 Task: Look for space in Nāmakkal, India from 22nd June, 2023 to 30th June, 2023 for 2 adults in price range Rs.7000 to Rs.15000. Place can be entire place with 1  bedroom having 1 bed and 1 bathroom. Property type can be house, flat, guest house, hotel. Amenities needed are: washing machine. Booking option can be shelf check-in. Required host language is English.
Action: Mouse moved to (612, 95)
Screenshot: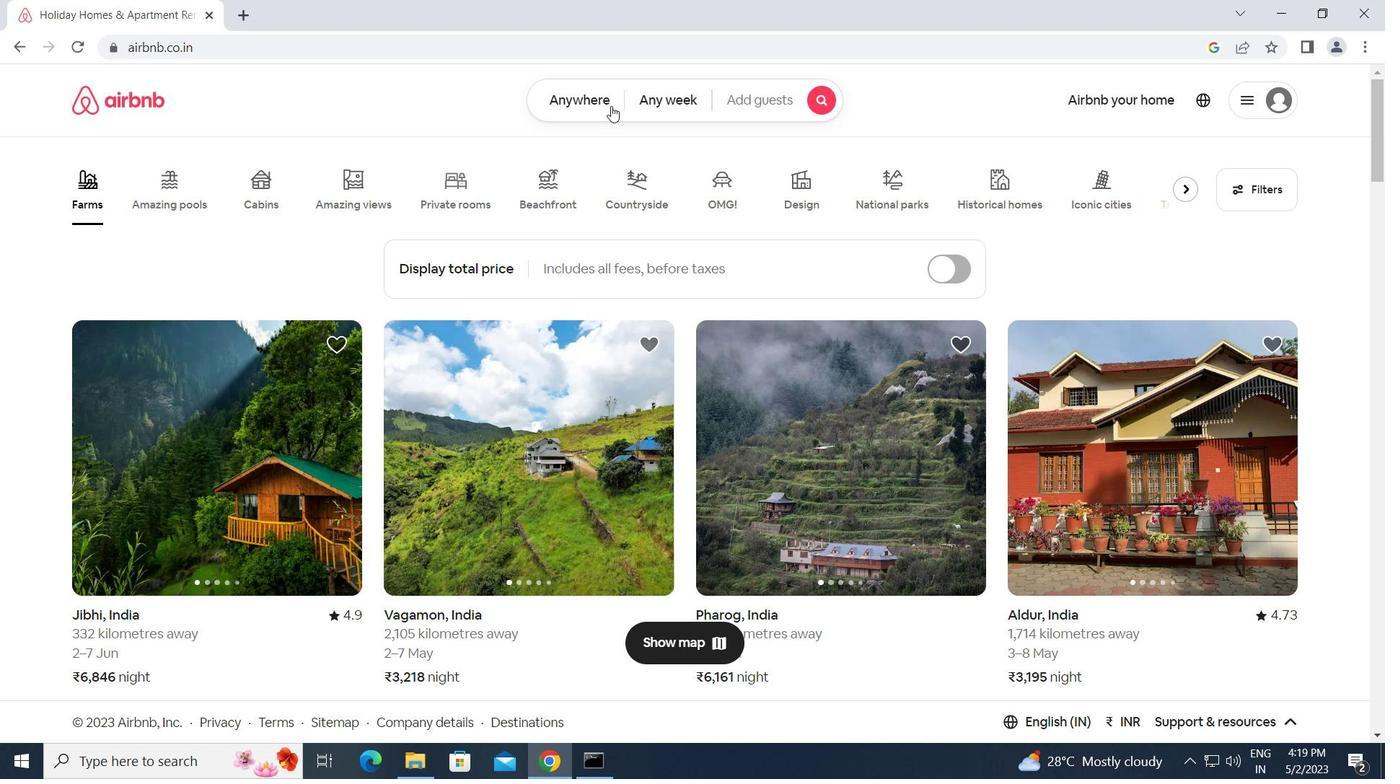 
Action: Mouse pressed left at (612, 95)
Screenshot: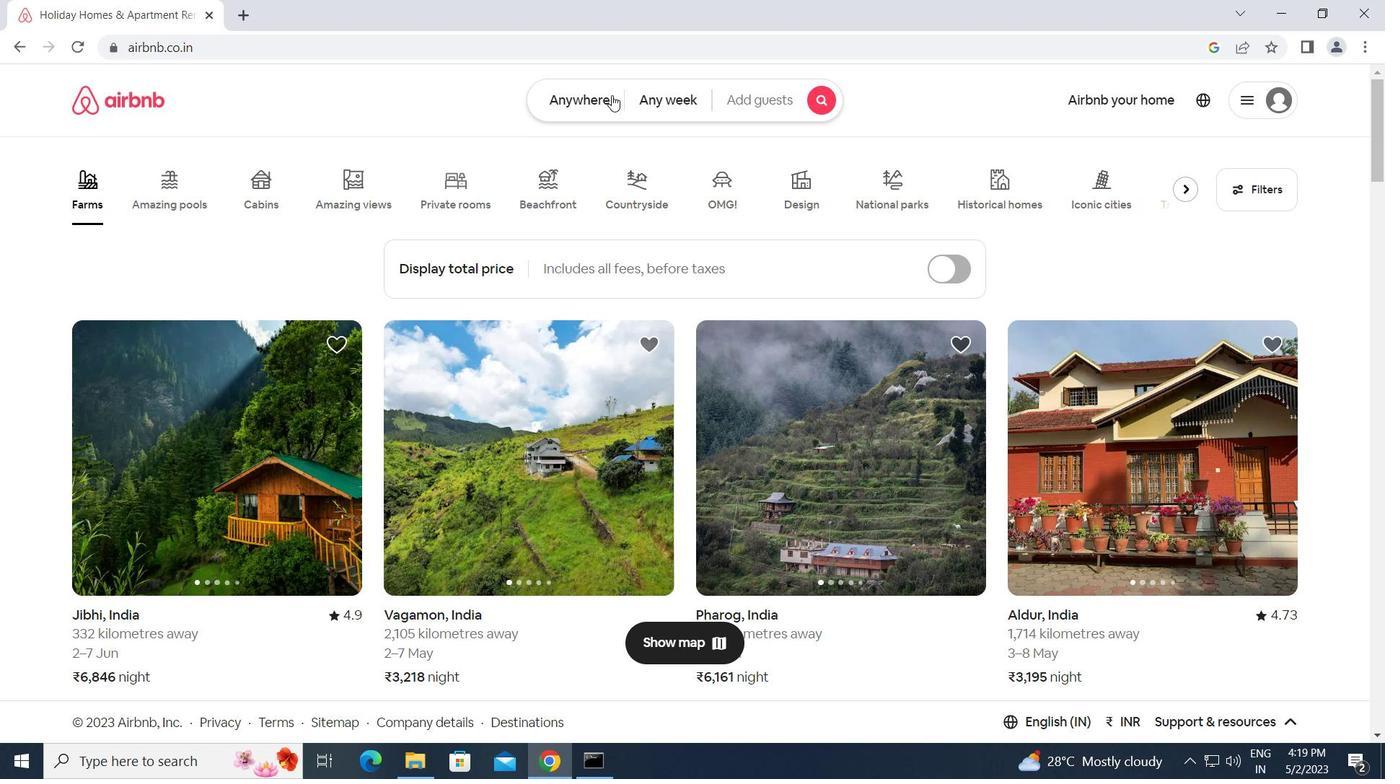 
Action: Mouse moved to (521, 161)
Screenshot: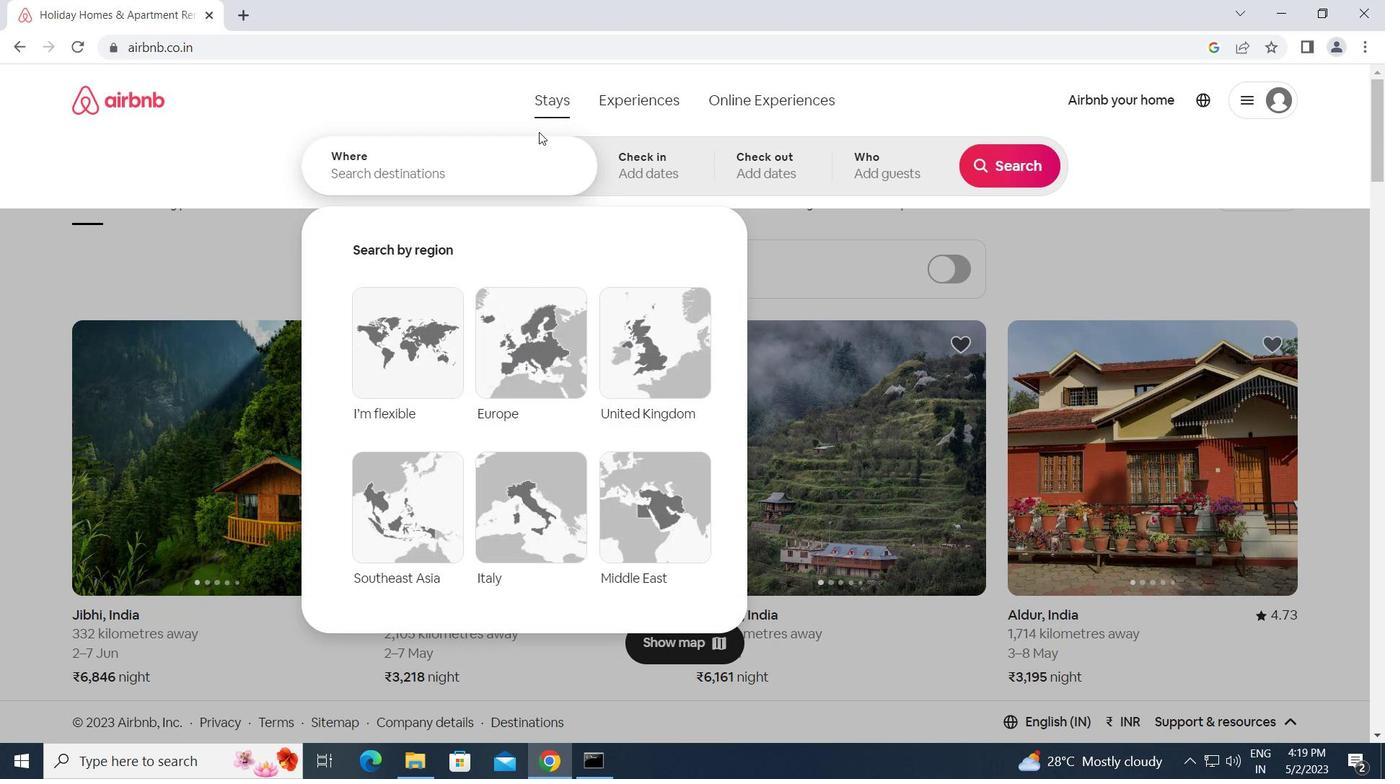 
Action: Mouse pressed left at (521, 161)
Screenshot: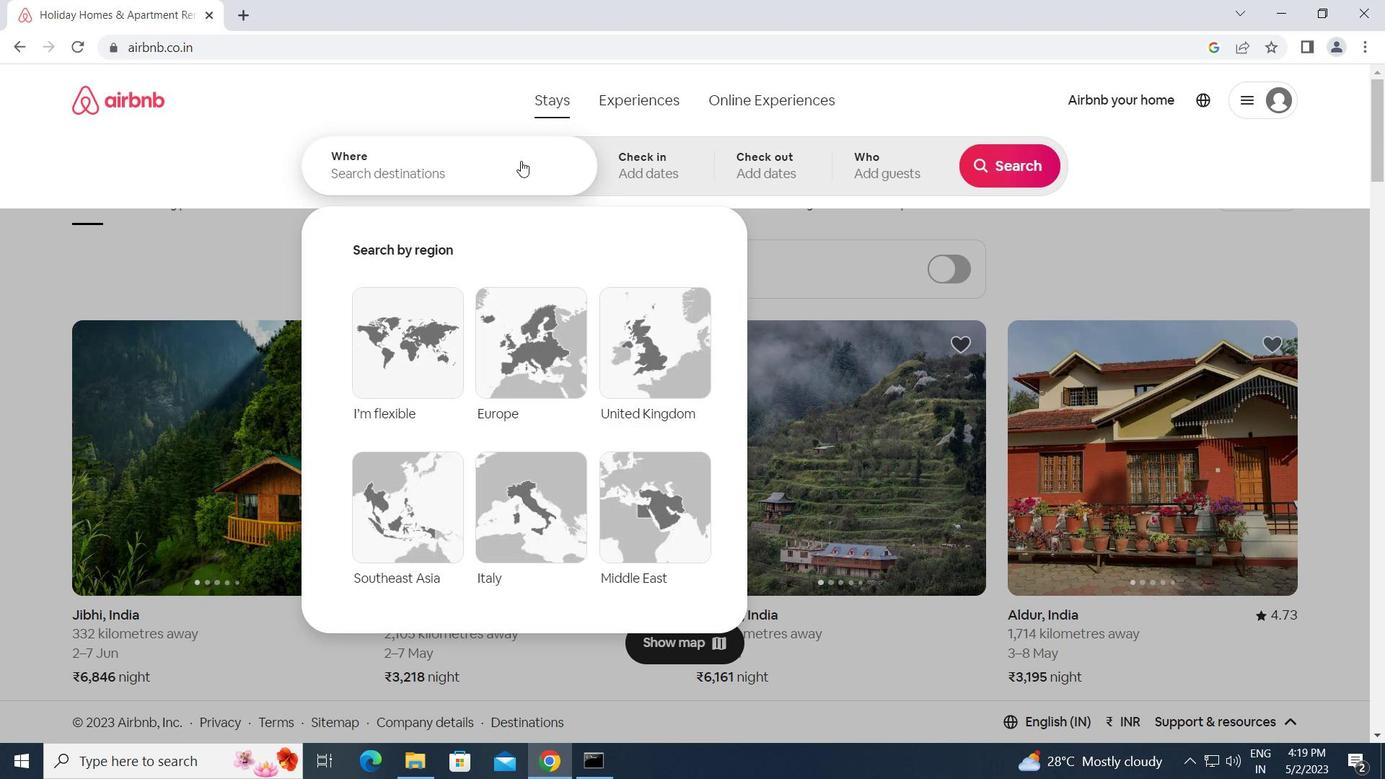 
Action: Key pressed n<Key.caps_lock>amakkal,<Key.space><Key.caps_lock>i<Key.caps_lock>ndia<Key.enter>
Screenshot: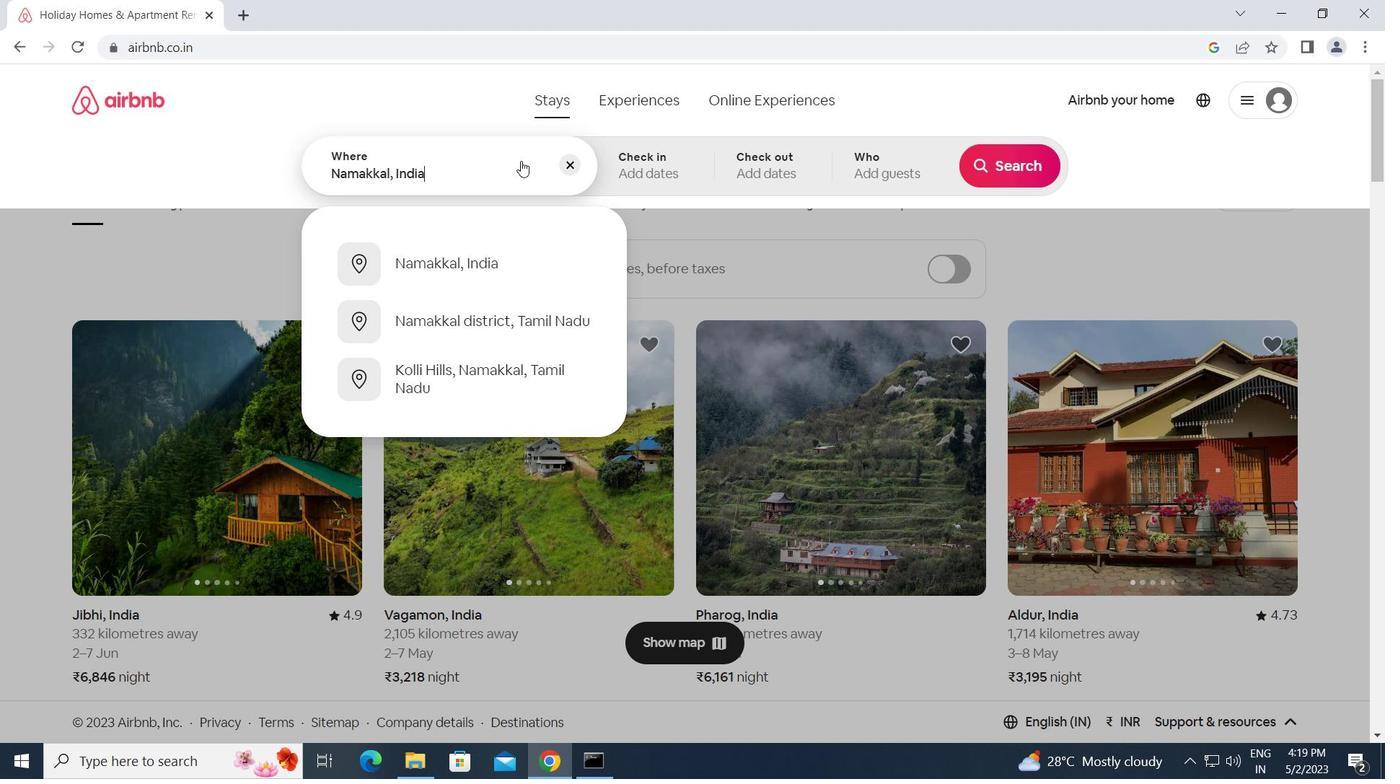 
Action: Mouse moved to (912, 516)
Screenshot: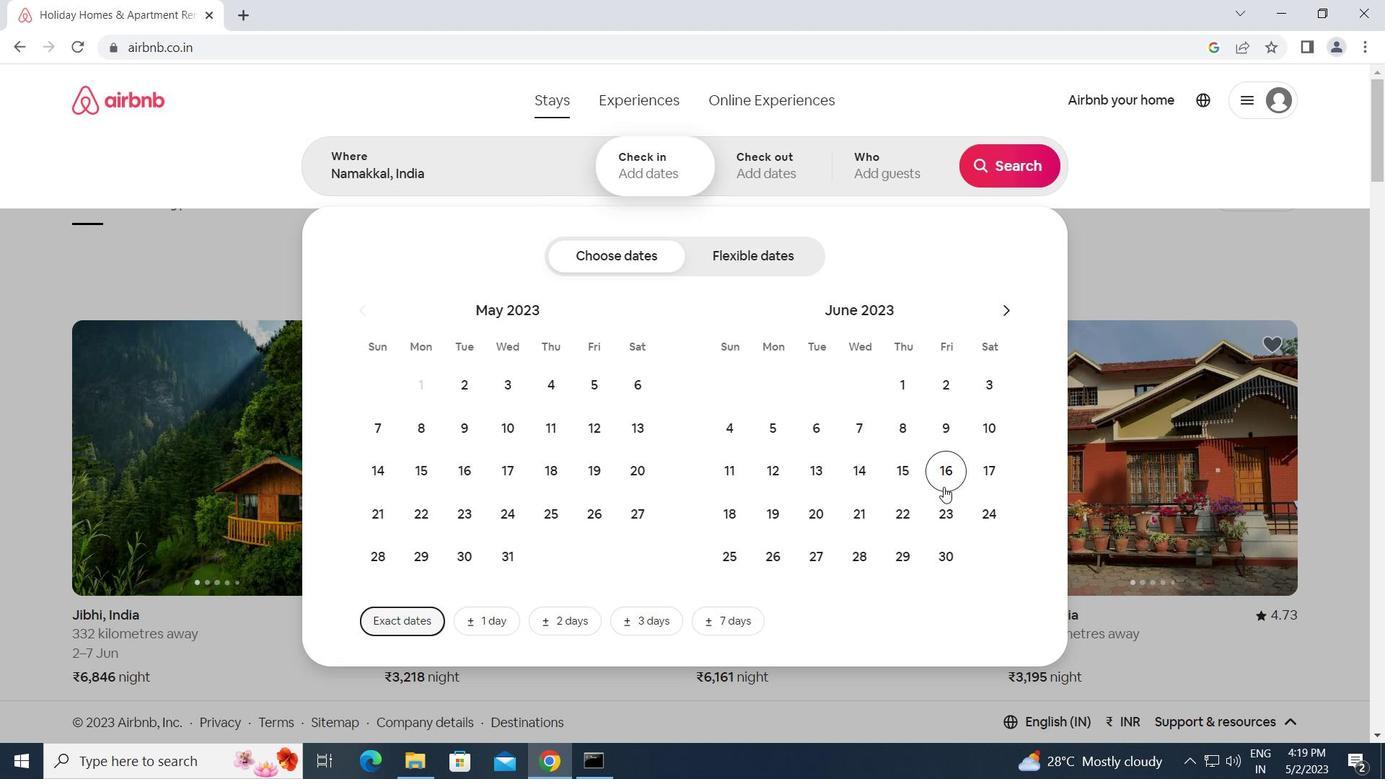 
Action: Mouse pressed left at (912, 516)
Screenshot: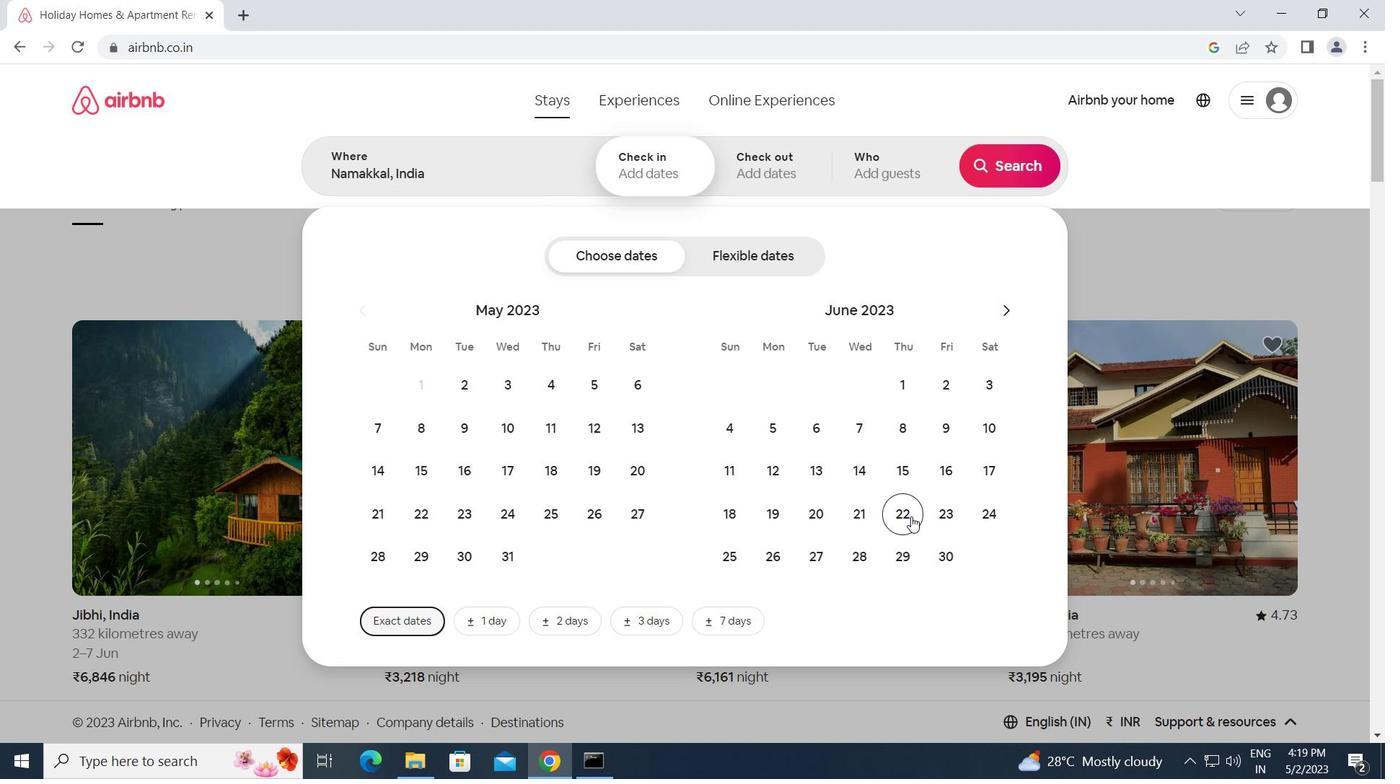 
Action: Mouse moved to (950, 563)
Screenshot: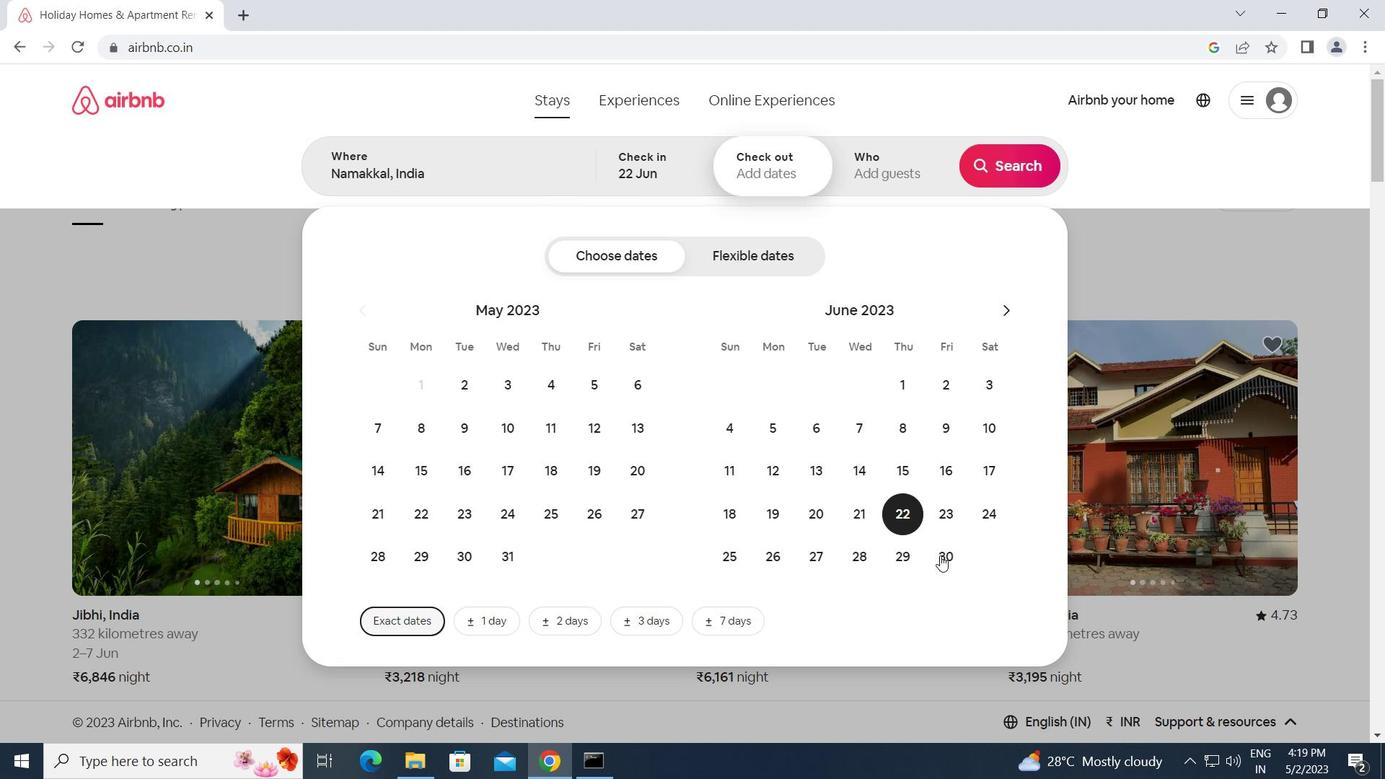 
Action: Mouse pressed left at (950, 563)
Screenshot: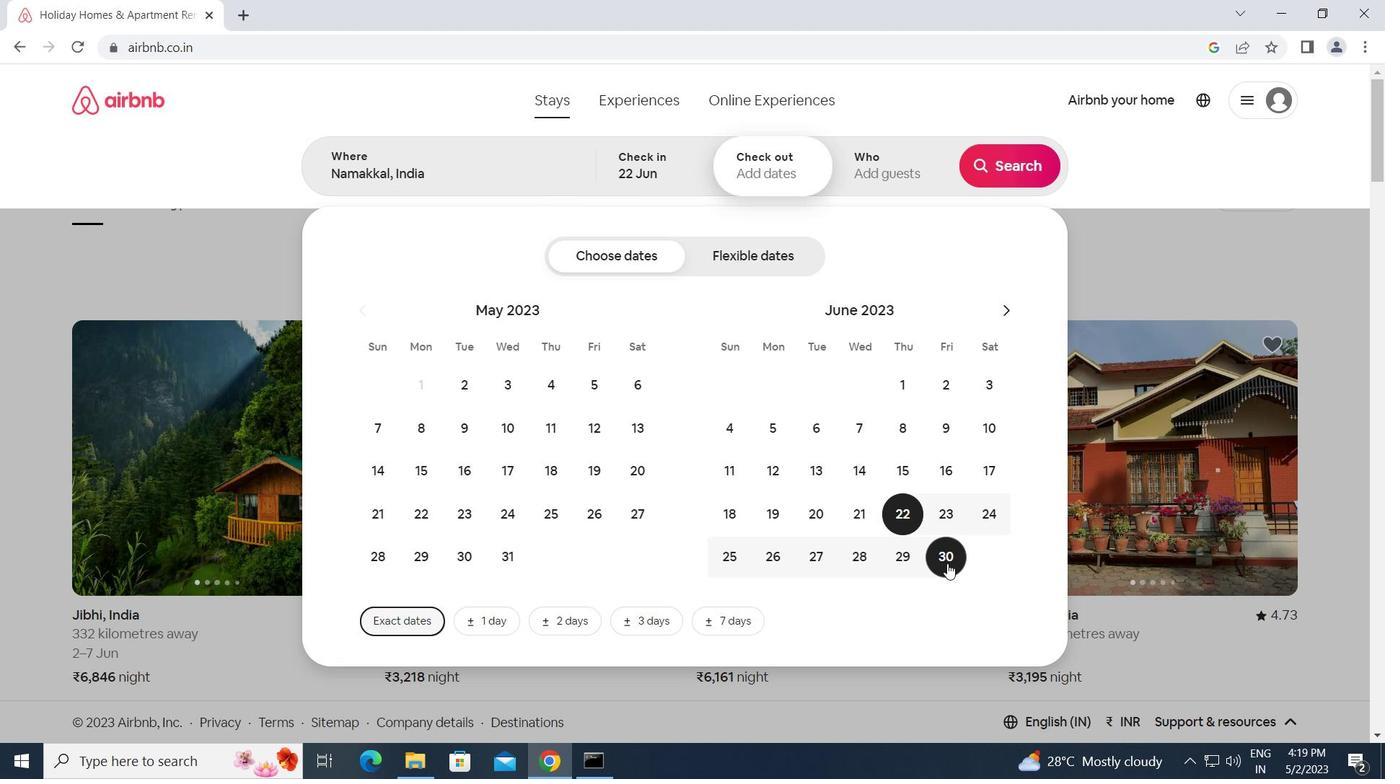 
Action: Mouse moved to (894, 163)
Screenshot: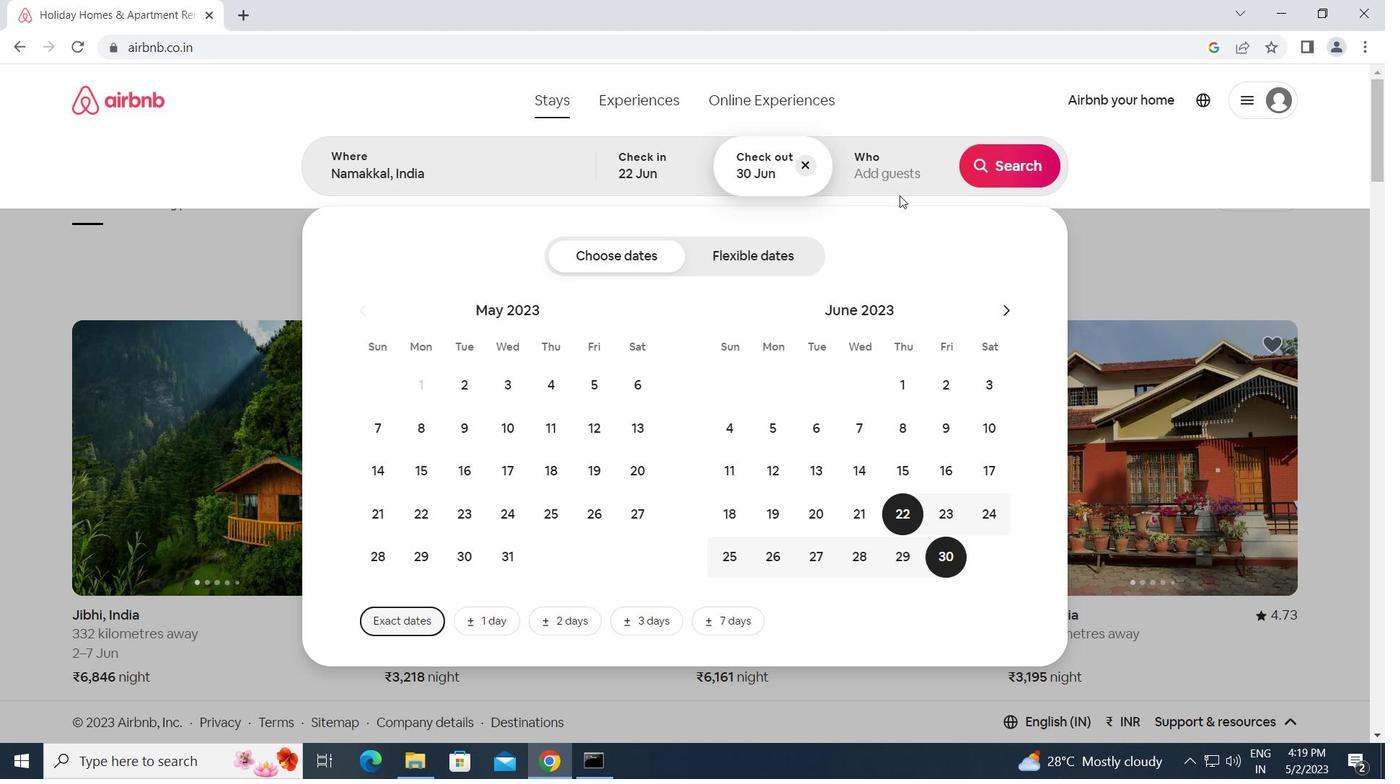 
Action: Mouse pressed left at (894, 163)
Screenshot: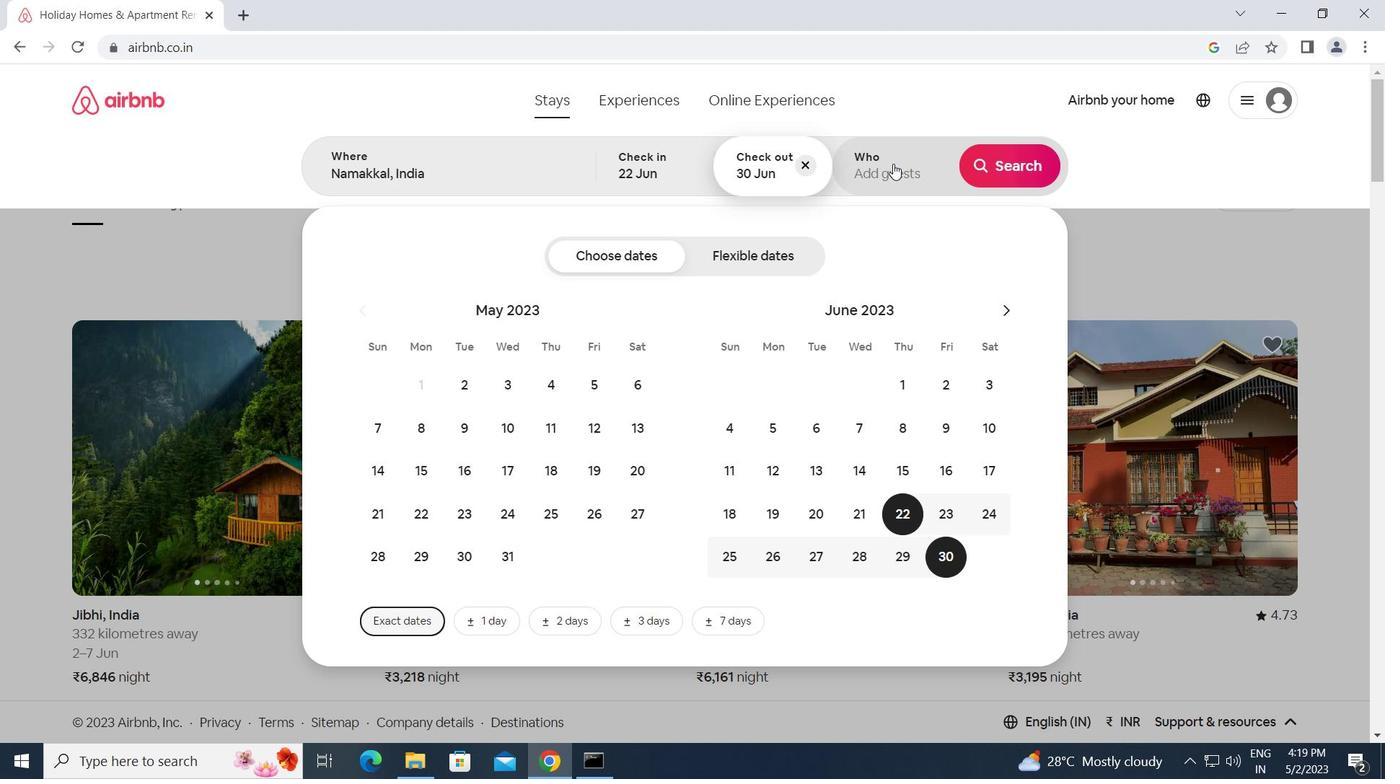 
Action: Mouse moved to (1009, 250)
Screenshot: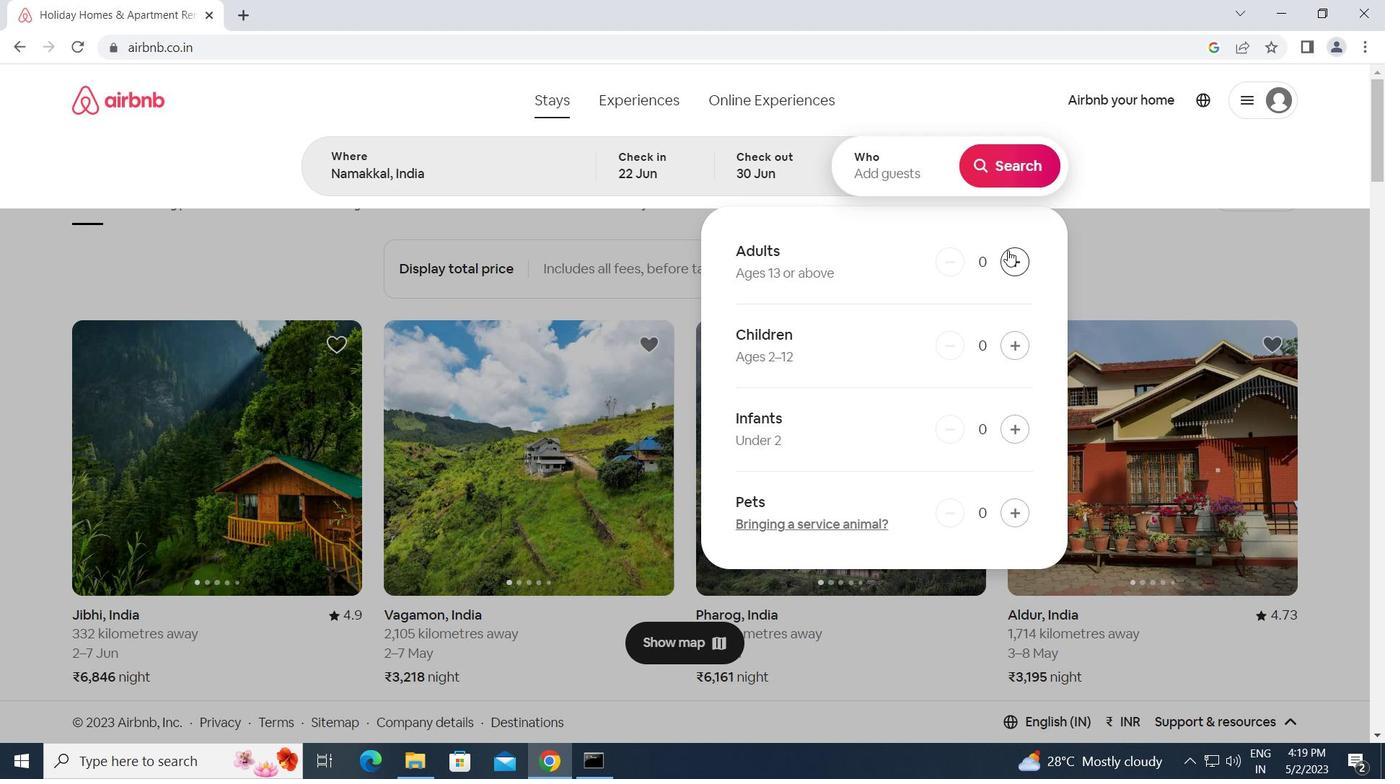 
Action: Mouse pressed left at (1009, 250)
Screenshot: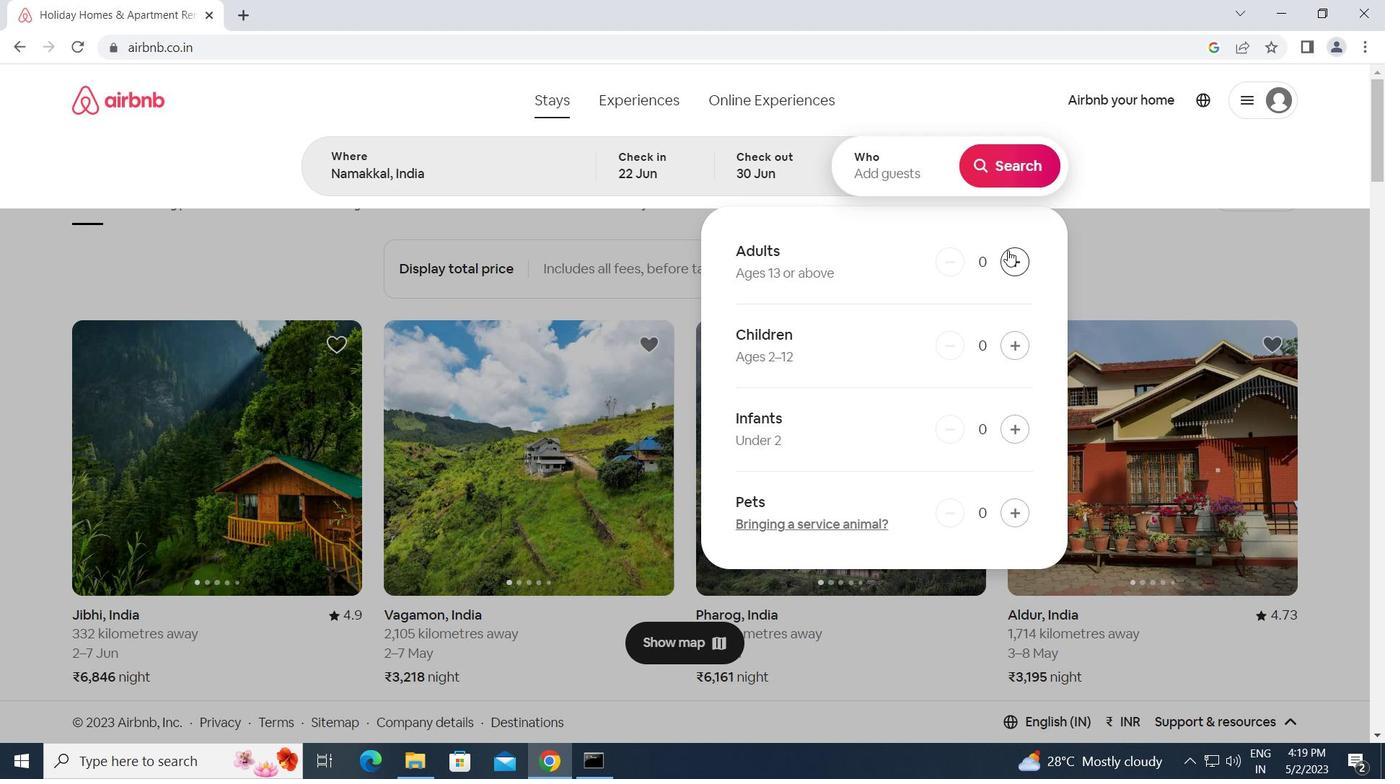 
Action: Mouse pressed left at (1009, 250)
Screenshot: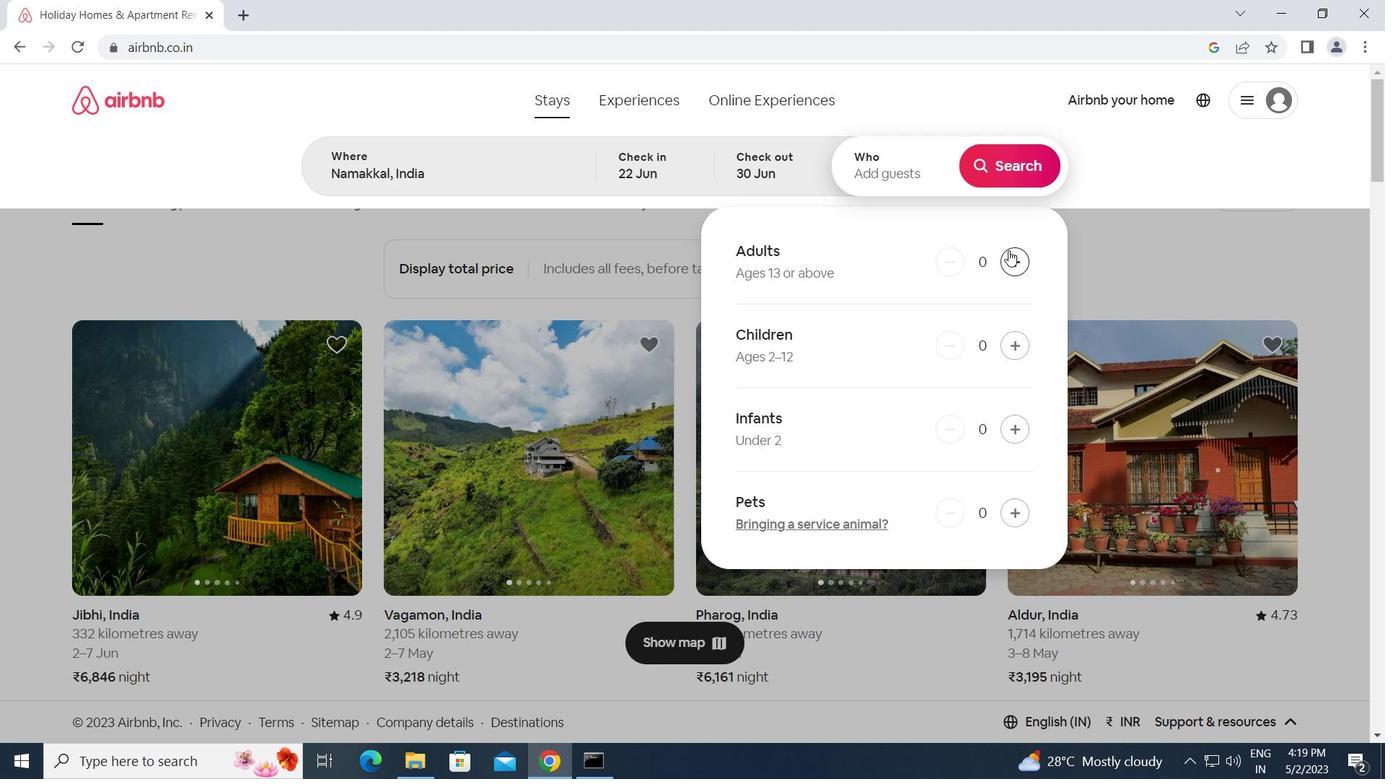 
Action: Mouse moved to (995, 176)
Screenshot: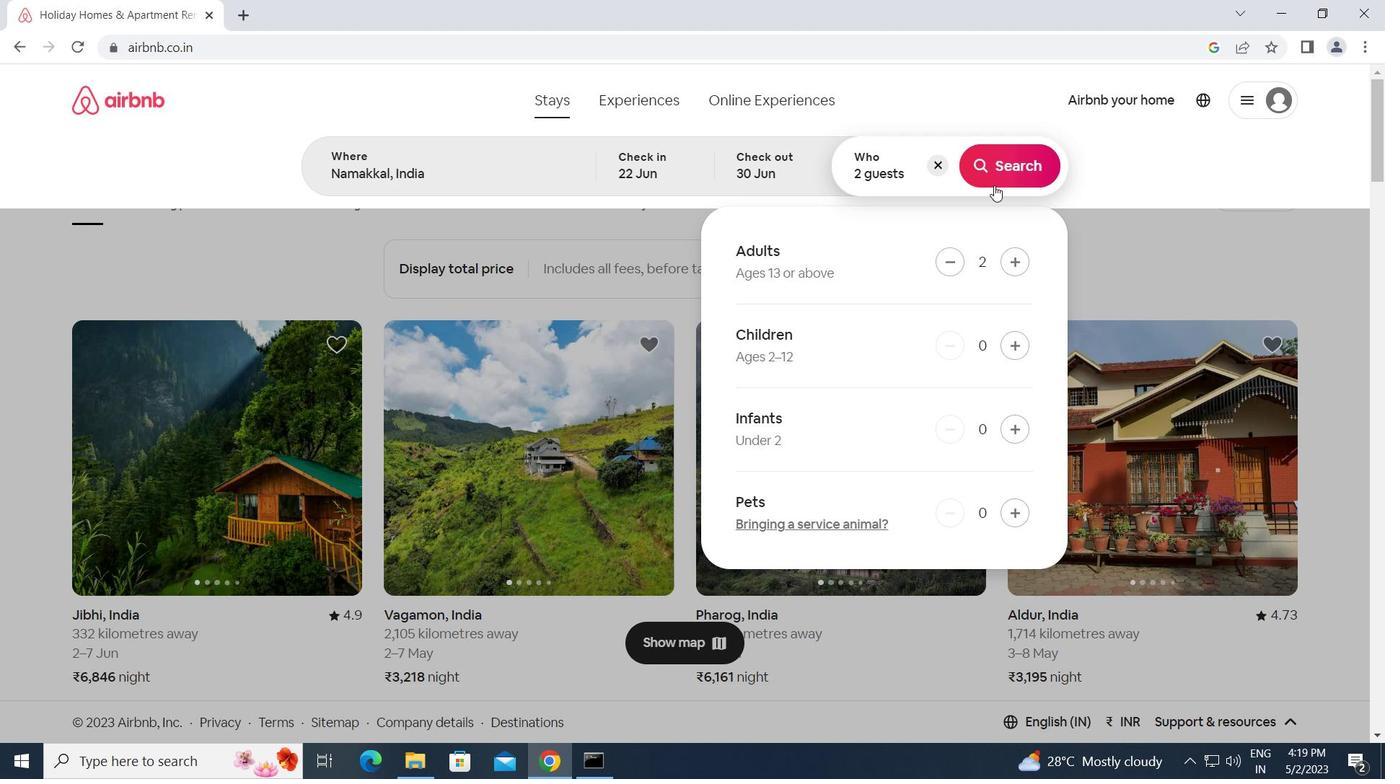 
Action: Mouse pressed left at (995, 176)
Screenshot: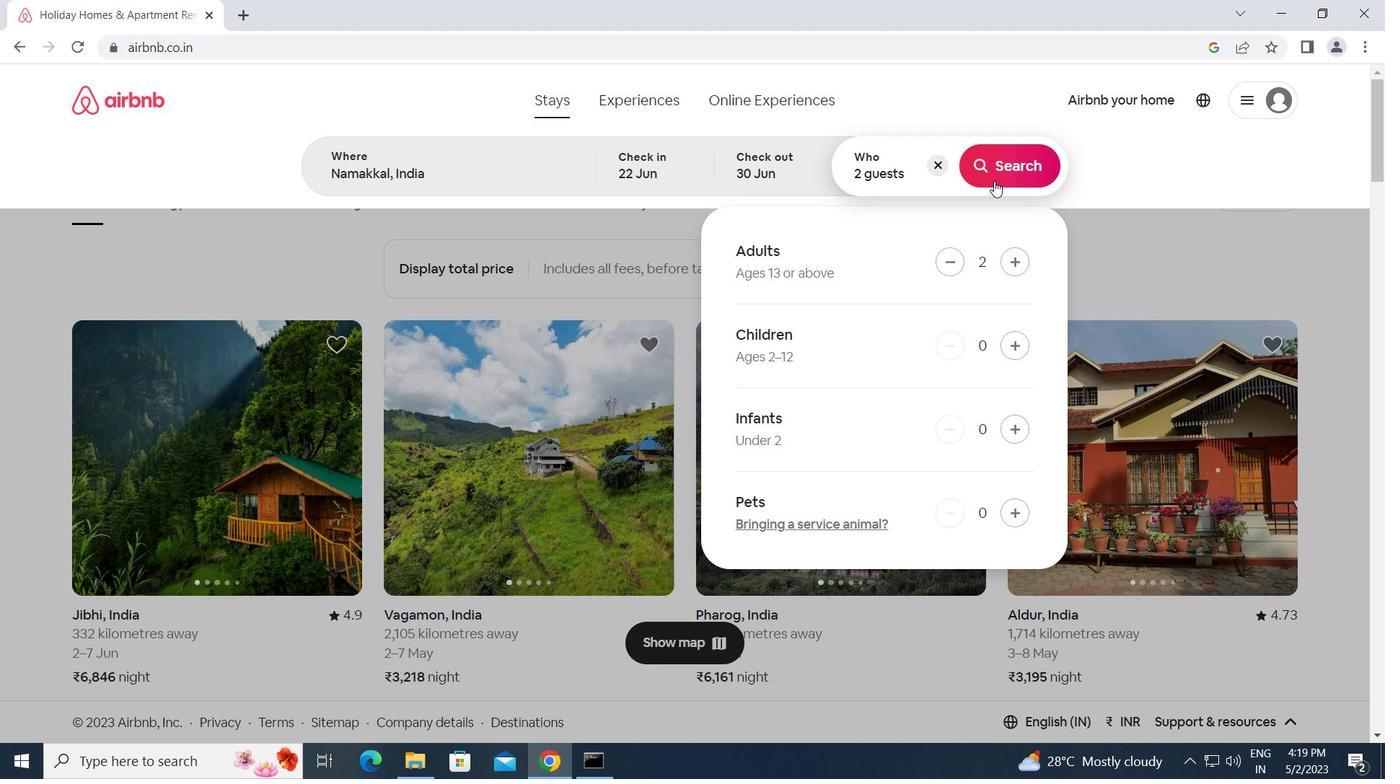 
Action: Mouse moved to (1314, 171)
Screenshot: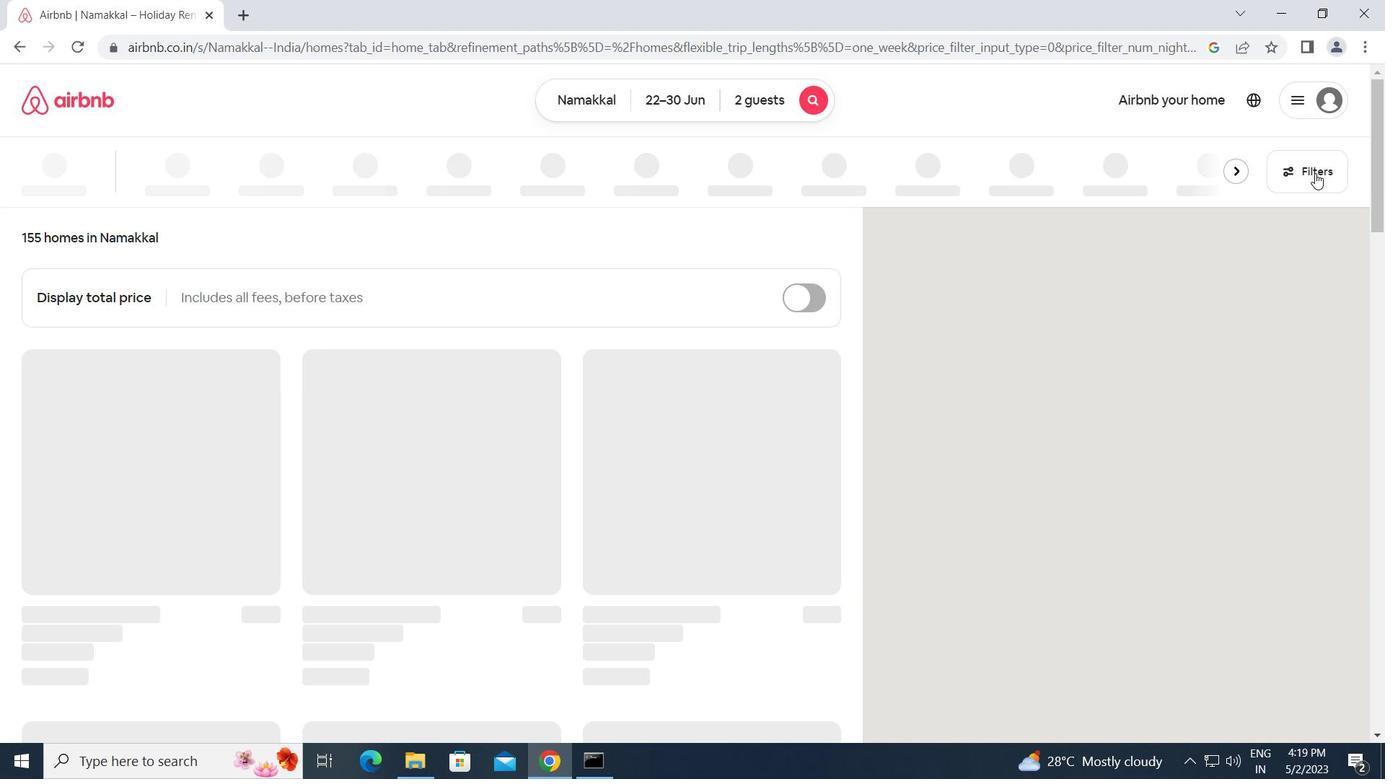 
Action: Mouse pressed left at (1314, 171)
Screenshot: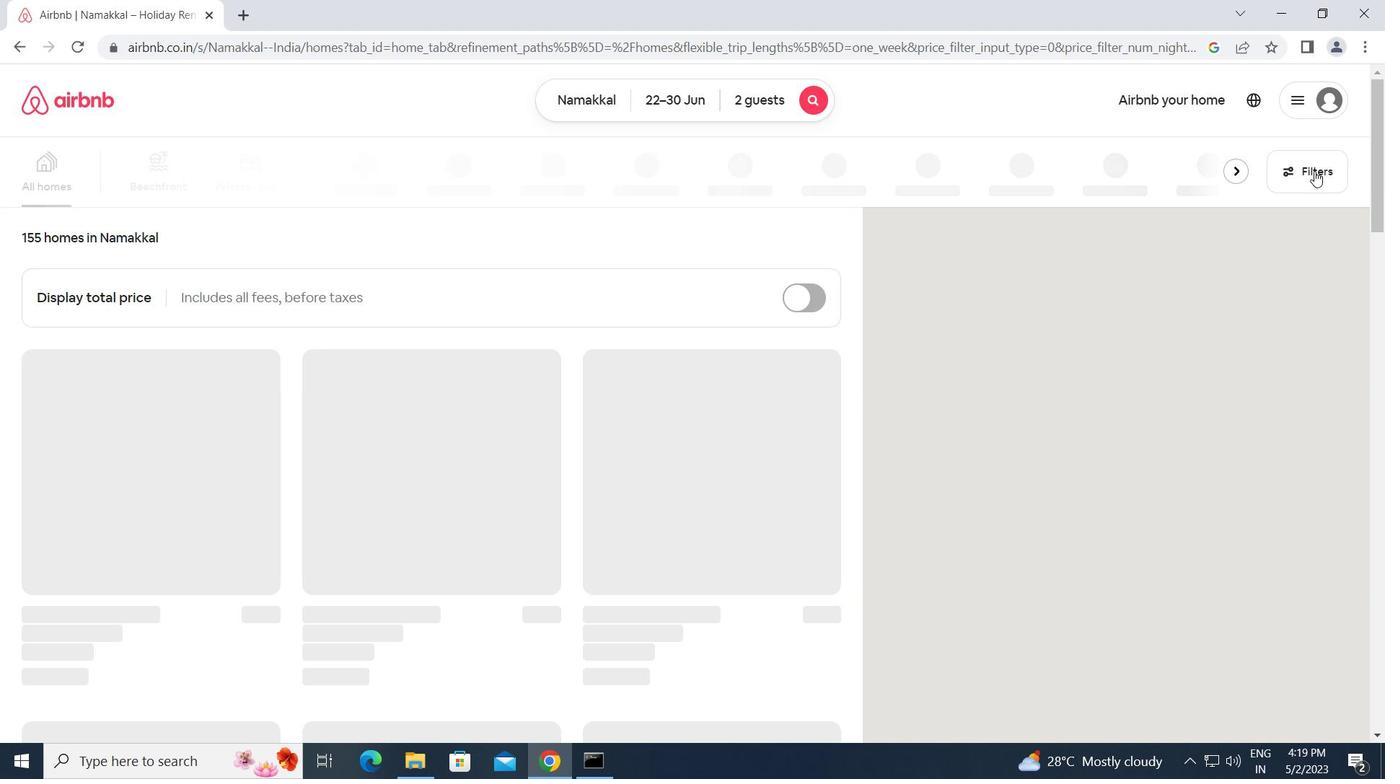 
Action: Mouse moved to (464, 399)
Screenshot: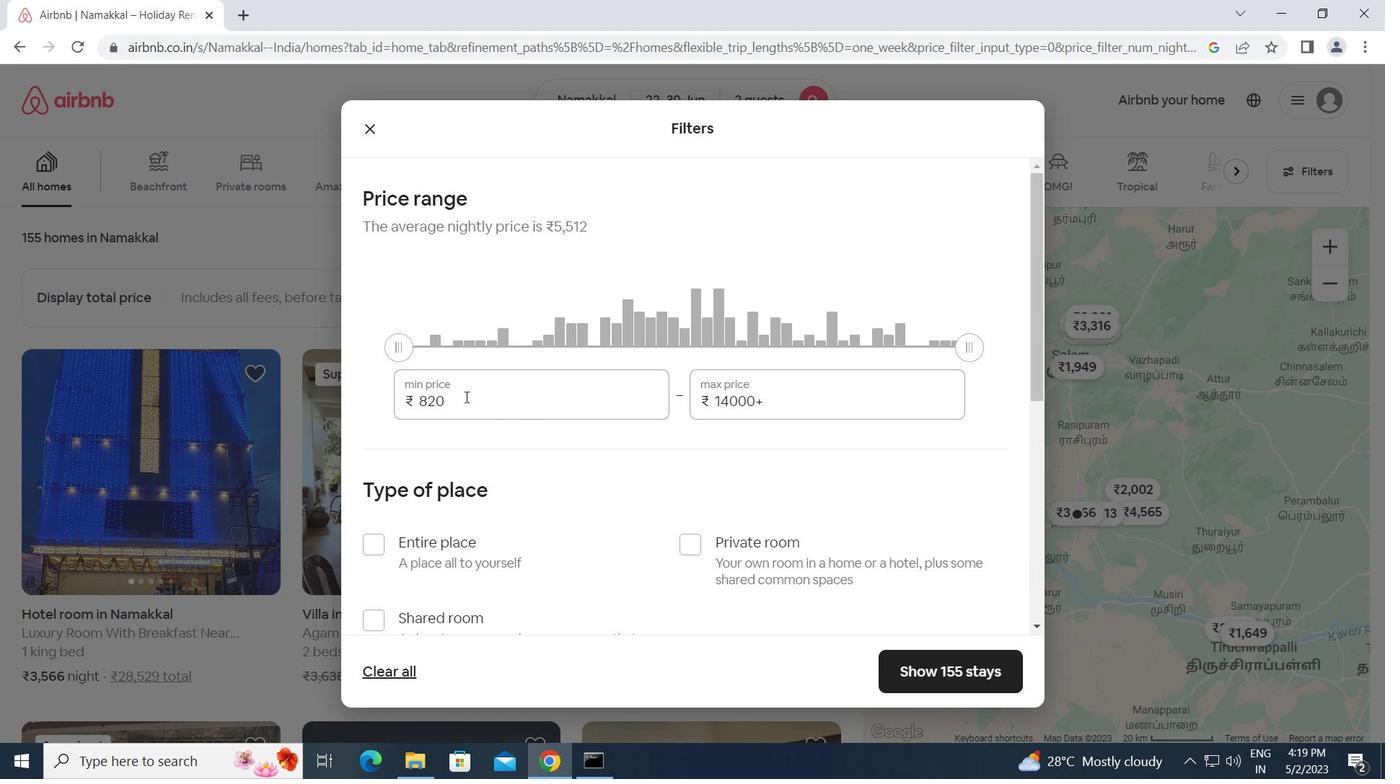 
Action: Mouse pressed left at (464, 399)
Screenshot: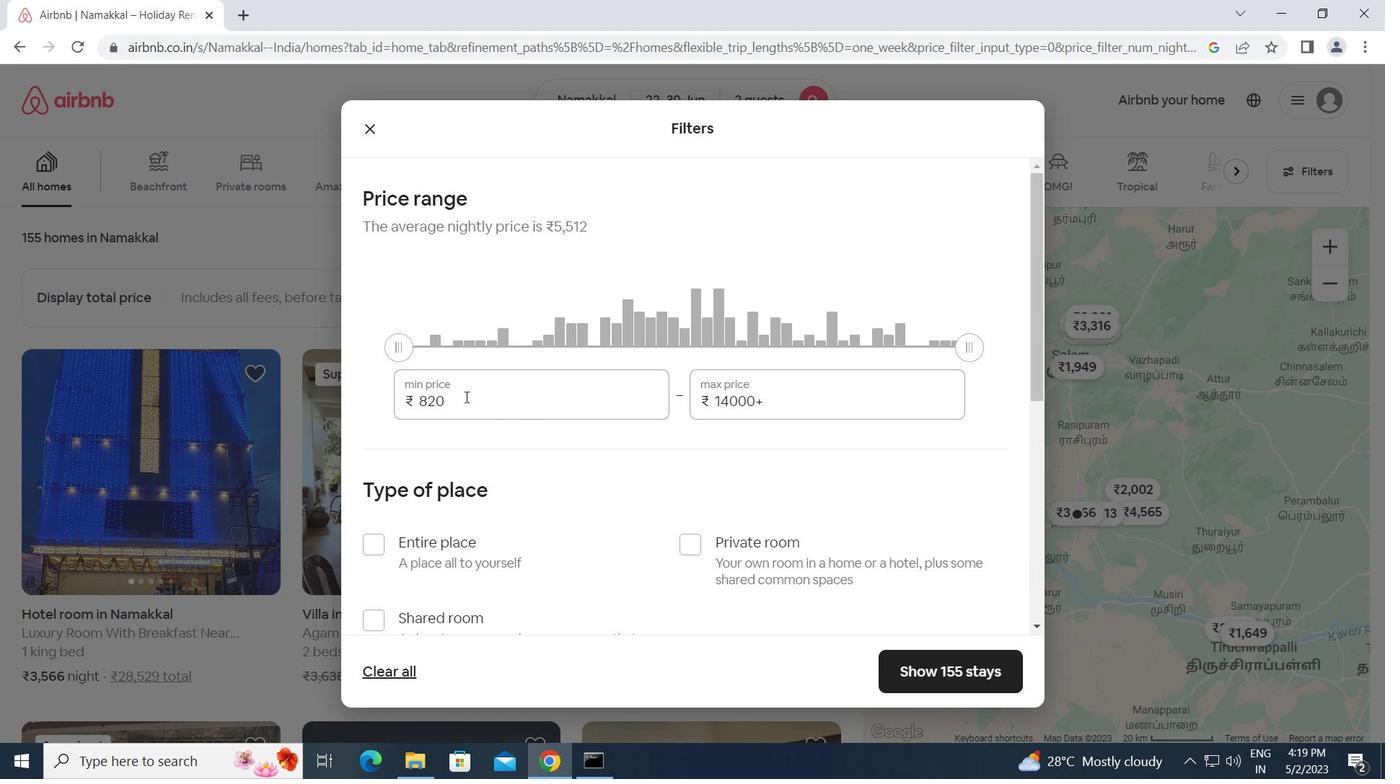 
Action: Mouse moved to (406, 407)
Screenshot: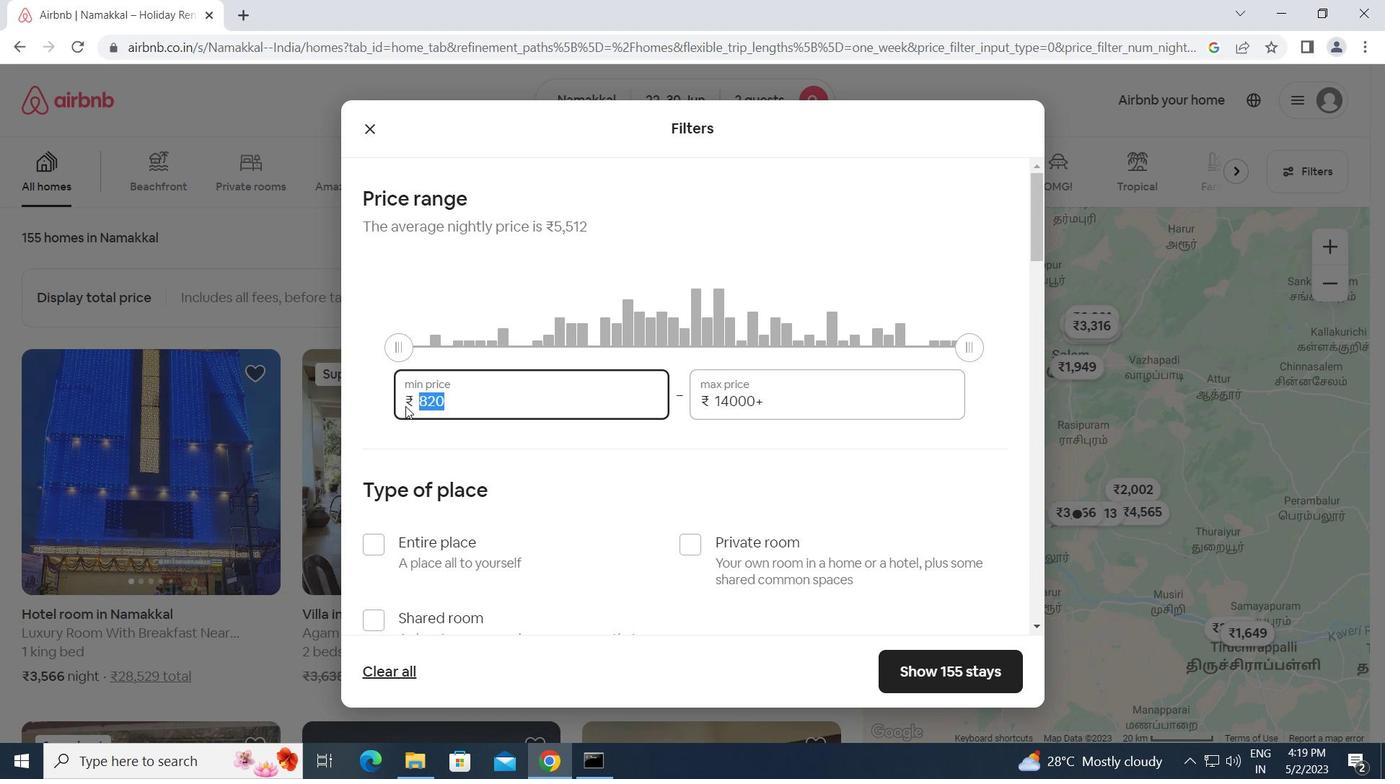 
Action: Key pressed 7000<Key.tab>15000
Screenshot: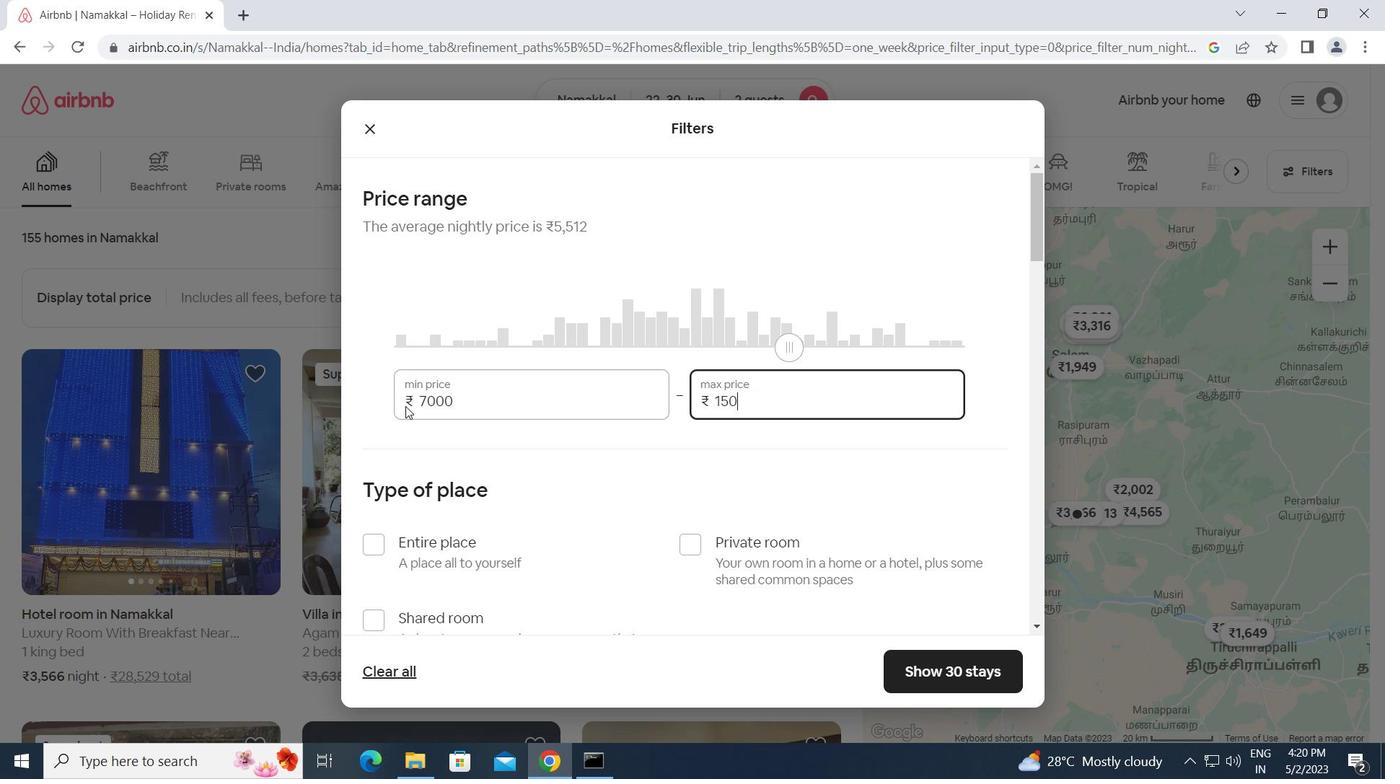 
Action: Mouse moved to (378, 539)
Screenshot: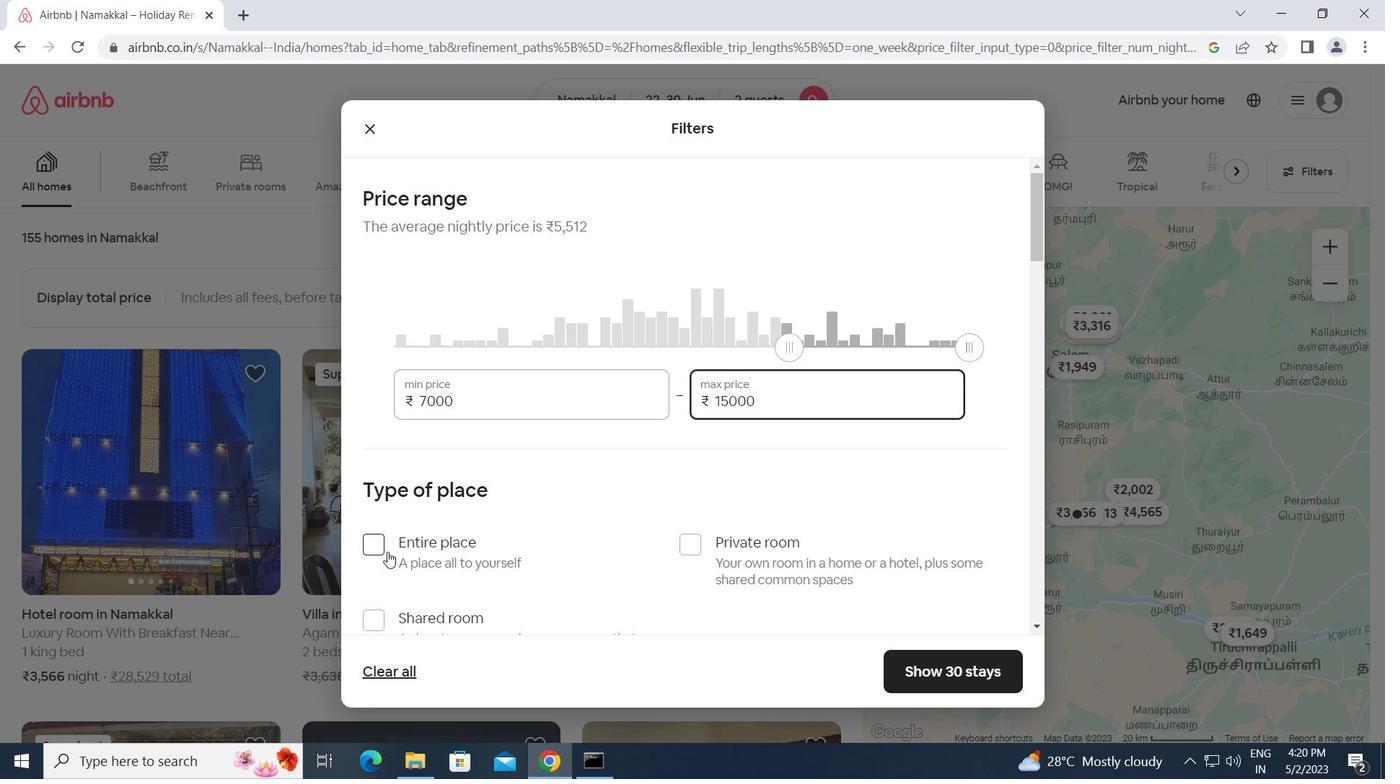 
Action: Mouse pressed left at (378, 539)
Screenshot: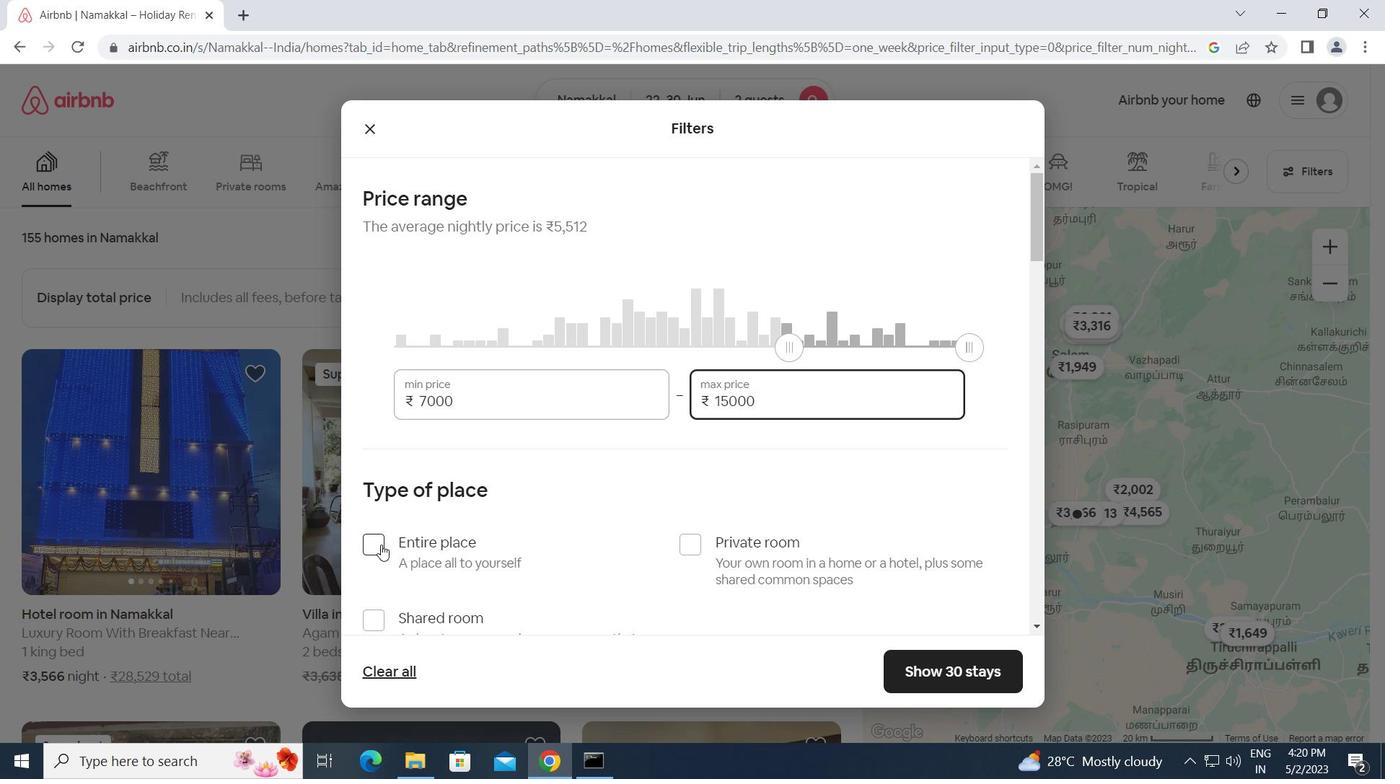 
Action: Mouse moved to (511, 544)
Screenshot: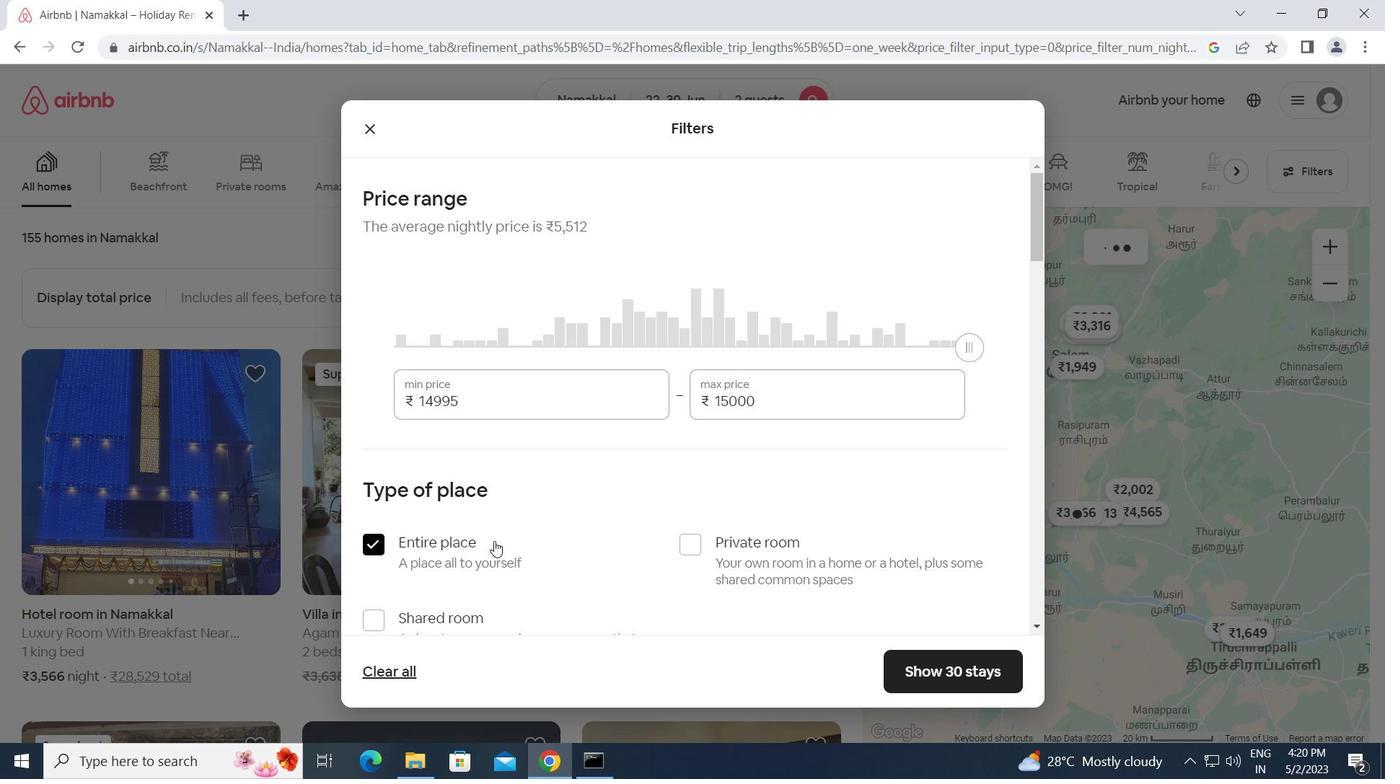 
Action: Mouse scrolled (511, 544) with delta (0, 0)
Screenshot: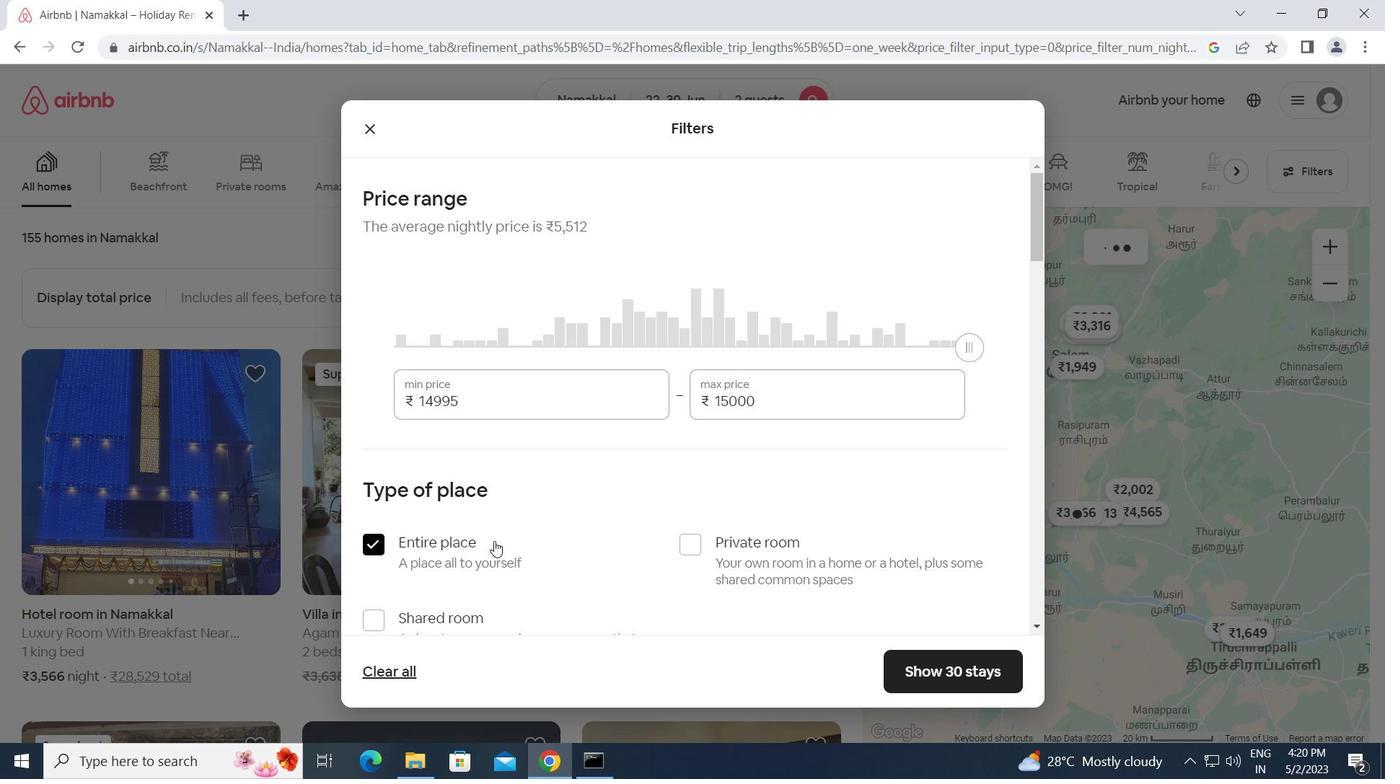 
Action: Mouse moved to (512, 545)
Screenshot: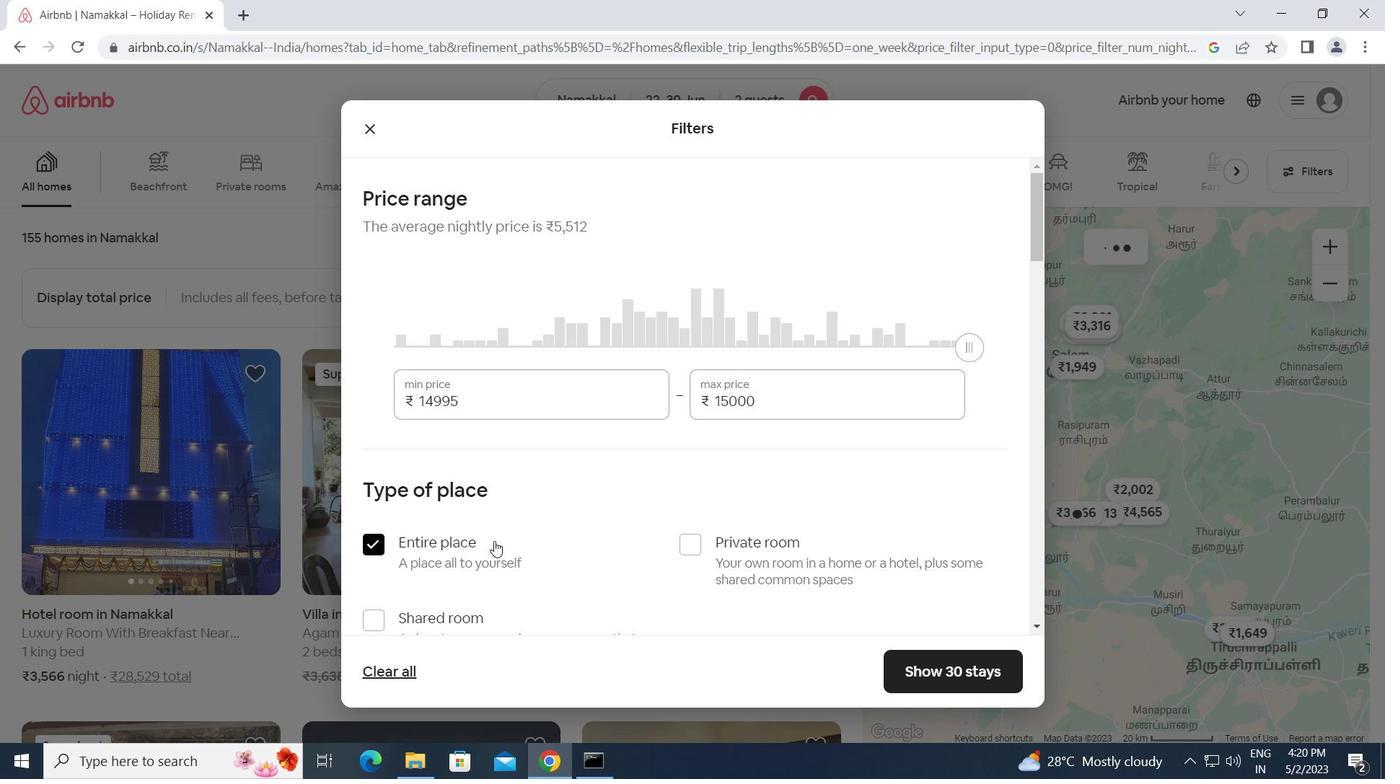 
Action: Mouse scrolled (512, 544) with delta (0, 0)
Screenshot: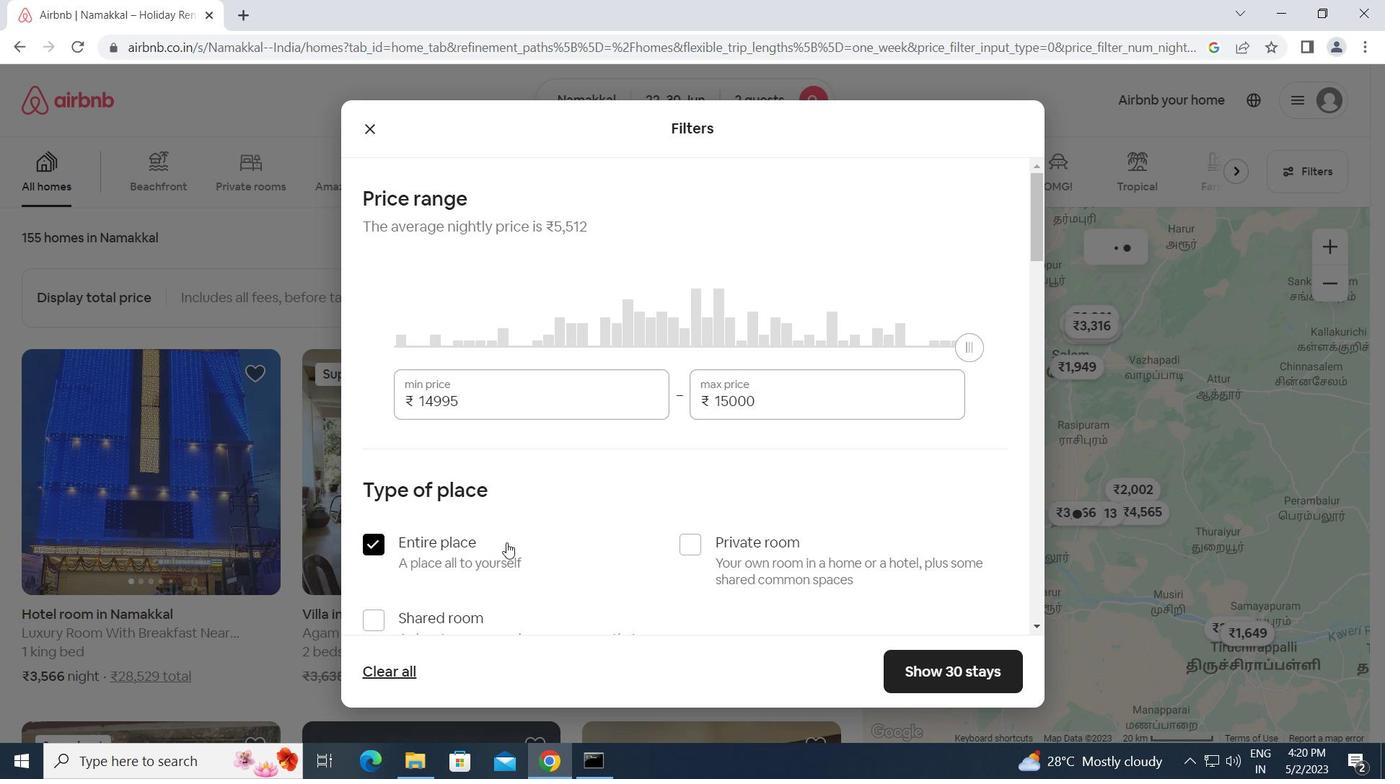 
Action: Mouse scrolled (512, 544) with delta (0, 0)
Screenshot: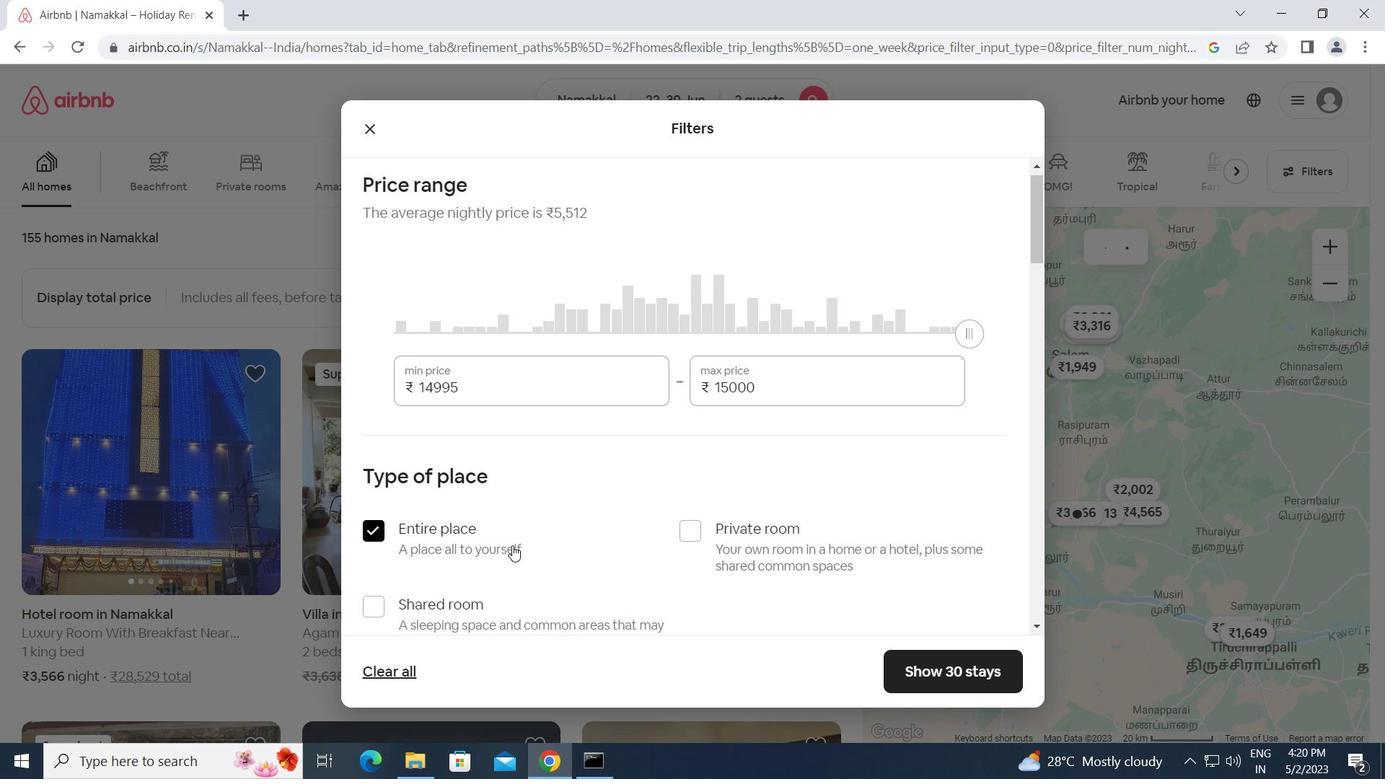 
Action: Mouse scrolled (512, 544) with delta (0, 0)
Screenshot: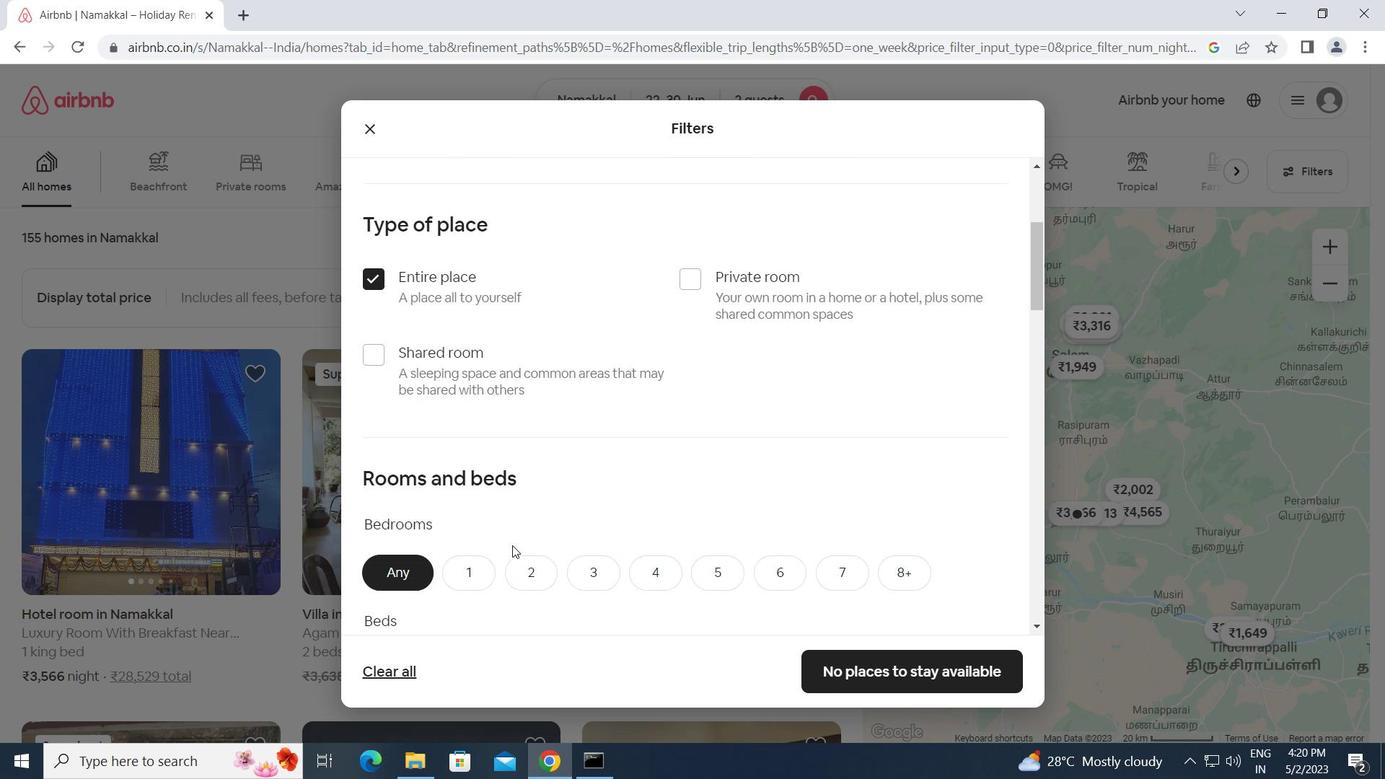 
Action: Mouse scrolled (512, 544) with delta (0, 0)
Screenshot: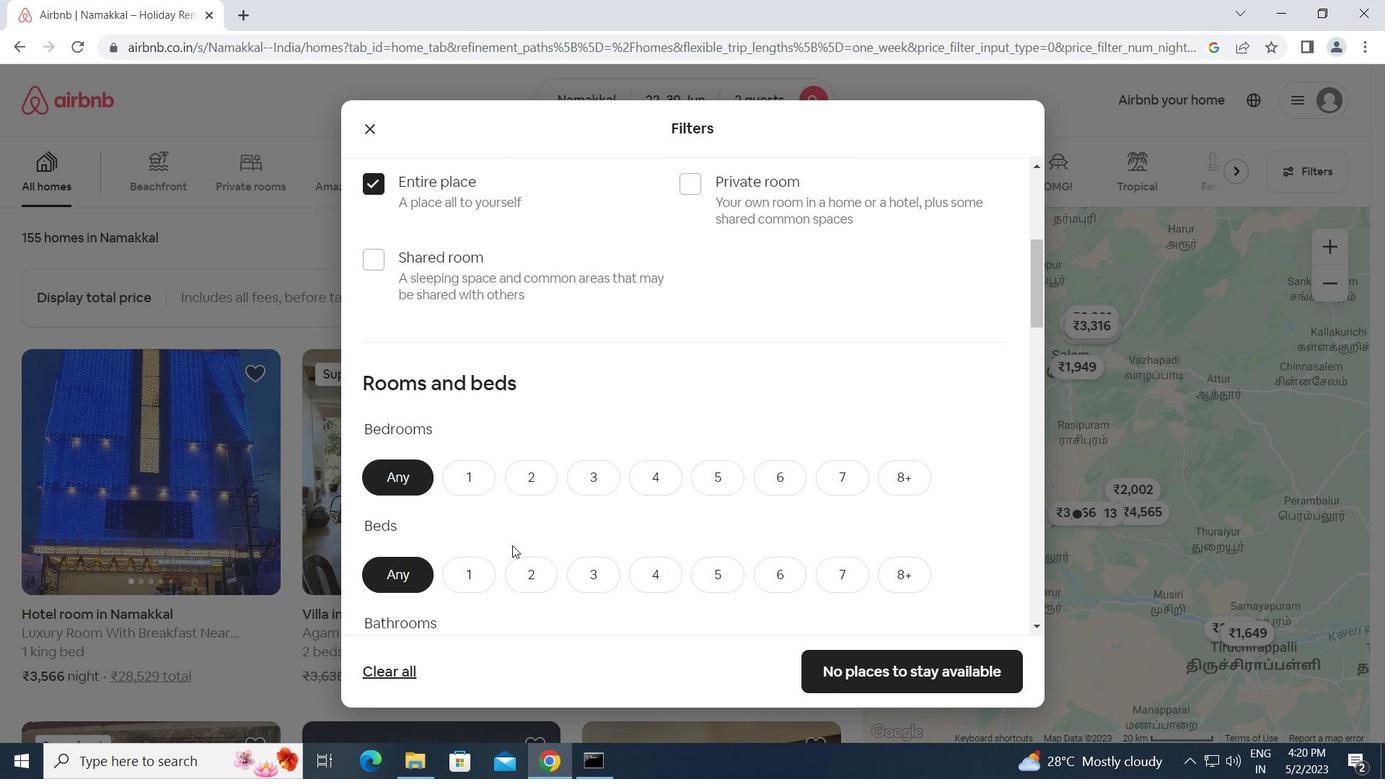
Action: Mouse moved to (471, 387)
Screenshot: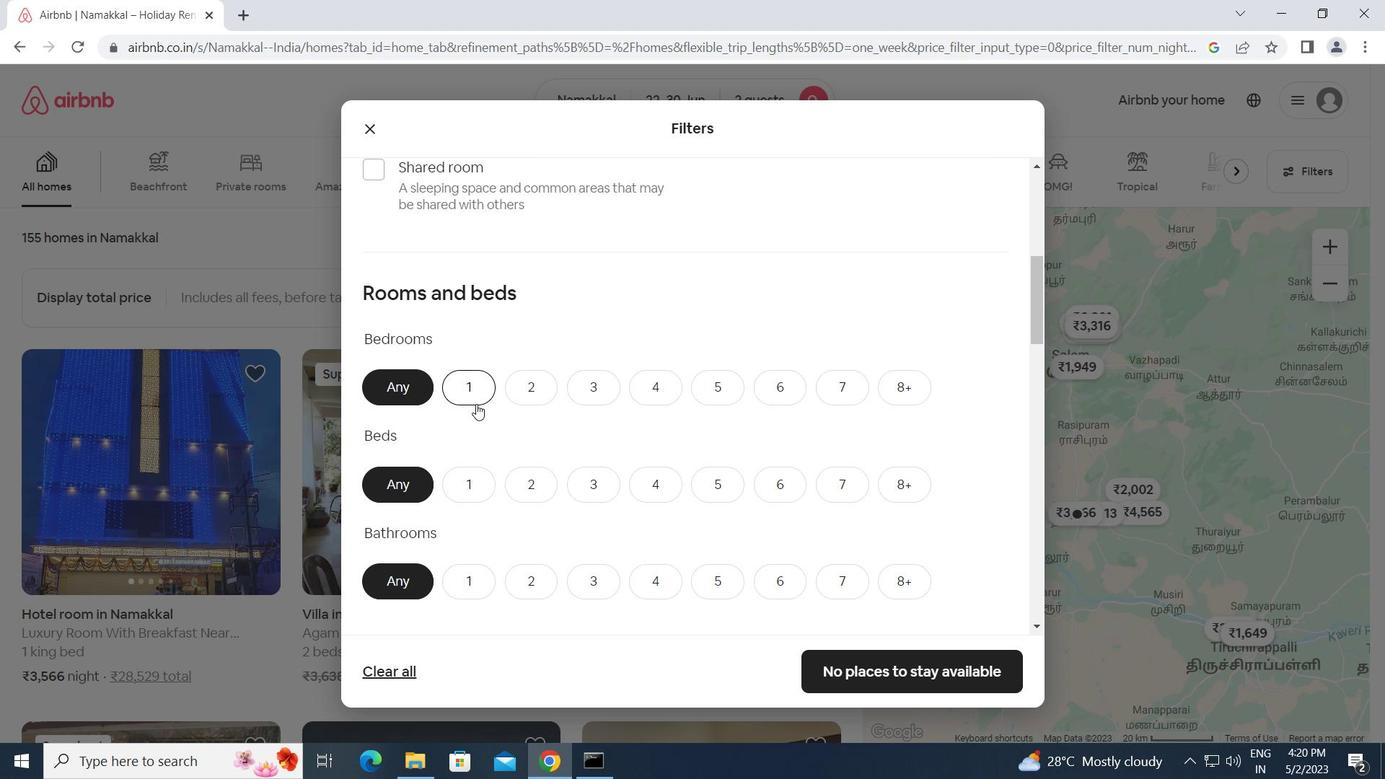 
Action: Mouse pressed left at (471, 387)
Screenshot: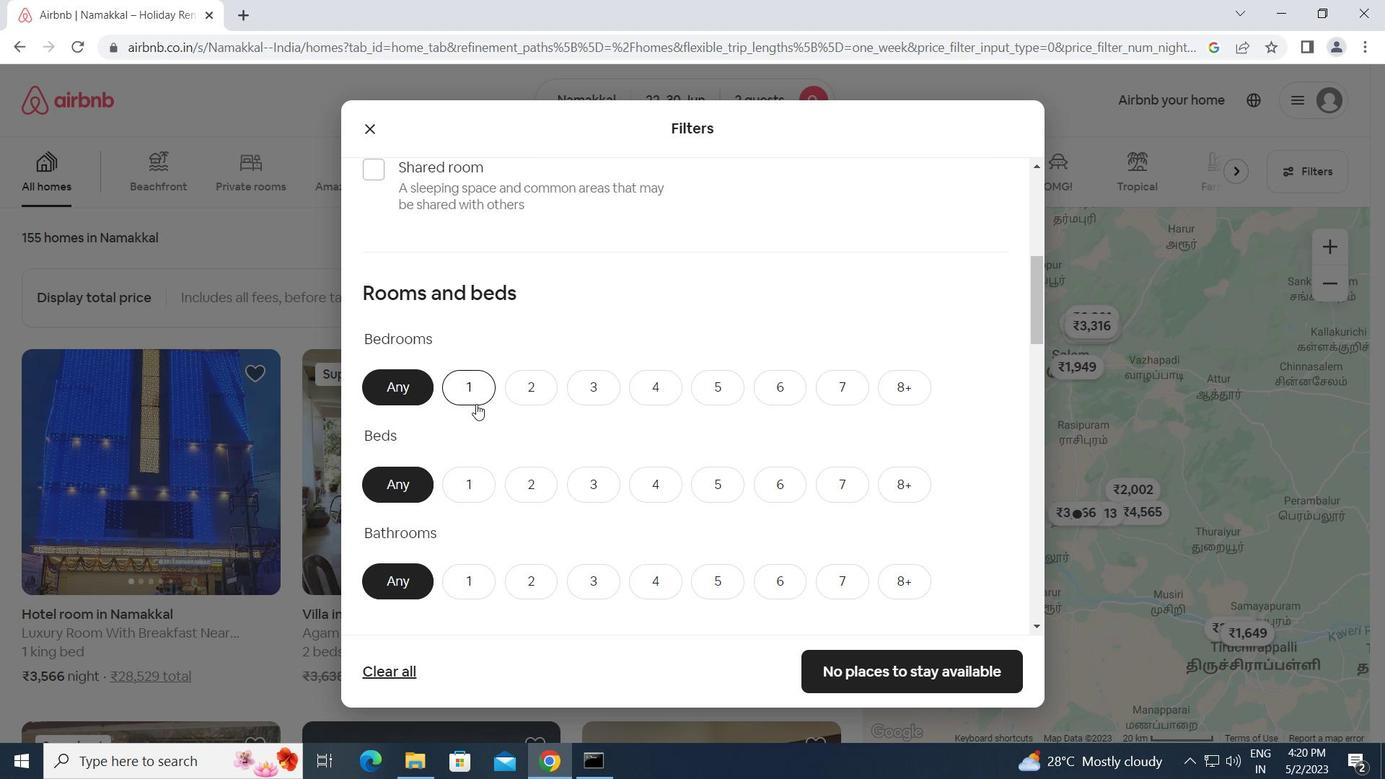 
Action: Mouse moved to (469, 482)
Screenshot: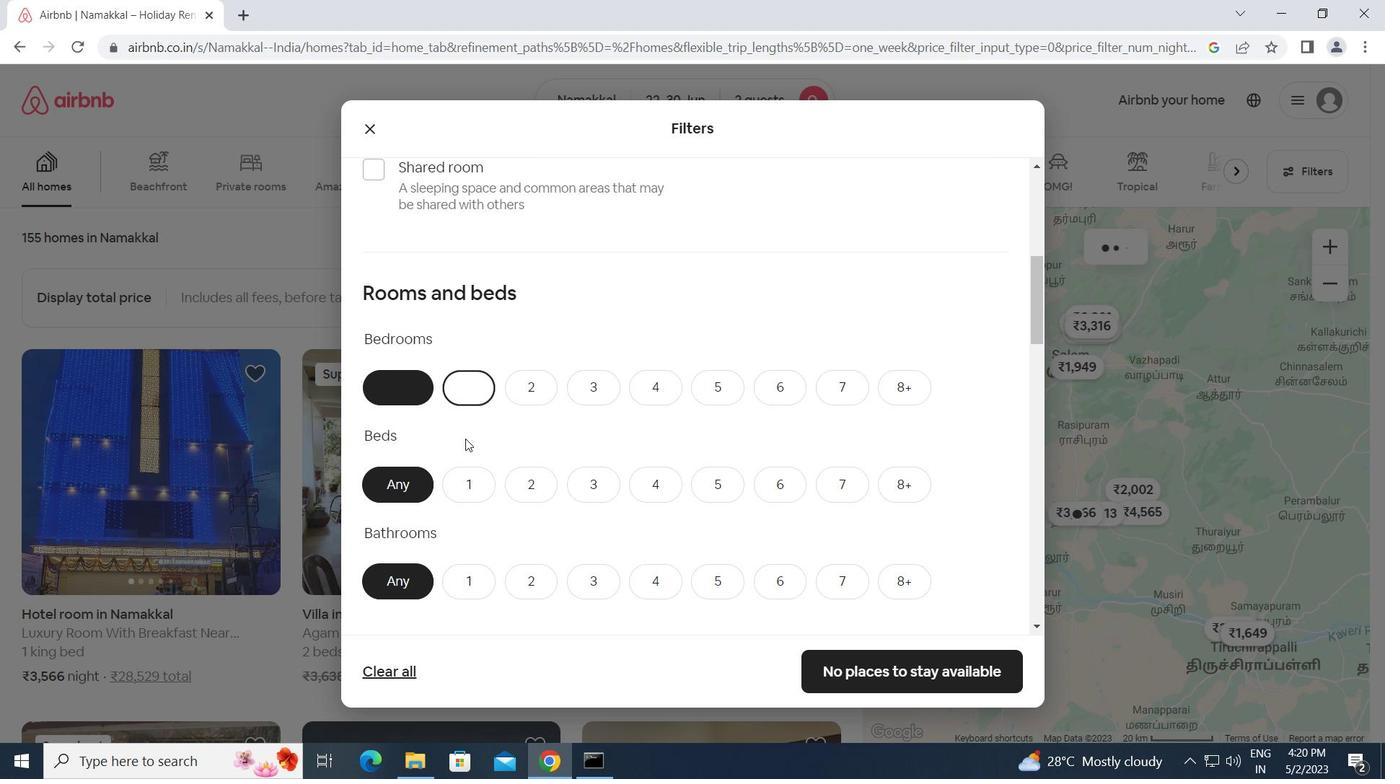 
Action: Mouse pressed left at (469, 482)
Screenshot: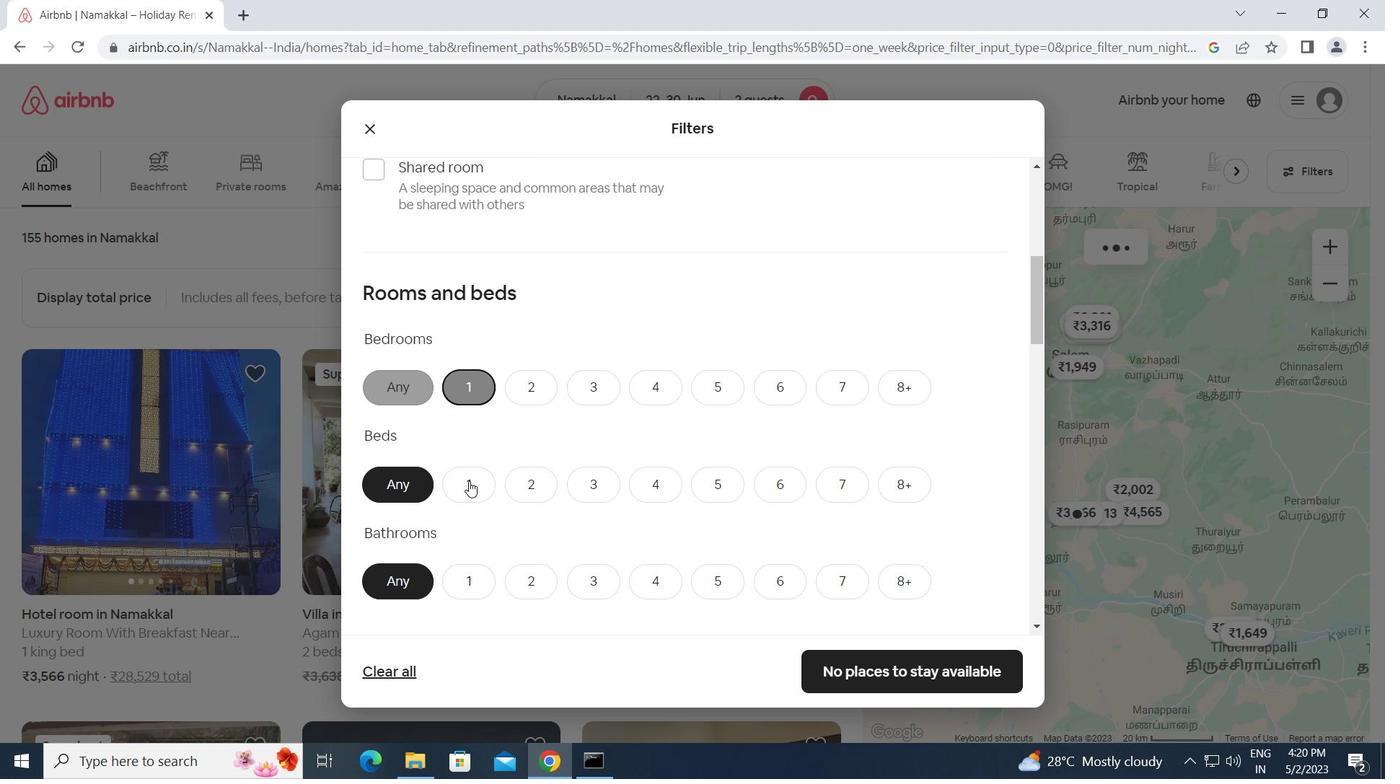 
Action: Mouse moved to (469, 569)
Screenshot: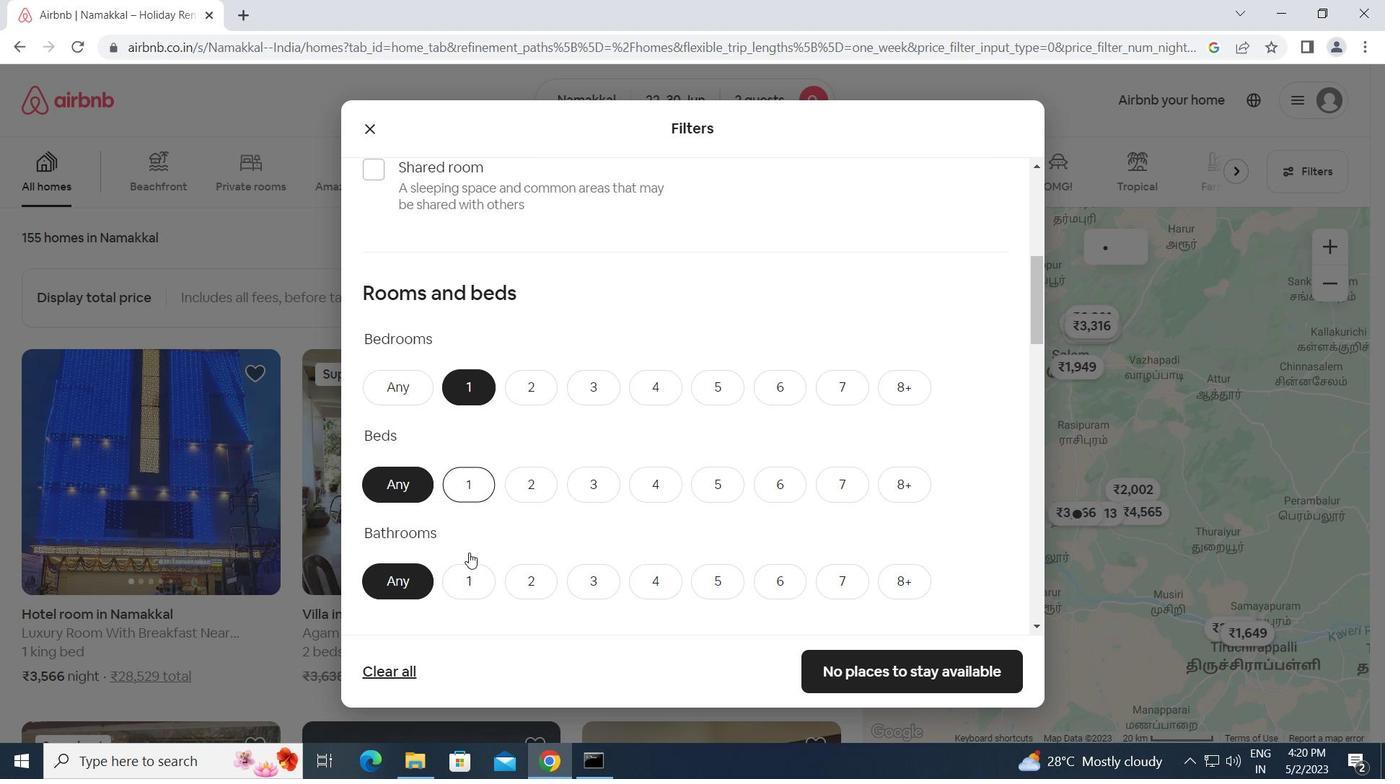 
Action: Mouse pressed left at (469, 569)
Screenshot: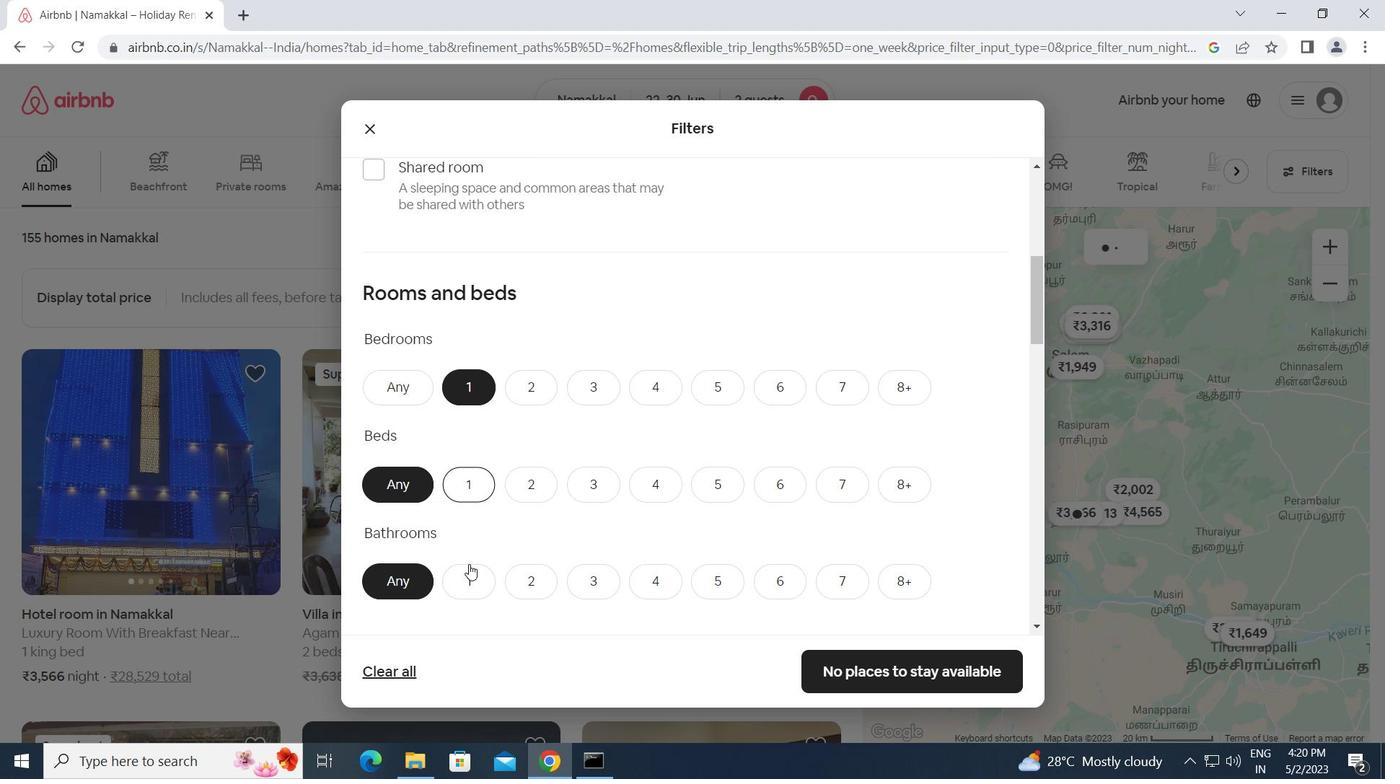 
Action: Mouse moved to (502, 583)
Screenshot: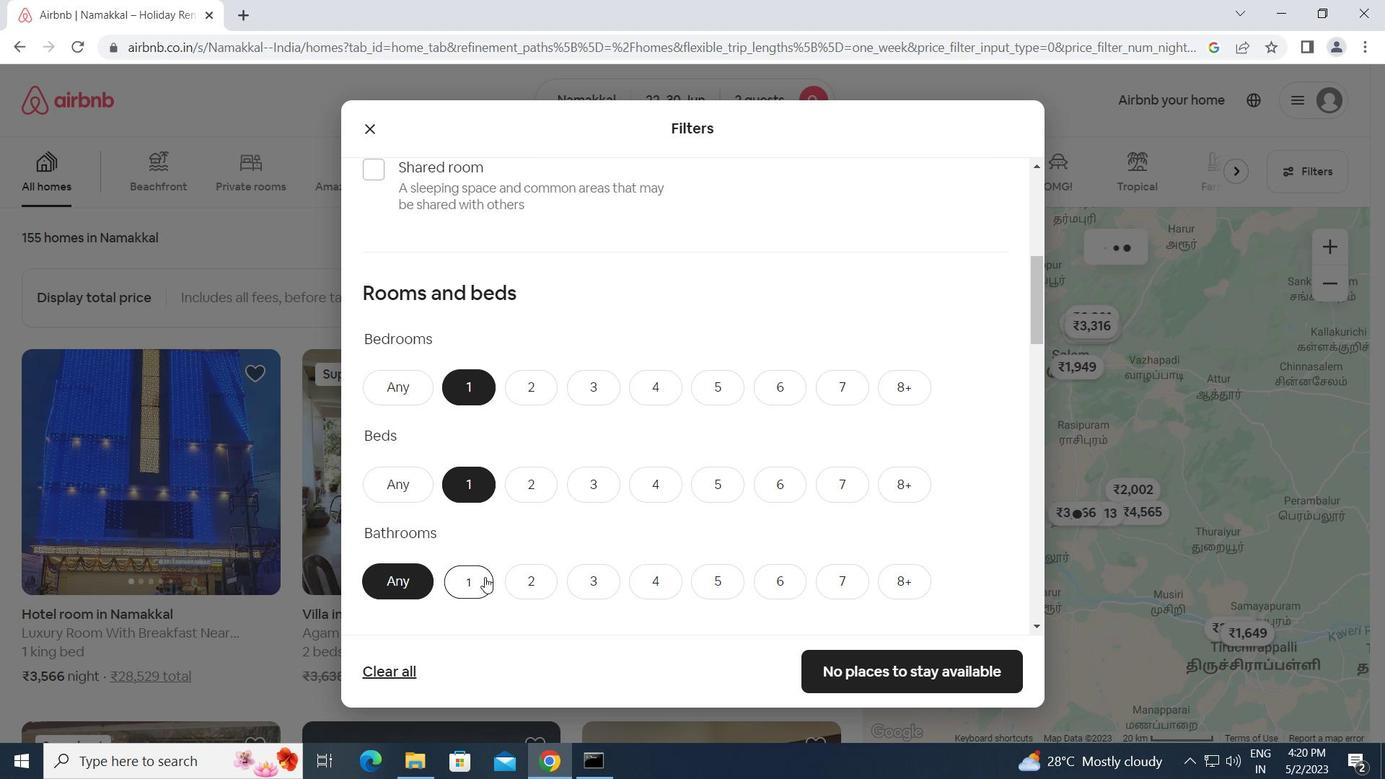 
Action: Mouse scrolled (502, 582) with delta (0, 0)
Screenshot: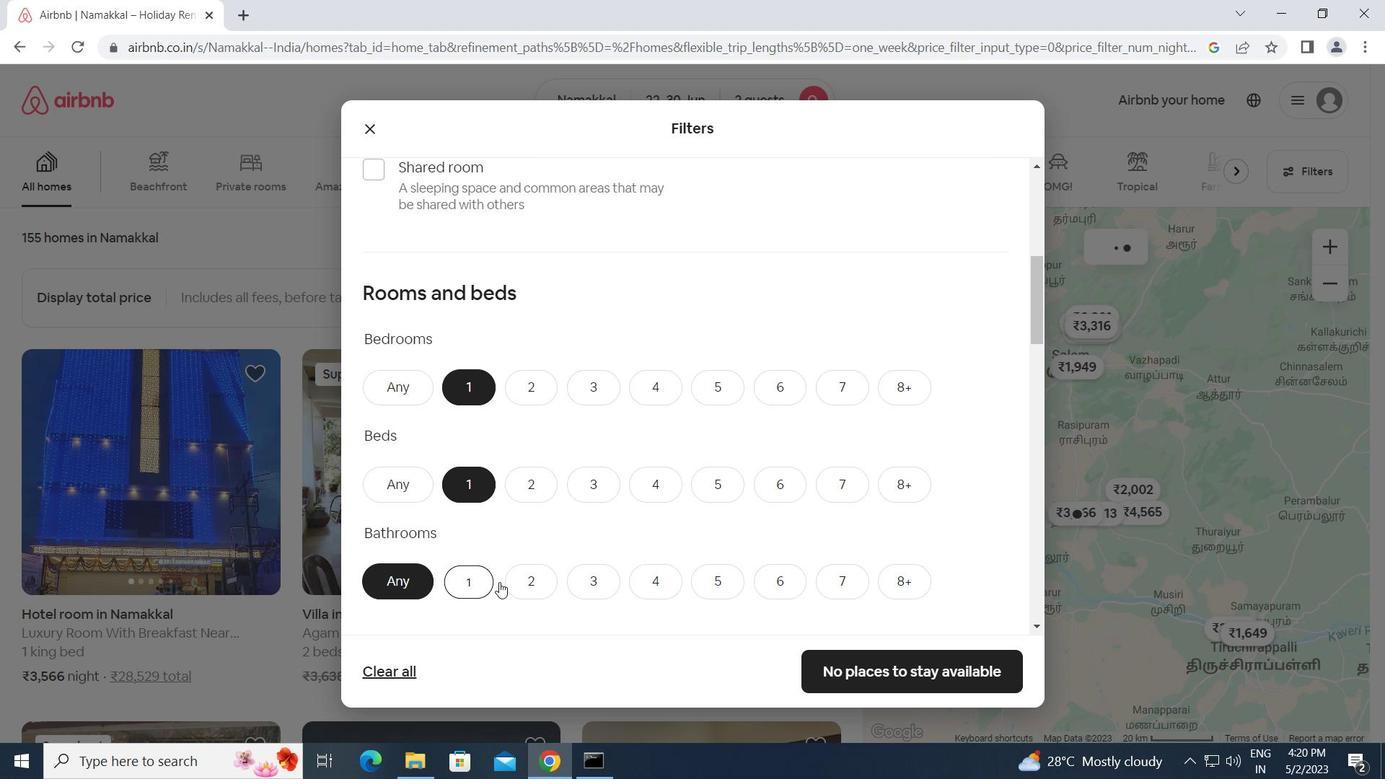 
Action: Mouse scrolled (502, 582) with delta (0, 0)
Screenshot: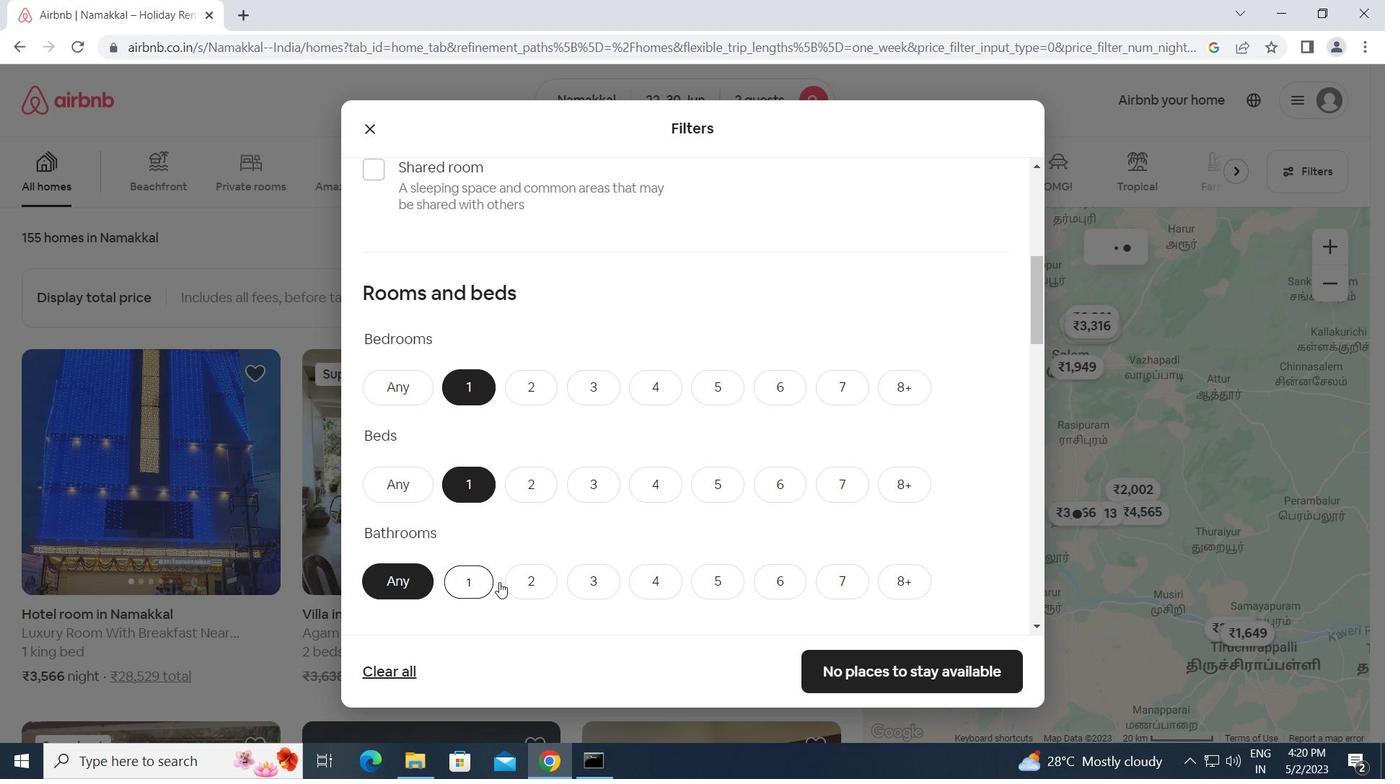 
Action: Mouse moved to (551, 501)
Screenshot: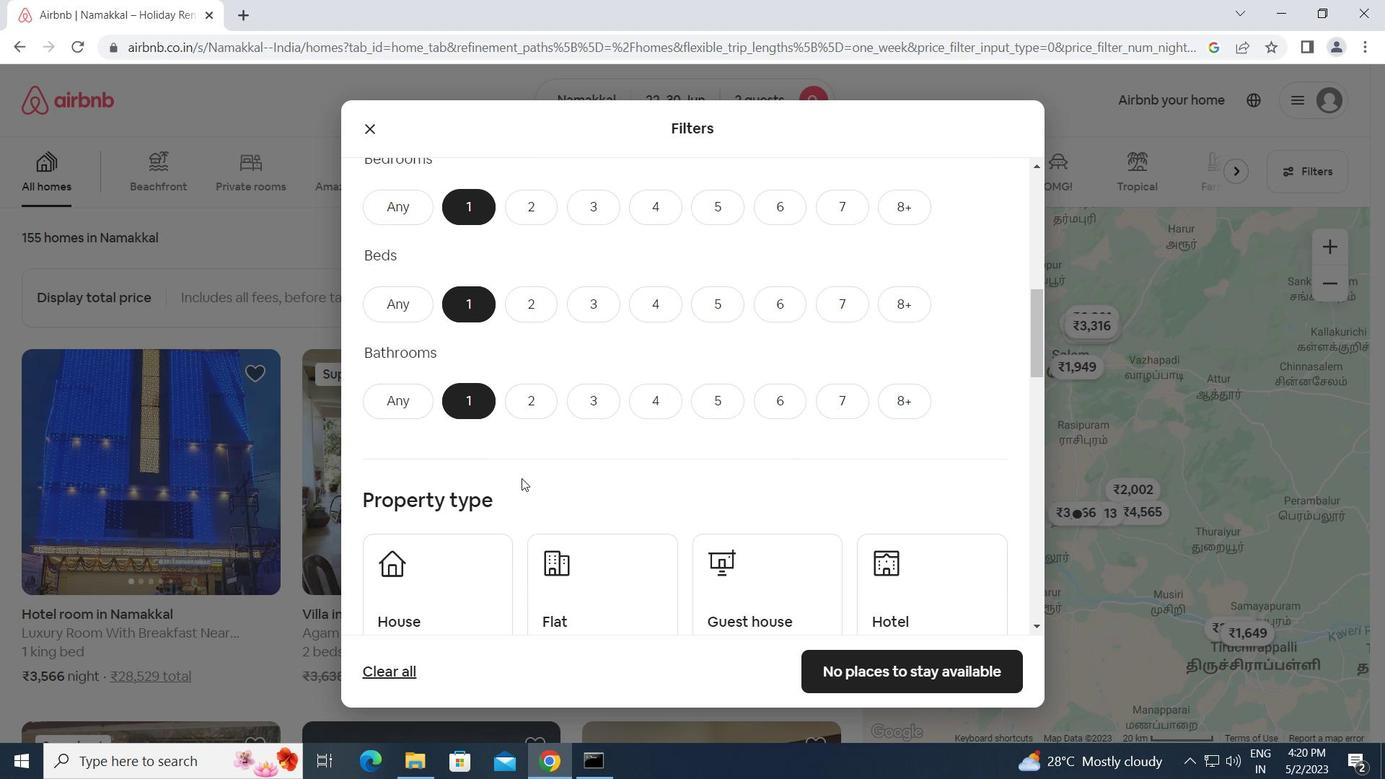 
Action: Mouse scrolled (551, 500) with delta (0, 0)
Screenshot: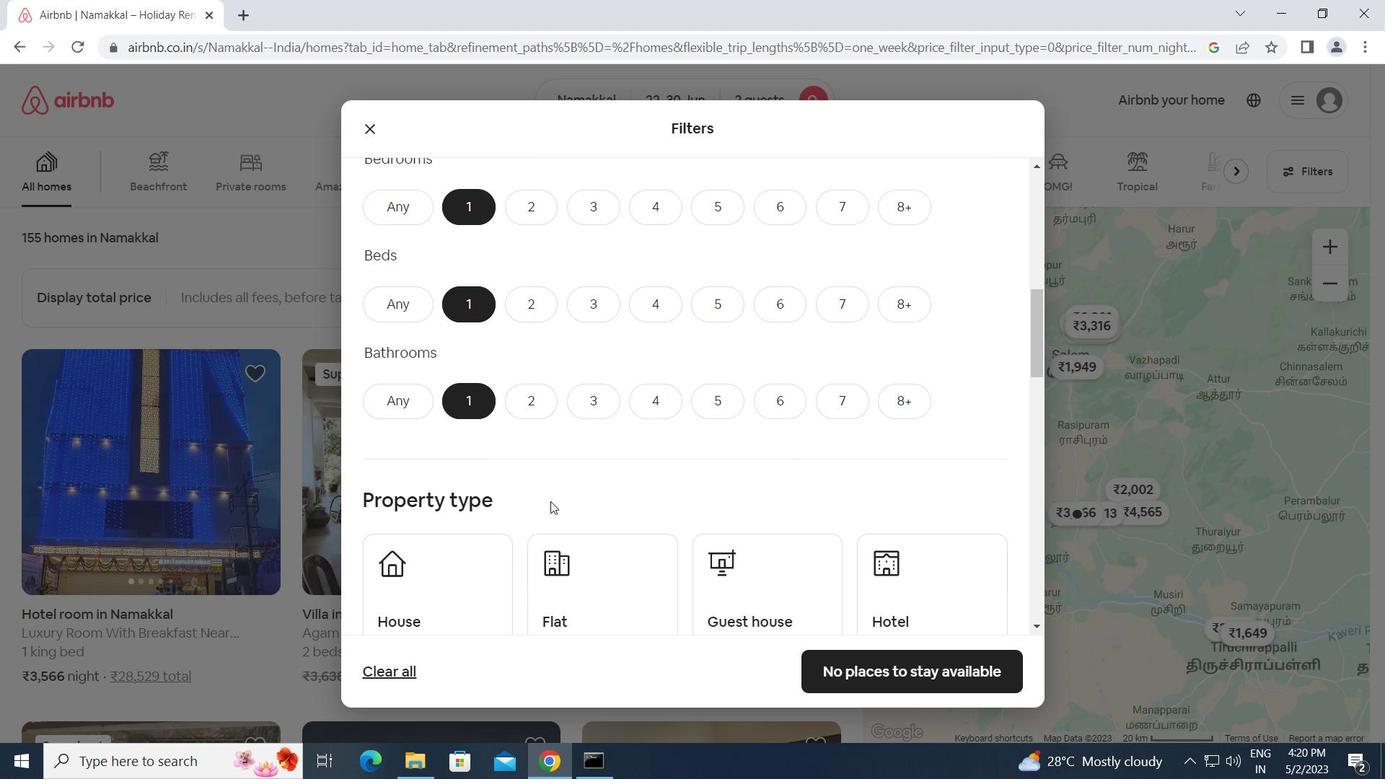 
Action: Mouse moved to (412, 484)
Screenshot: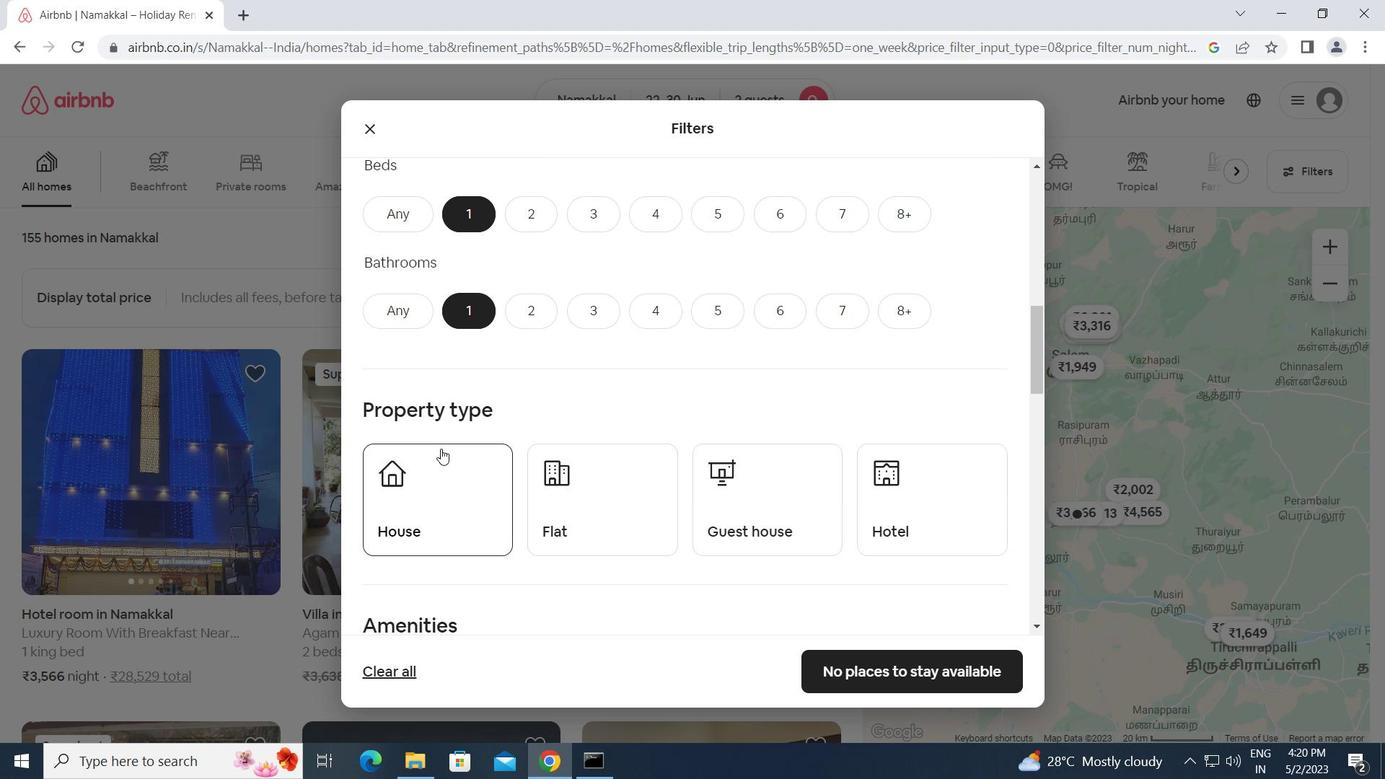 
Action: Mouse pressed left at (412, 484)
Screenshot: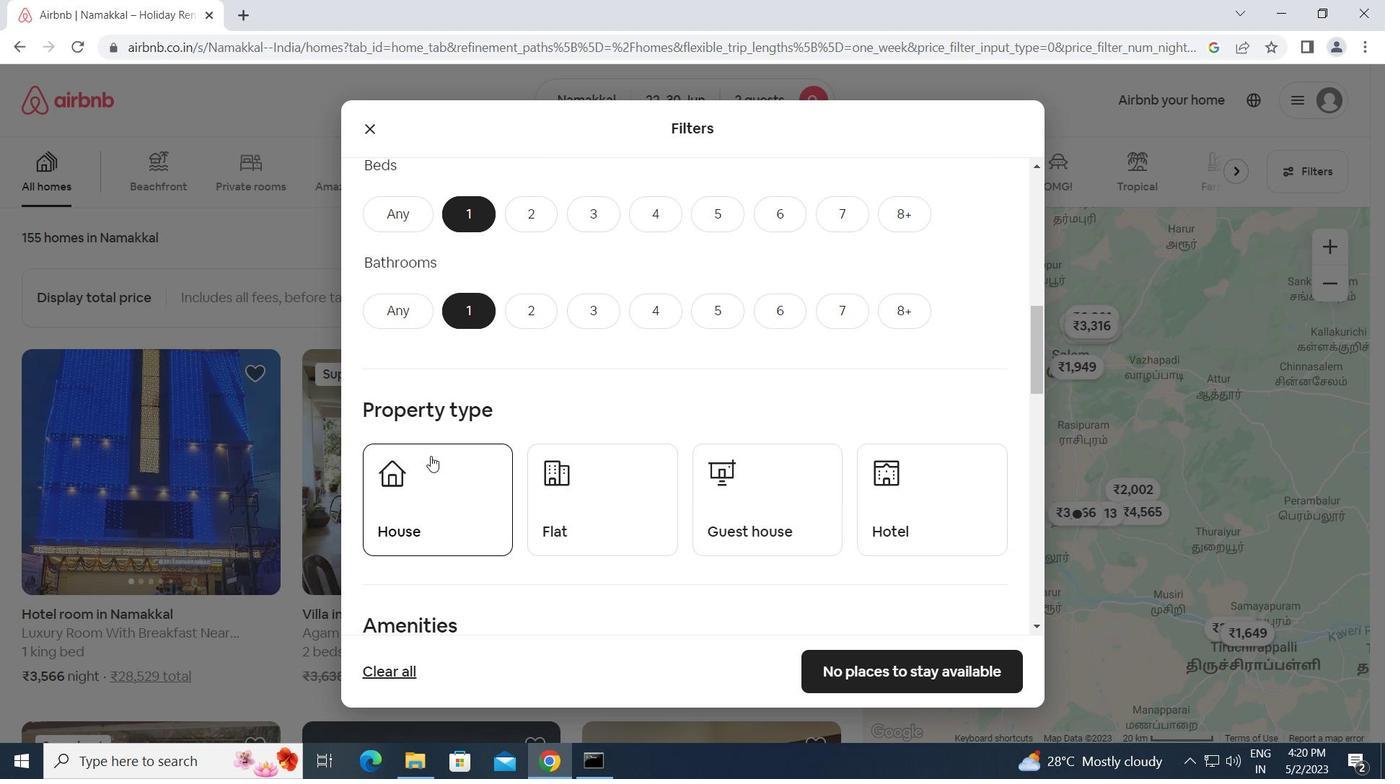 
Action: Mouse moved to (570, 498)
Screenshot: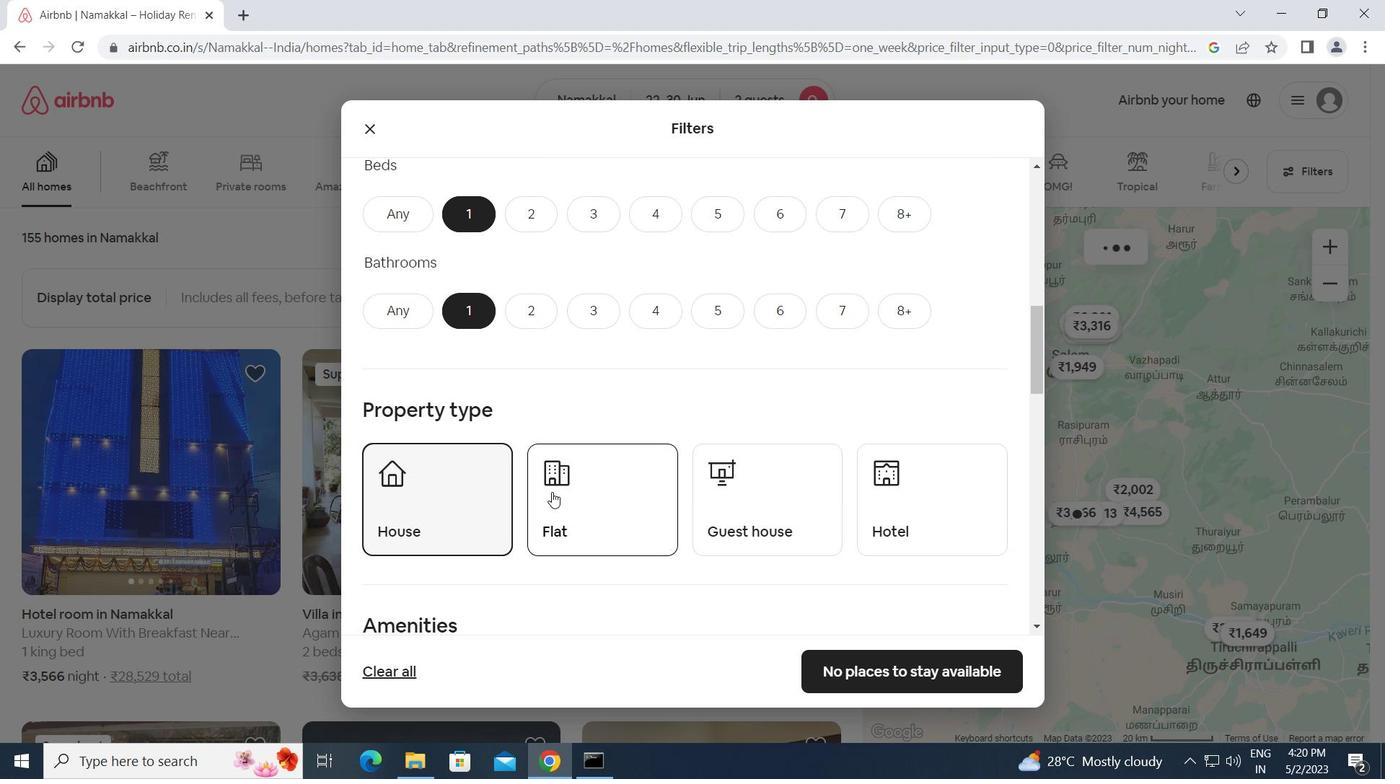 
Action: Mouse pressed left at (570, 498)
Screenshot: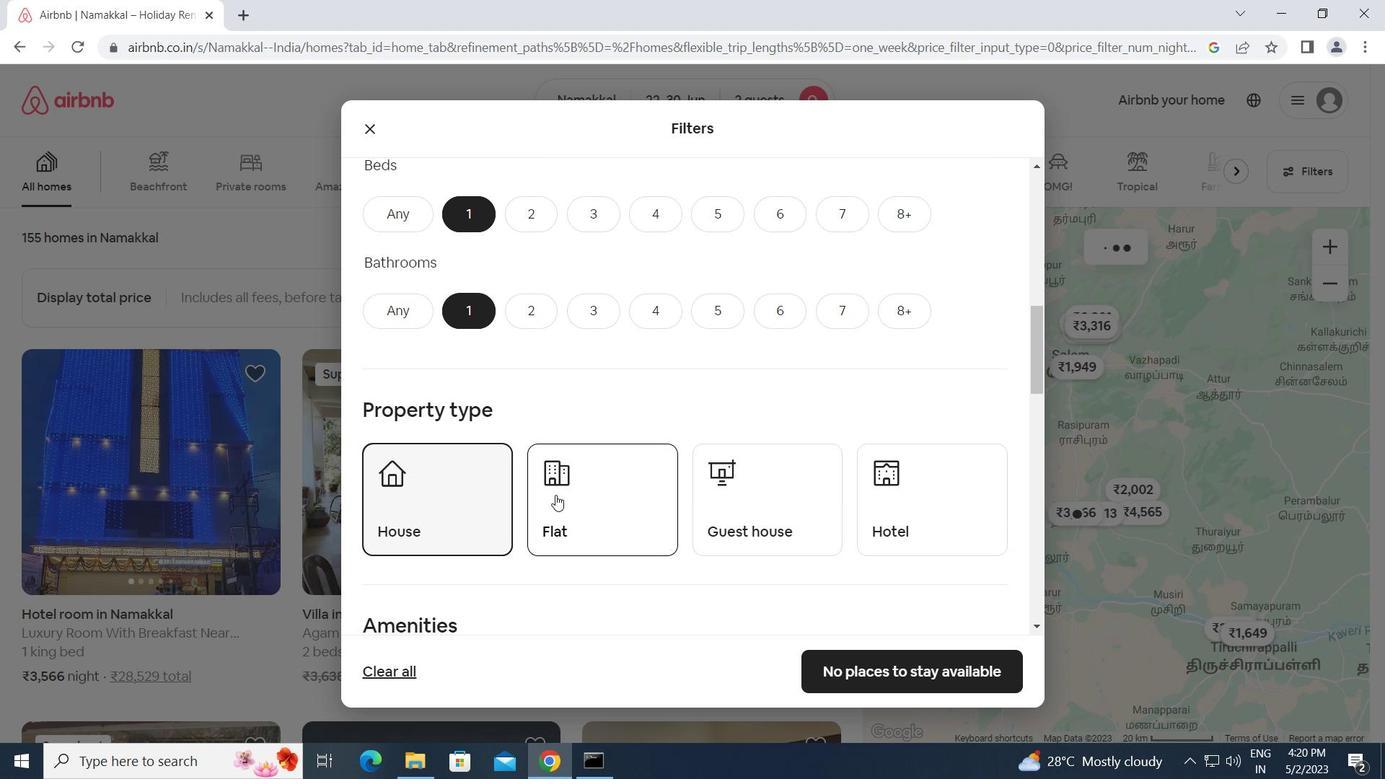 
Action: Mouse moved to (726, 506)
Screenshot: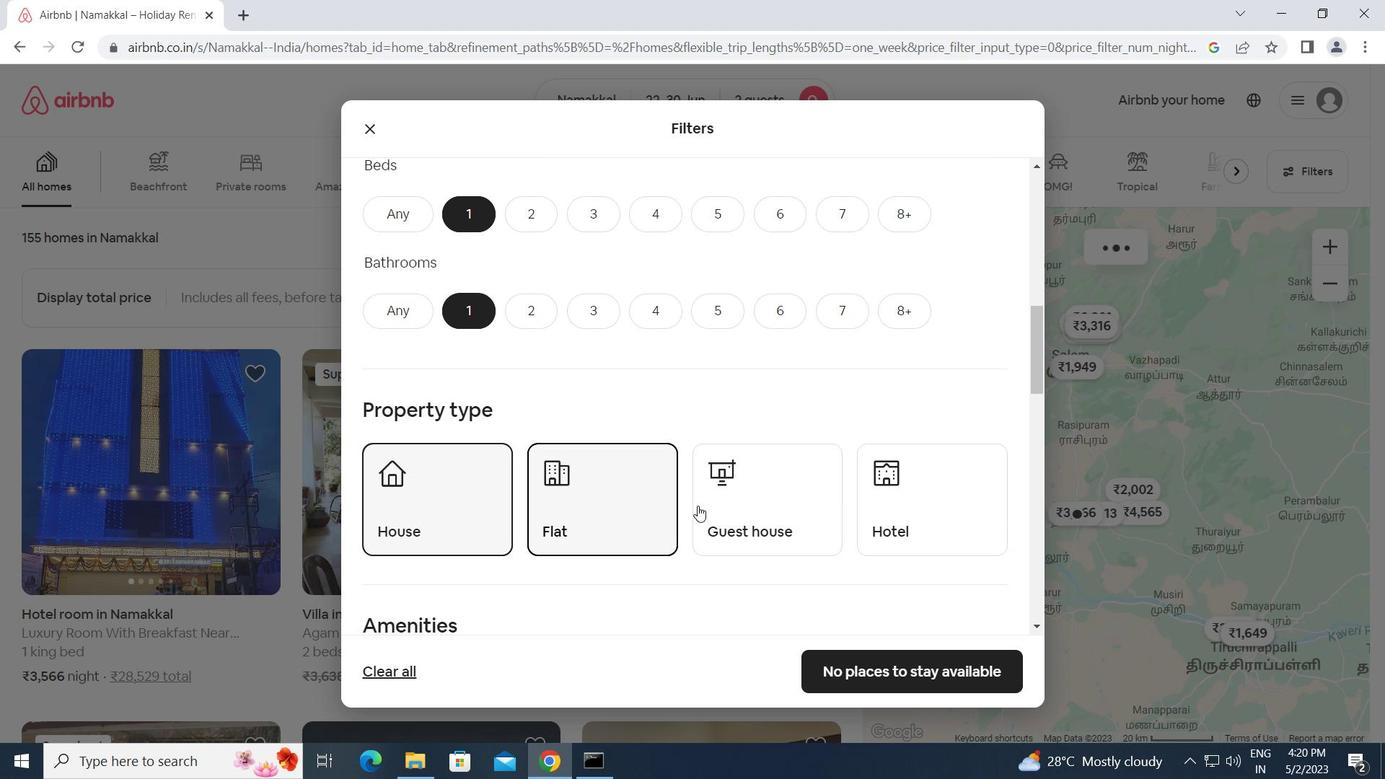
Action: Mouse pressed left at (726, 506)
Screenshot: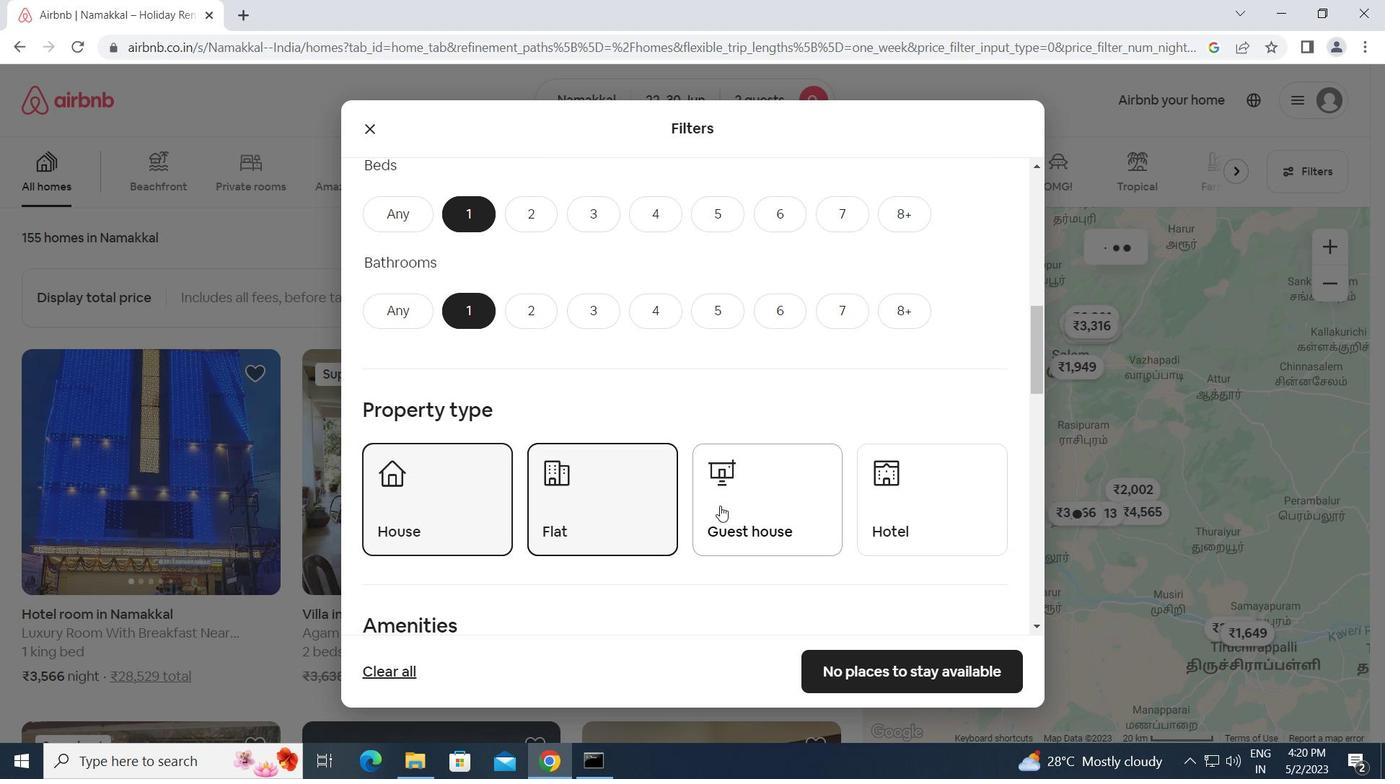 
Action: Mouse moved to (944, 512)
Screenshot: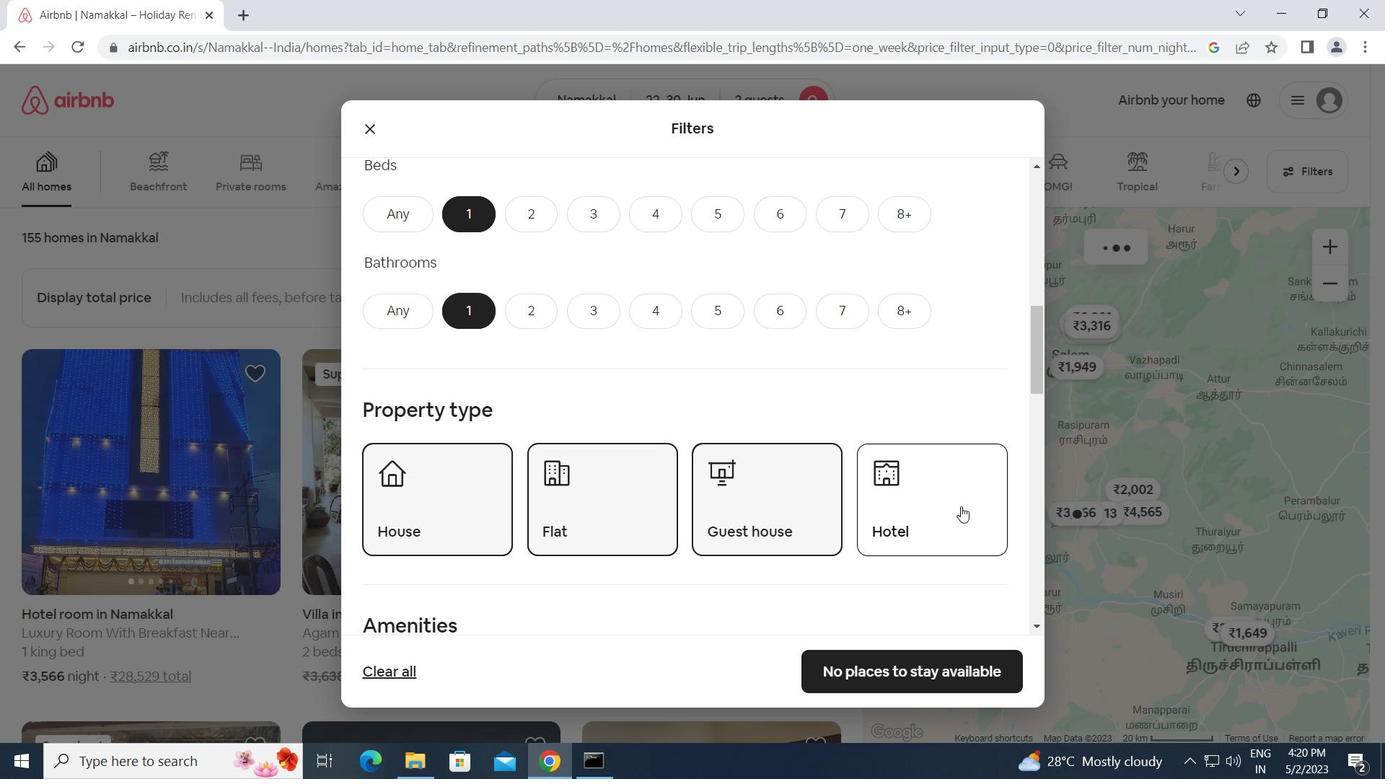
Action: Mouse pressed left at (944, 512)
Screenshot: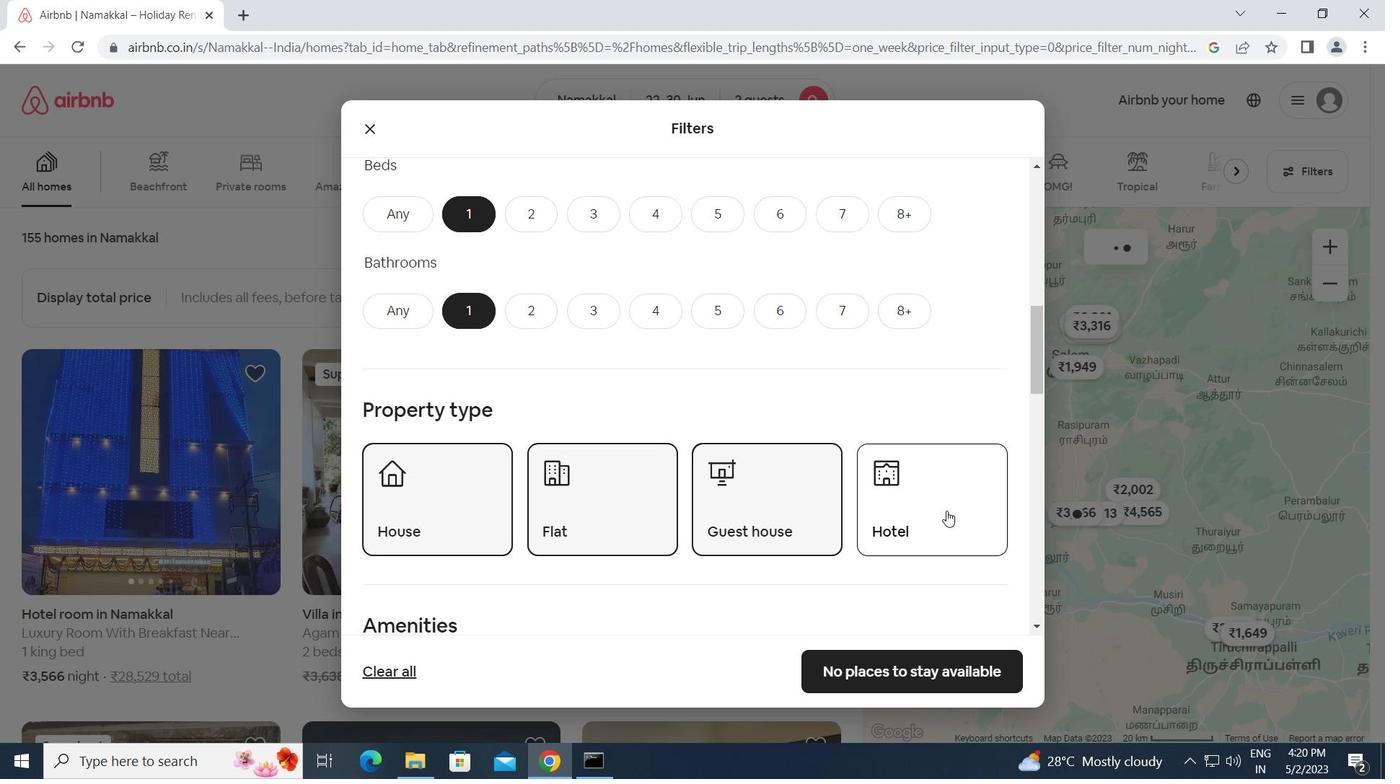 
Action: Mouse moved to (490, 578)
Screenshot: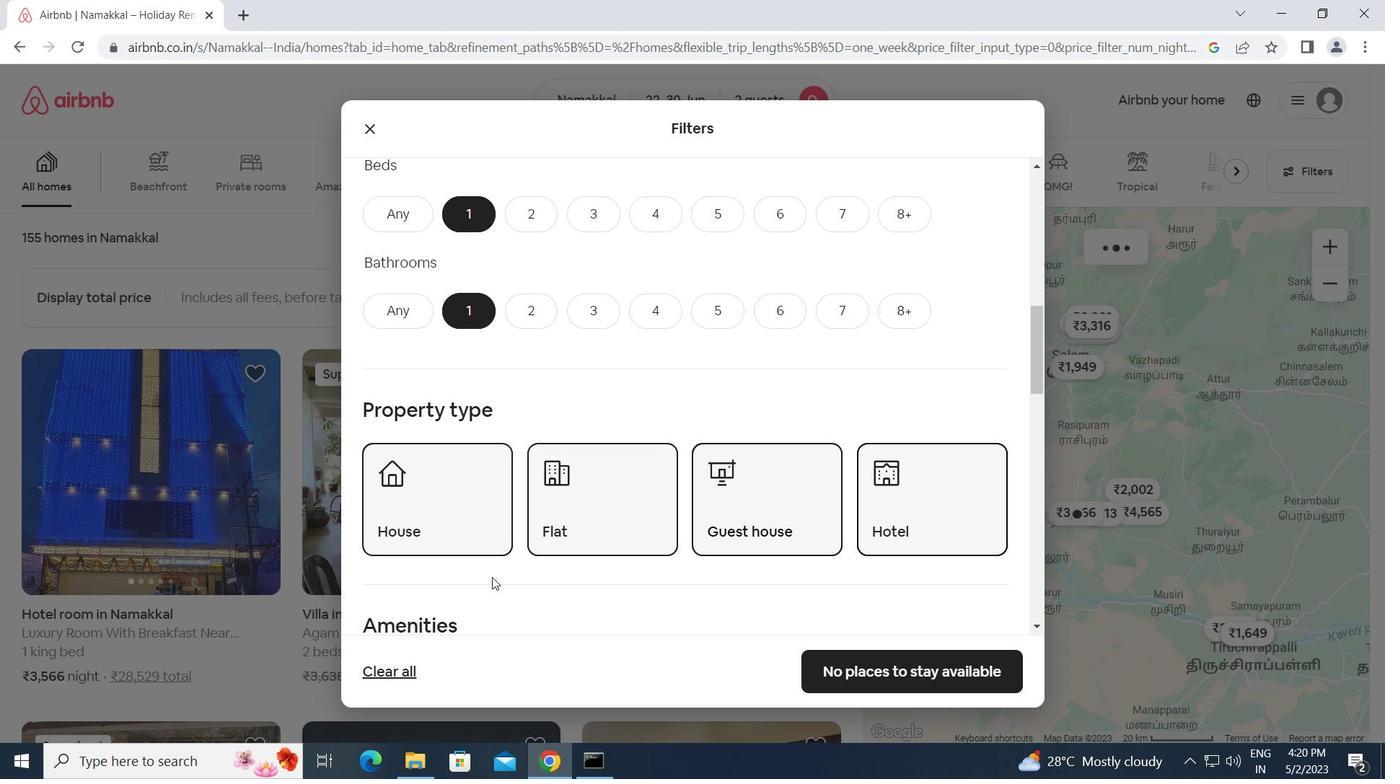 
Action: Mouse scrolled (490, 577) with delta (0, 0)
Screenshot: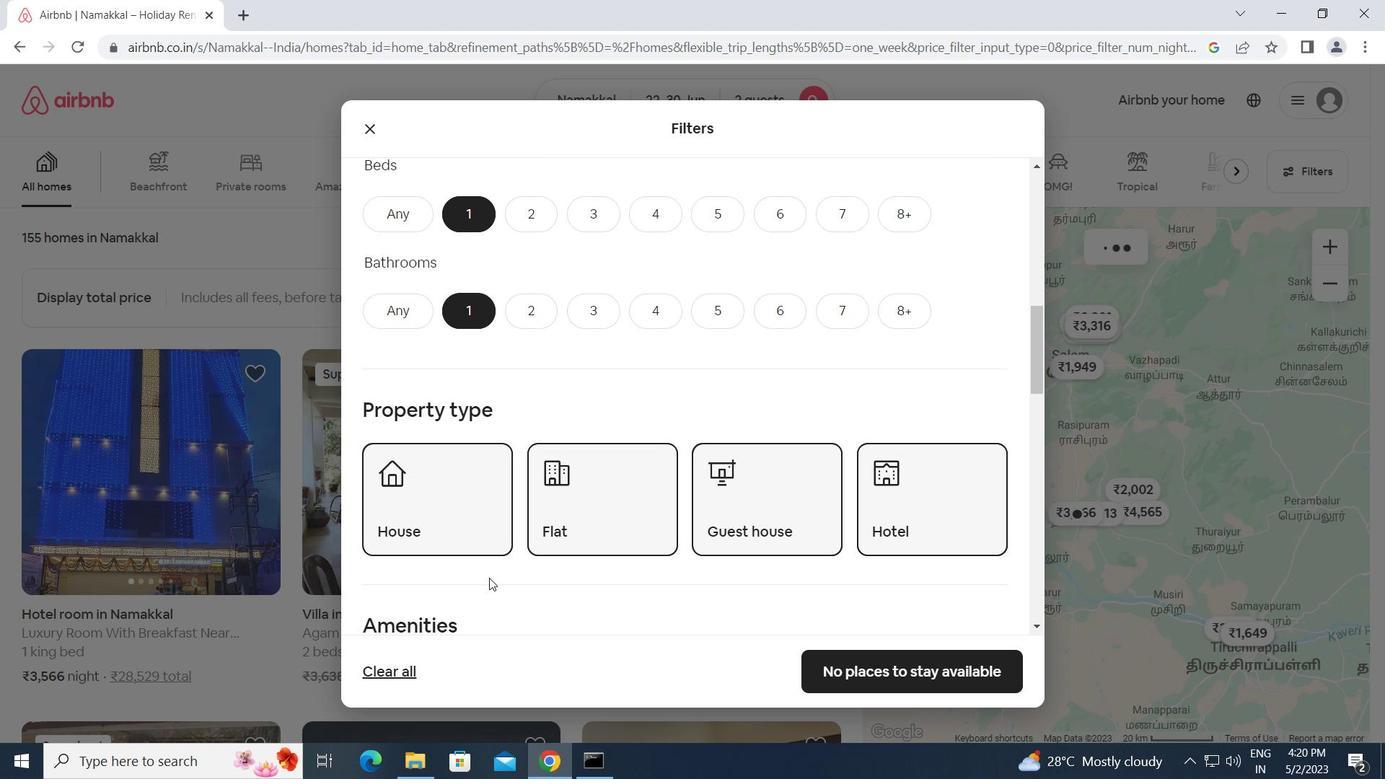 
Action: Mouse scrolled (490, 577) with delta (0, 0)
Screenshot: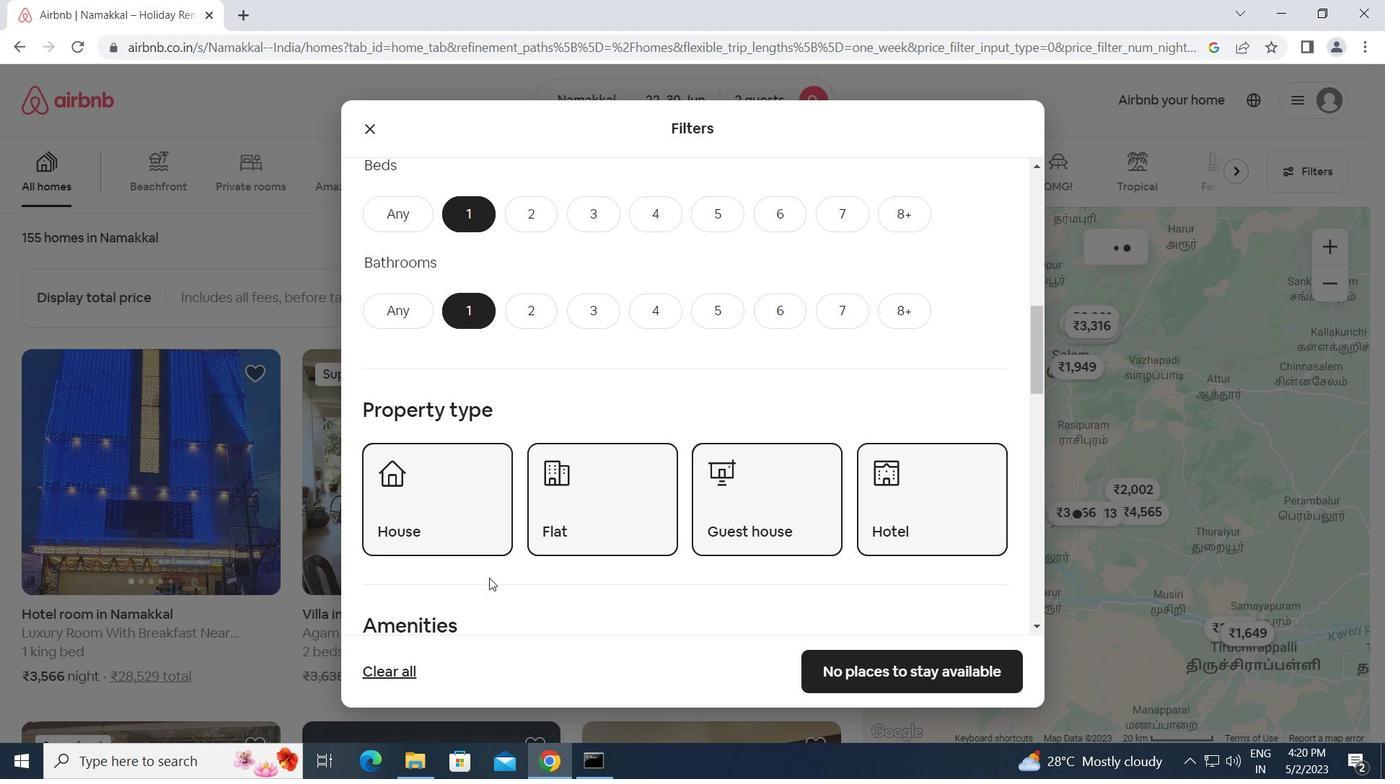 
Action: Mouse scrolled (490, 577) with delta (0, 0)
Screenshot: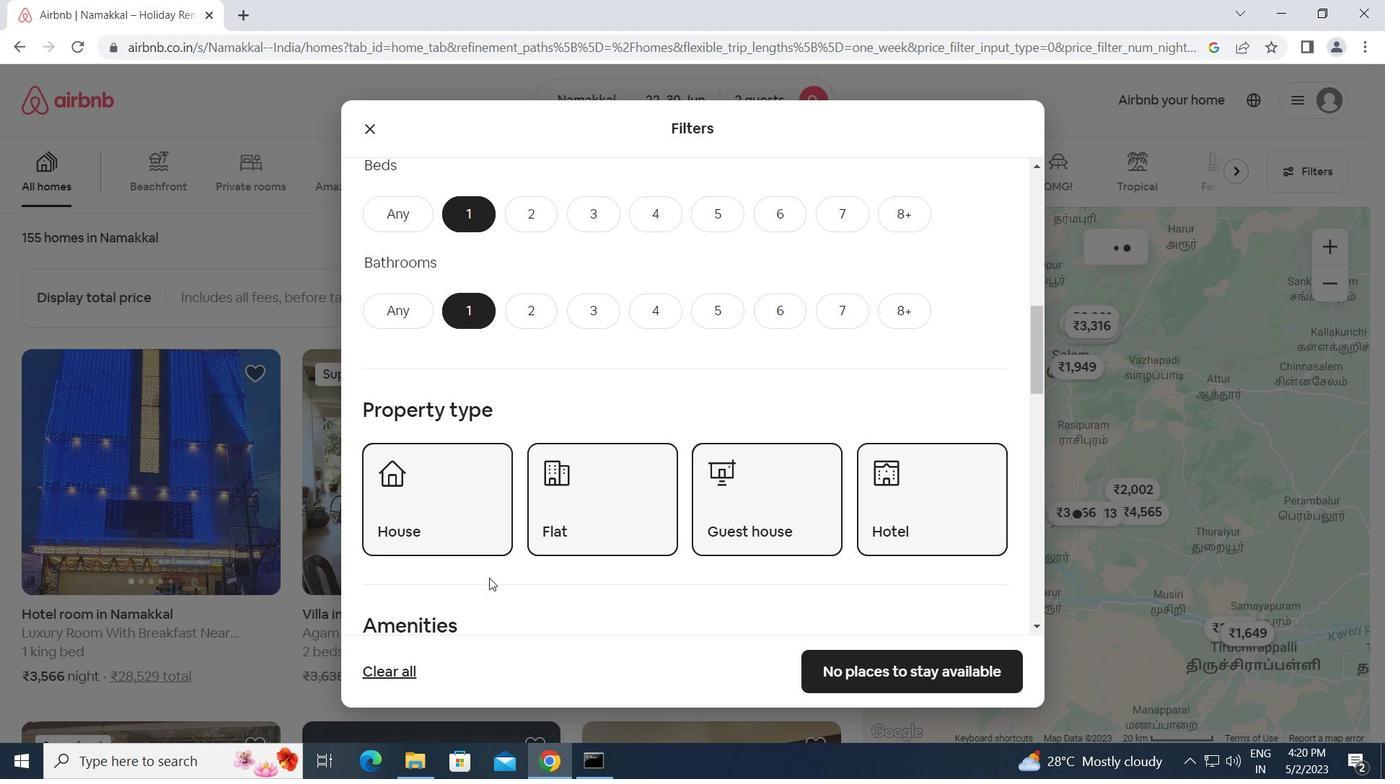 
Action: Mouse moved to (505, 561)
Screenshot: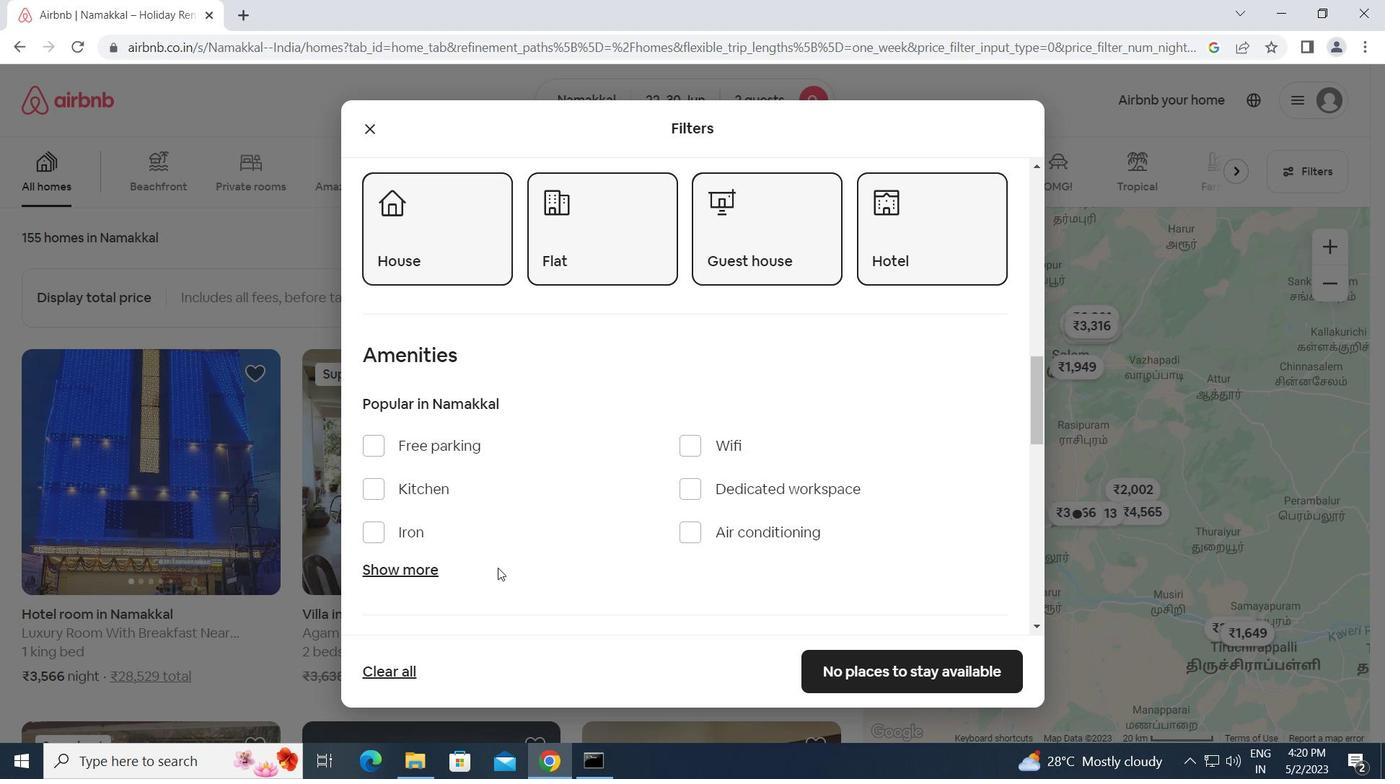 
Action: Mouse scrolled (505, 560) with delta (0, 0)
Screenshot: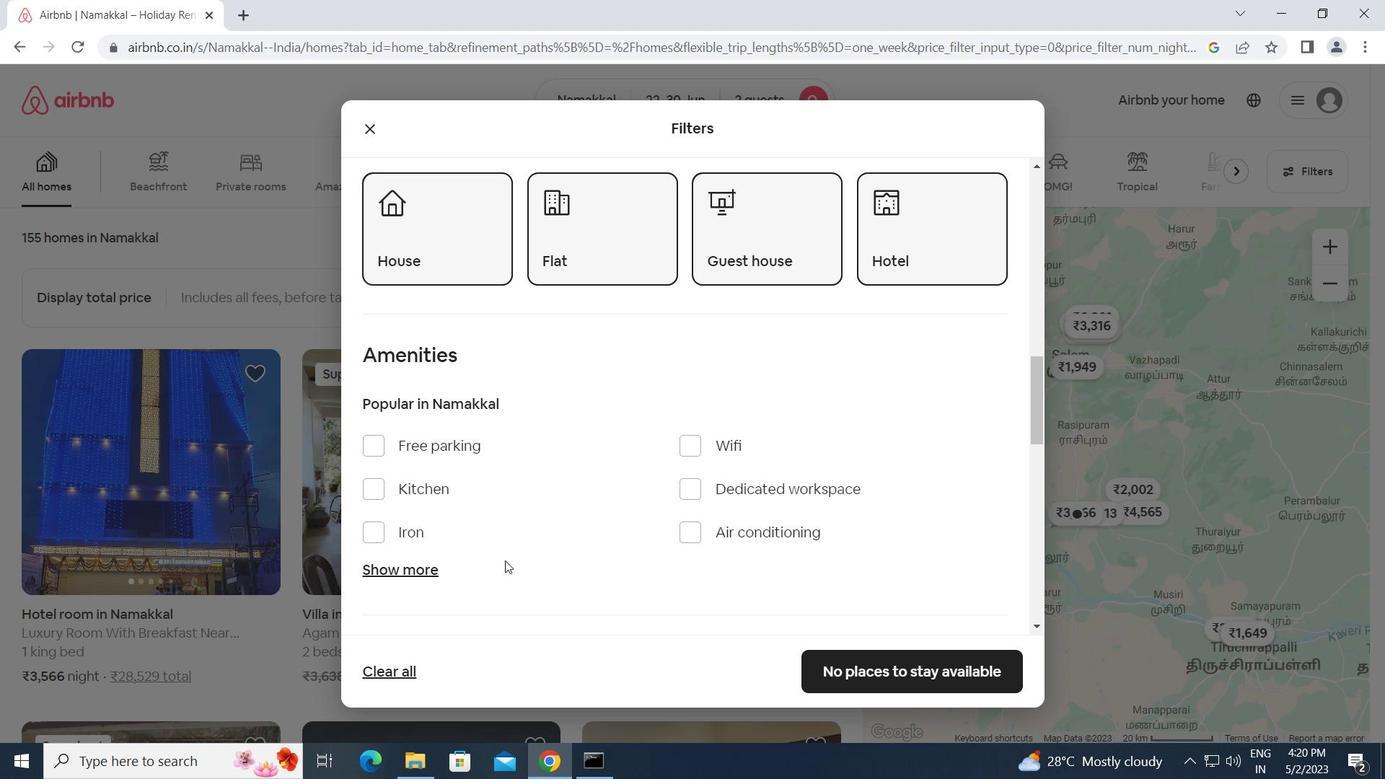 
Action: Mouse moved to (372, 480)
Screenshot: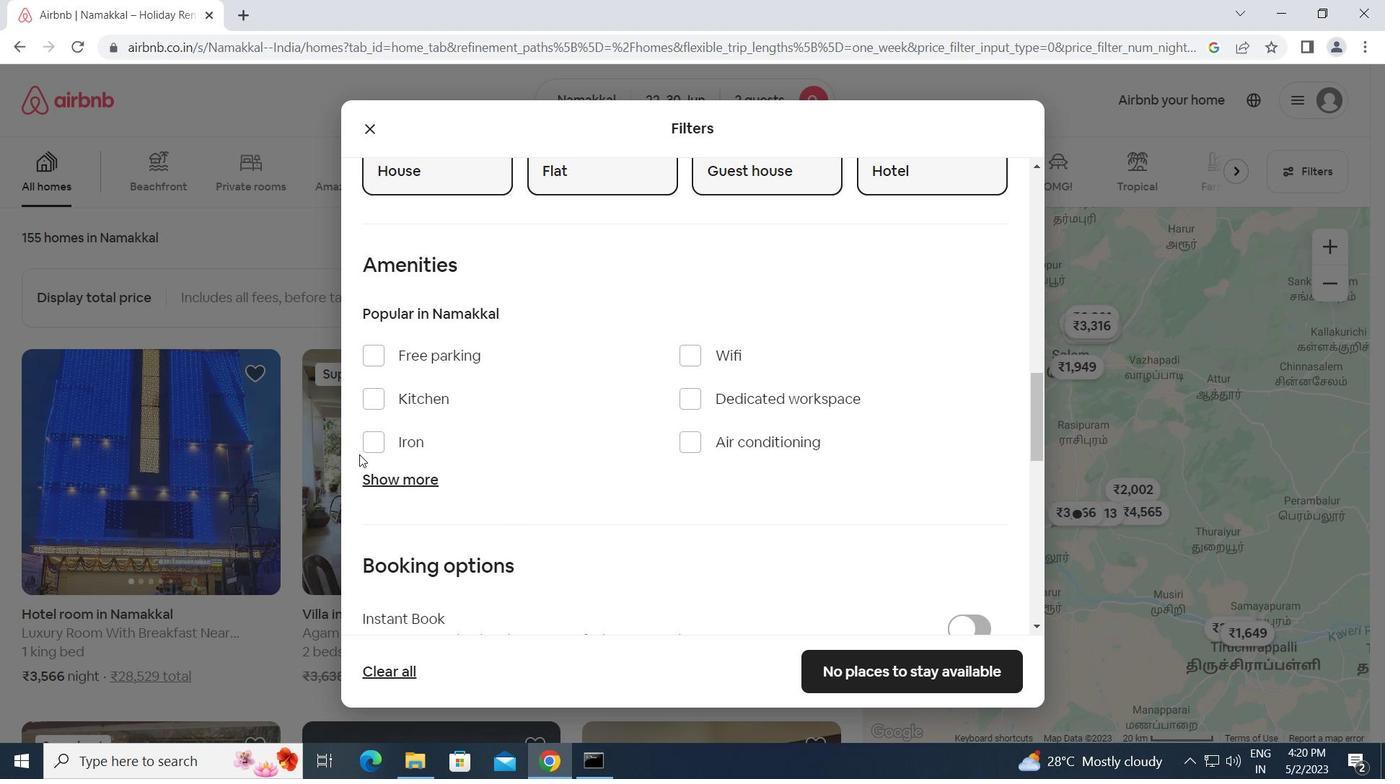 
Action: Mouse pressed left at (372, 480)
Screenshot: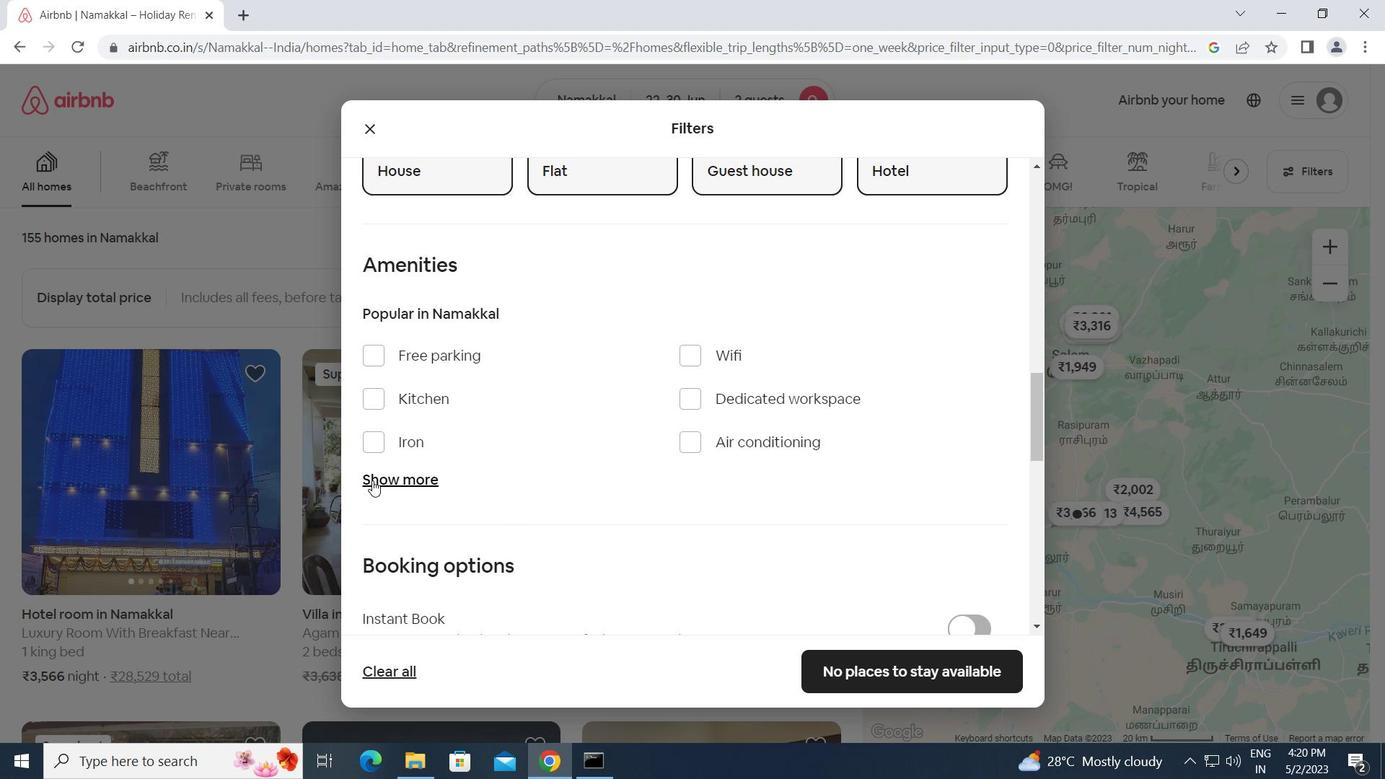 
Action: Mouse moved to (375, 541)
Screenshot: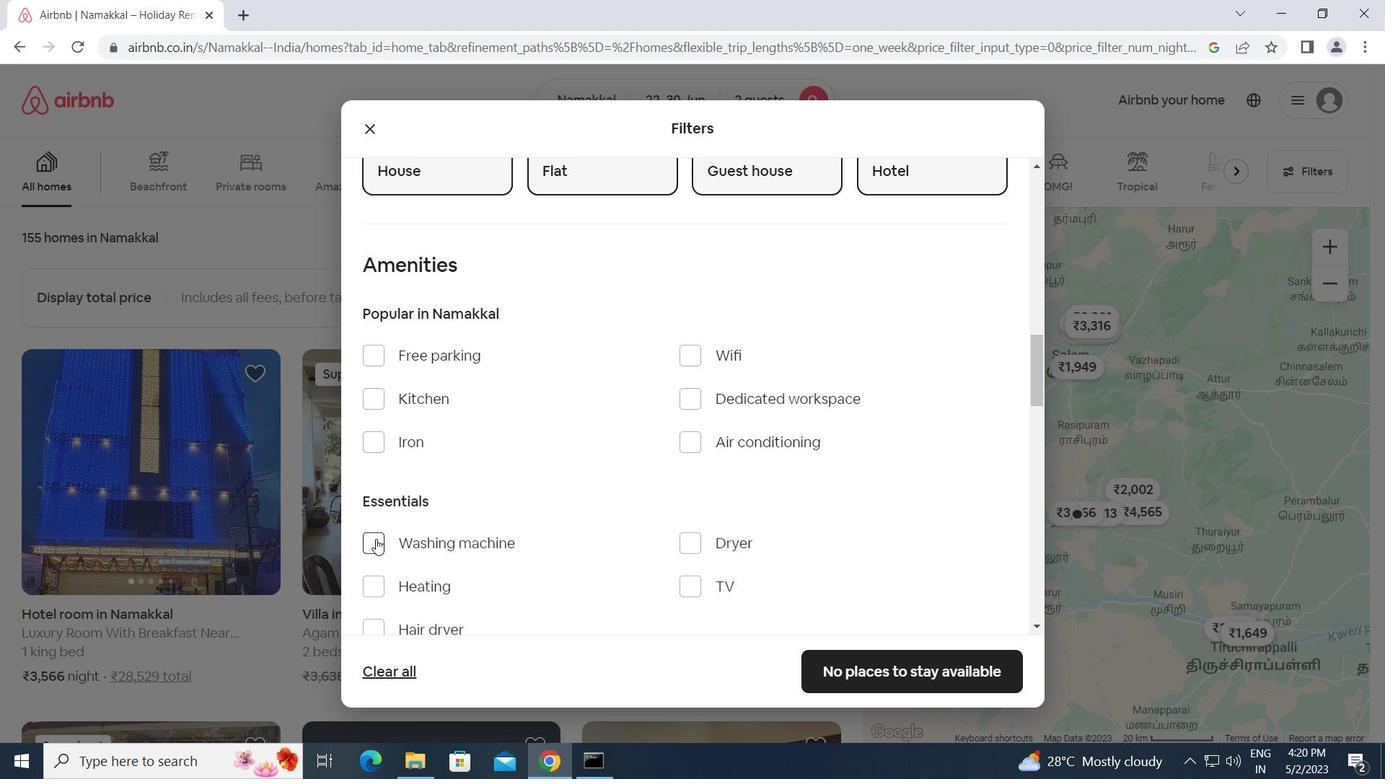 
Action: Mouse pressed left at (375, 541)
Screenshot: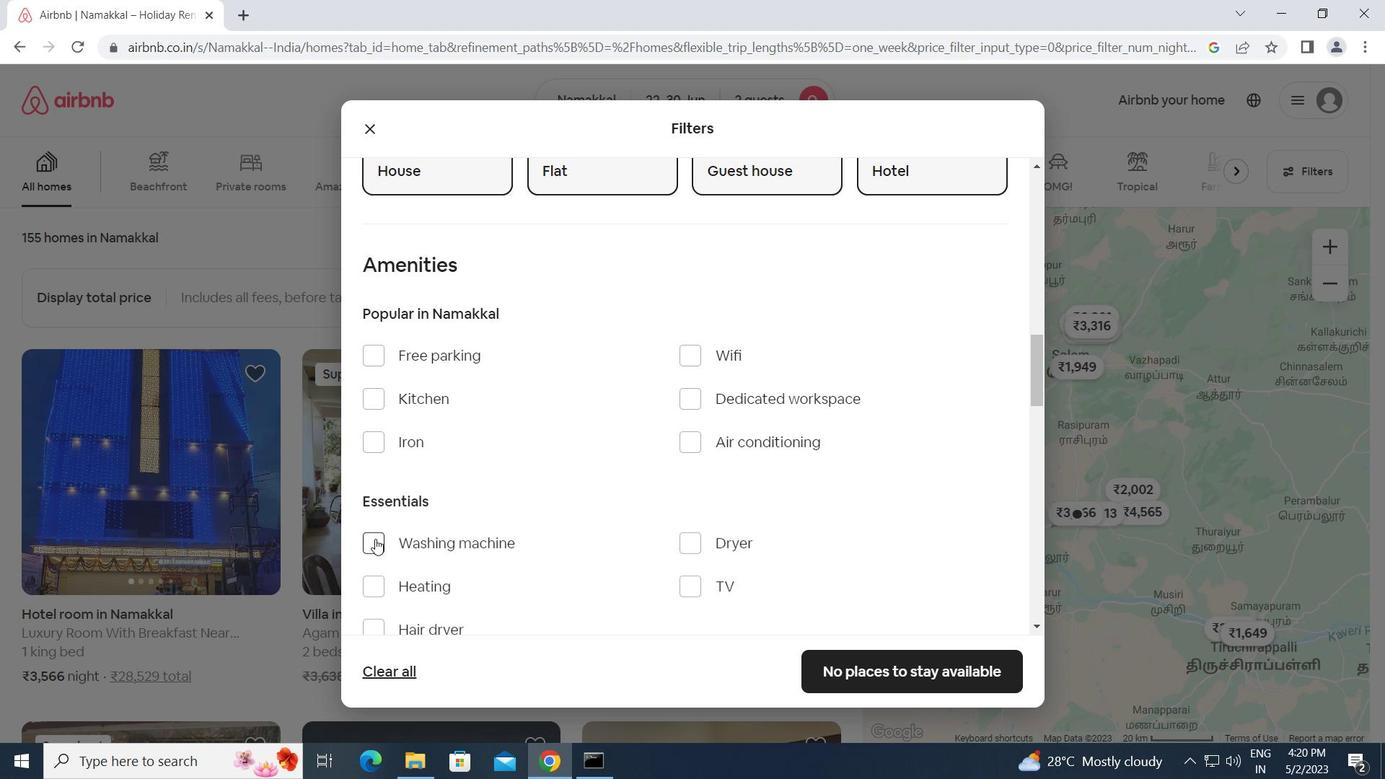 
Action: Mouse moved to (518, 557)
Screenshot: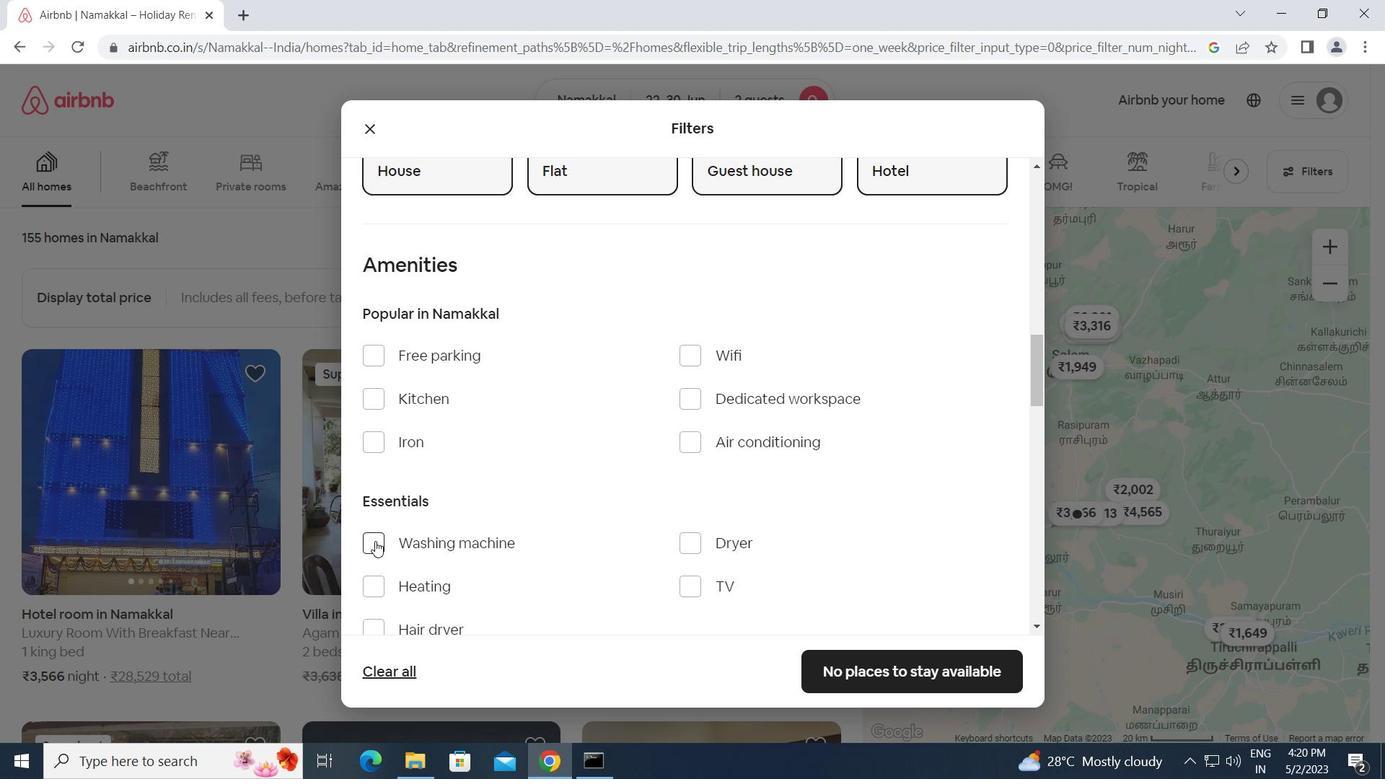 
Action: Mouse scrolled (518, 557) with delta (0, 0)
Screenshot: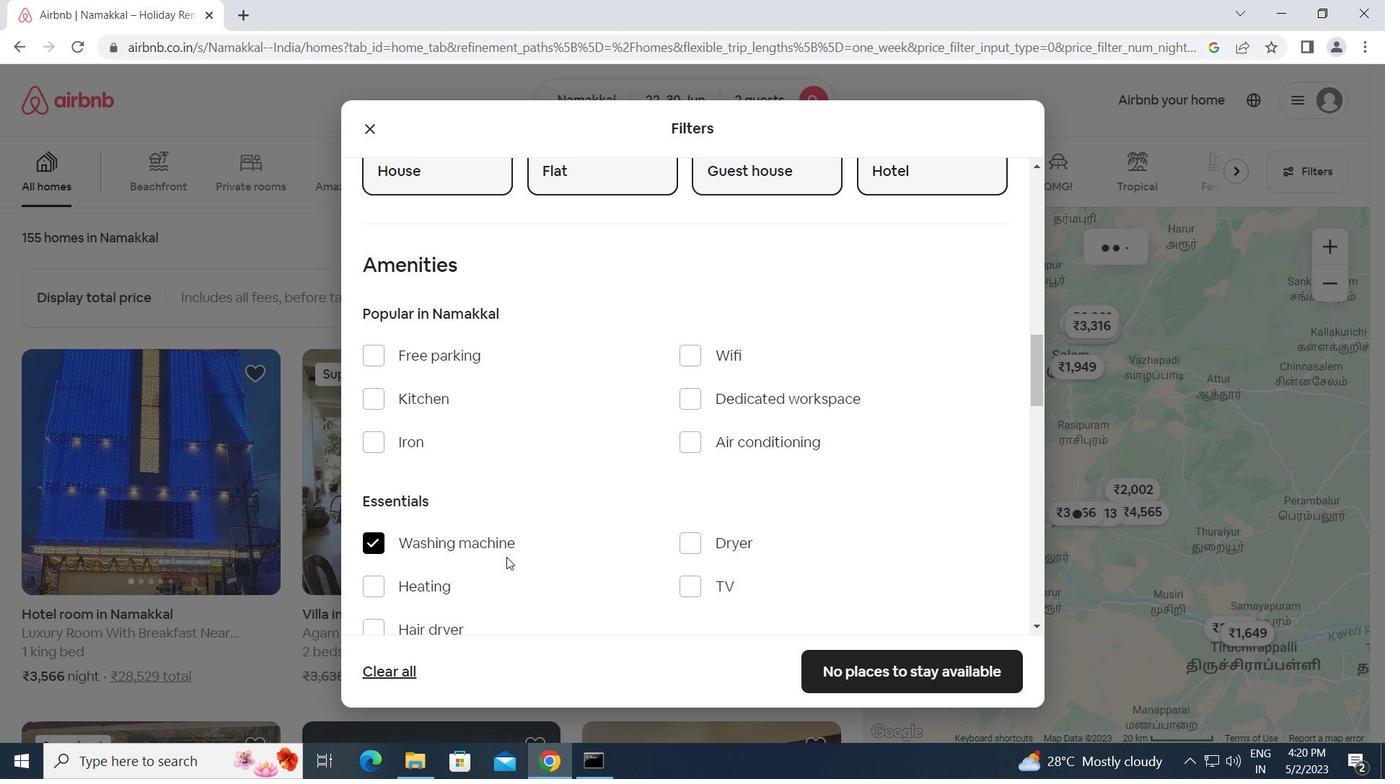 
Action: Mouse scrolled (518, 557) with delta (0, 0)
Screenshot: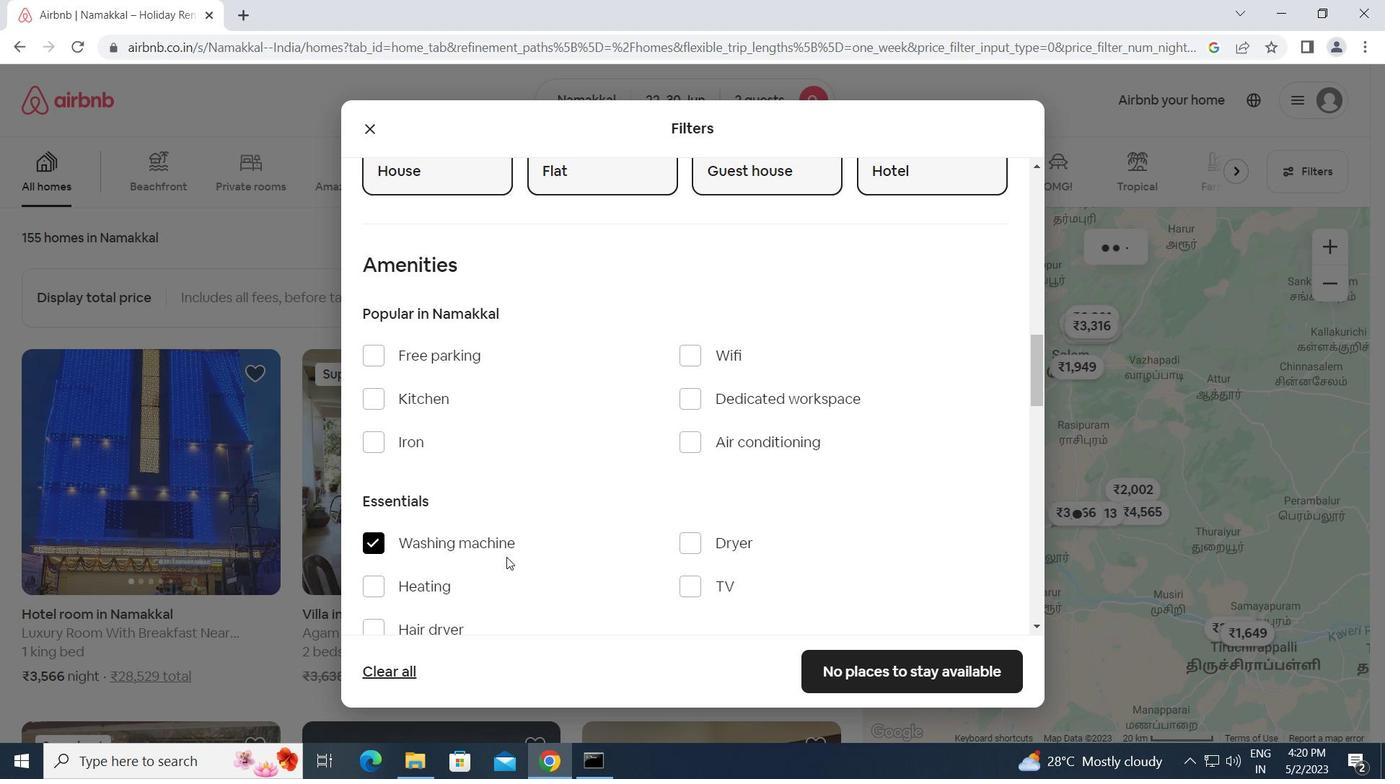 
Action: Mouse scrolled (518, 557) with delta (0, 0)
Screenshot: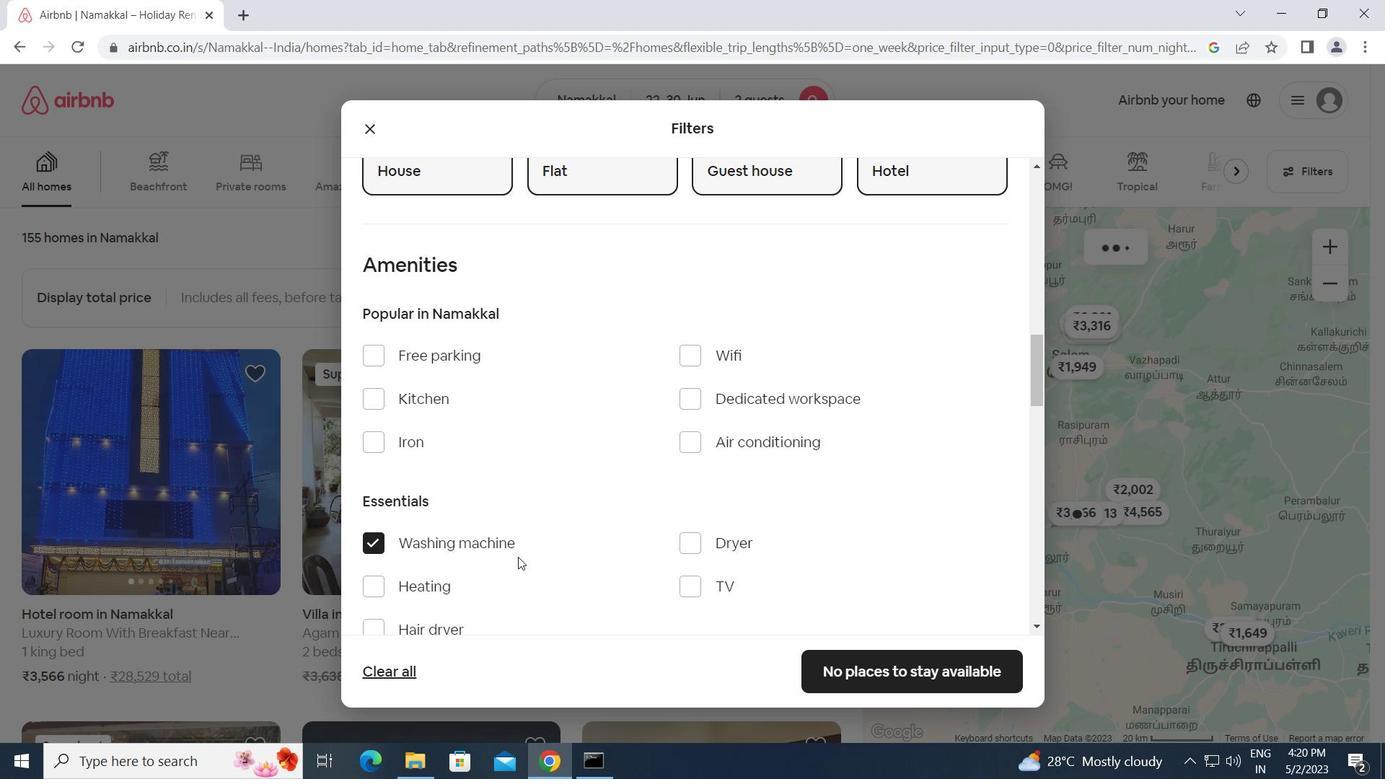 
Action: Mouse moved to (519, 557)
Screenshot: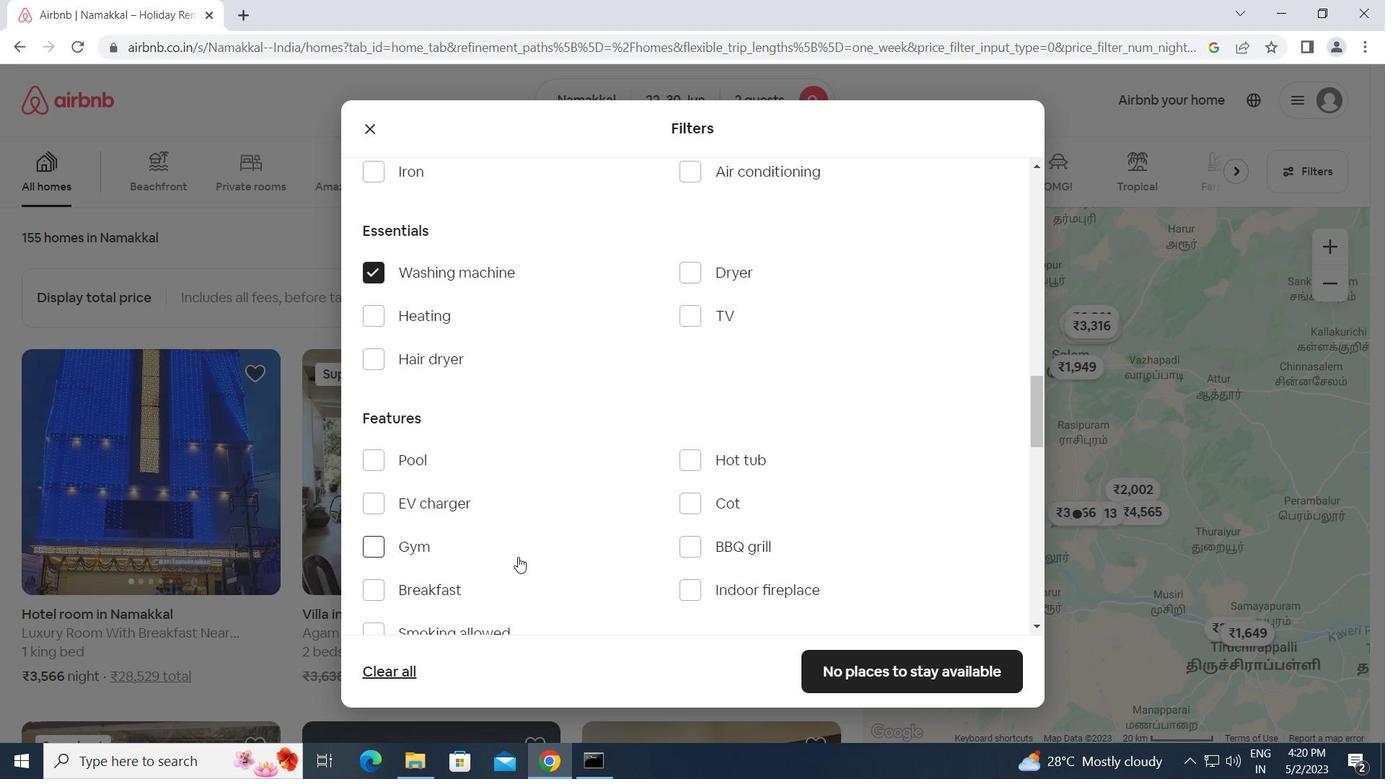 
Action: Mouse scrolled (519, 556) with delta (0, 0)
Screenshot: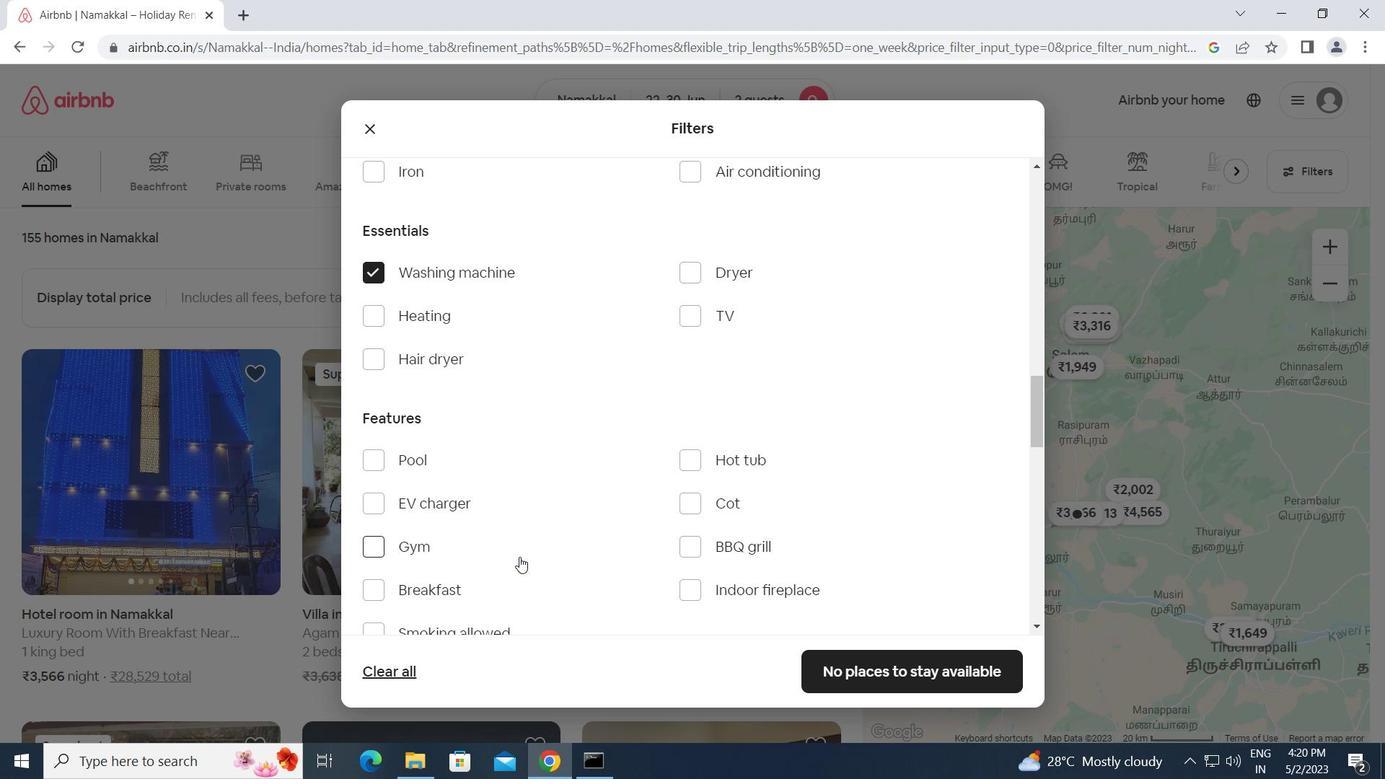 
Action: Mouse scrolled (519, 556) with delta (0, 0)
Screenshot: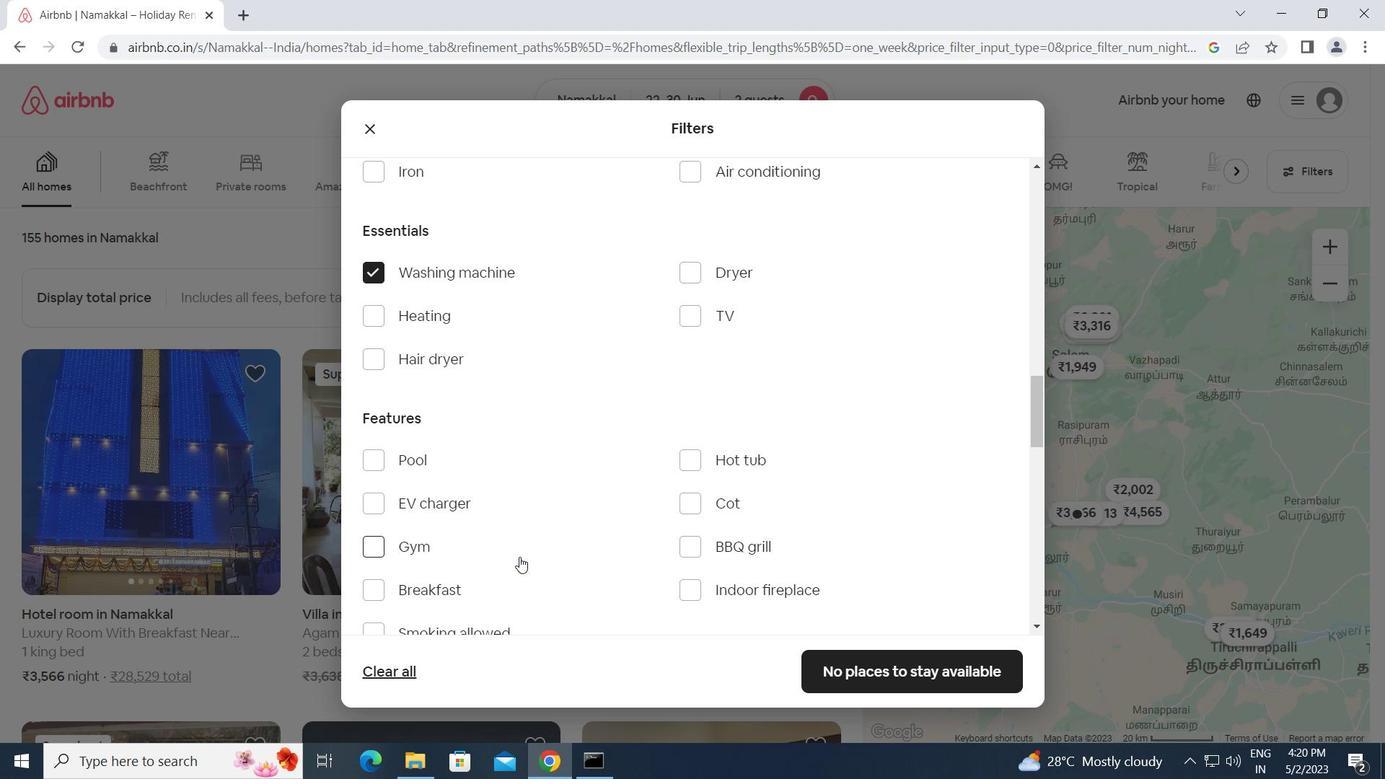 
Action: Mouse scrolled (519, 556) with delta (0, 0)
Screenshot: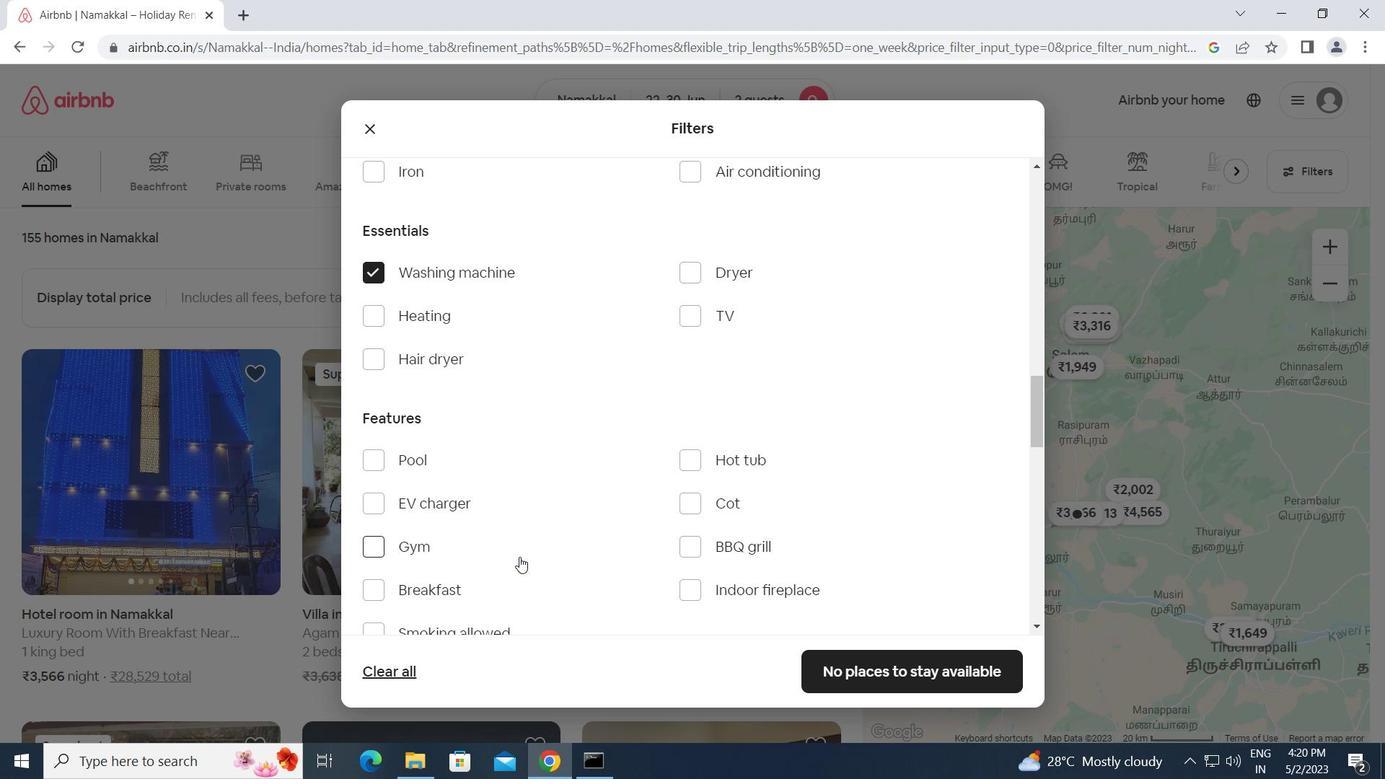 
Action: Mouse scrolled (519, 556) with delta (0, 0)
Screenshot: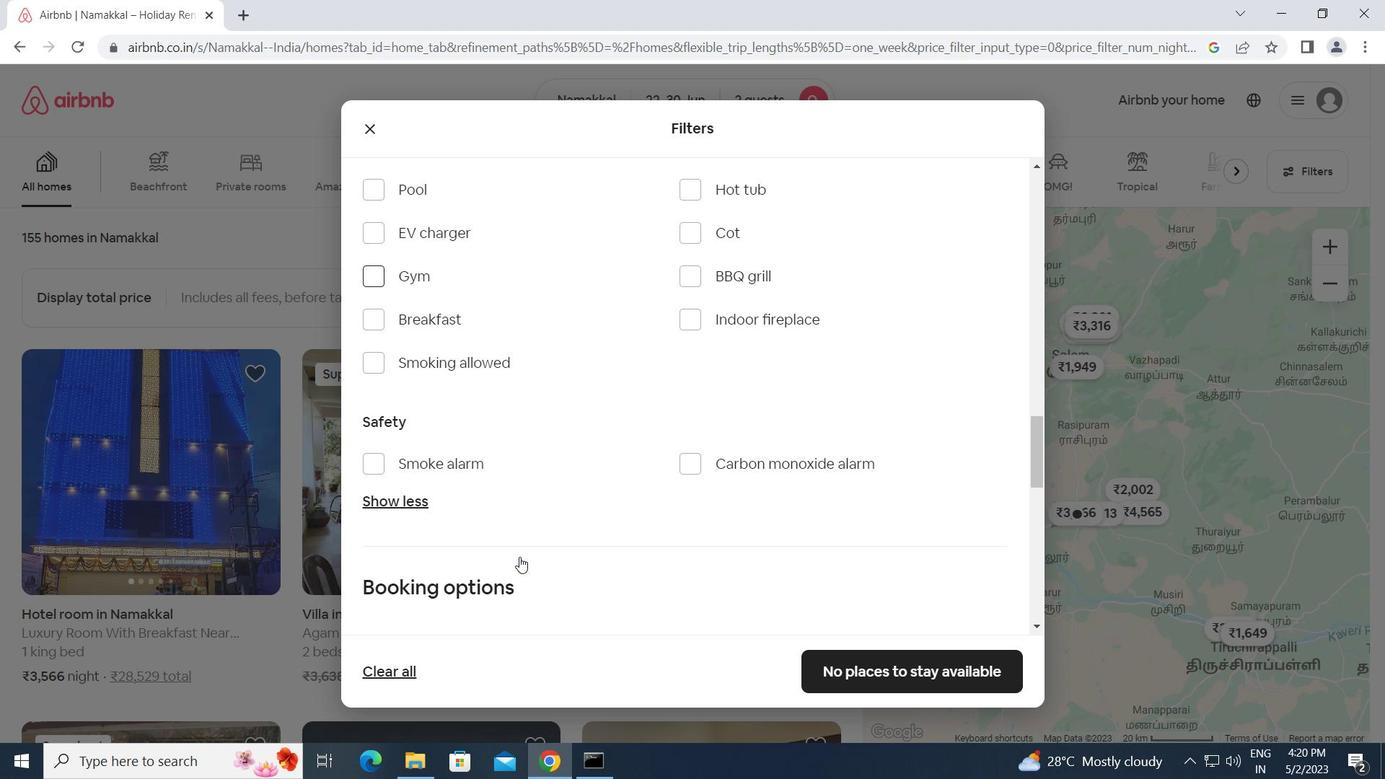 
Action: Mouse scrolled (519, 556) with delta (0, 0)
Screenshot: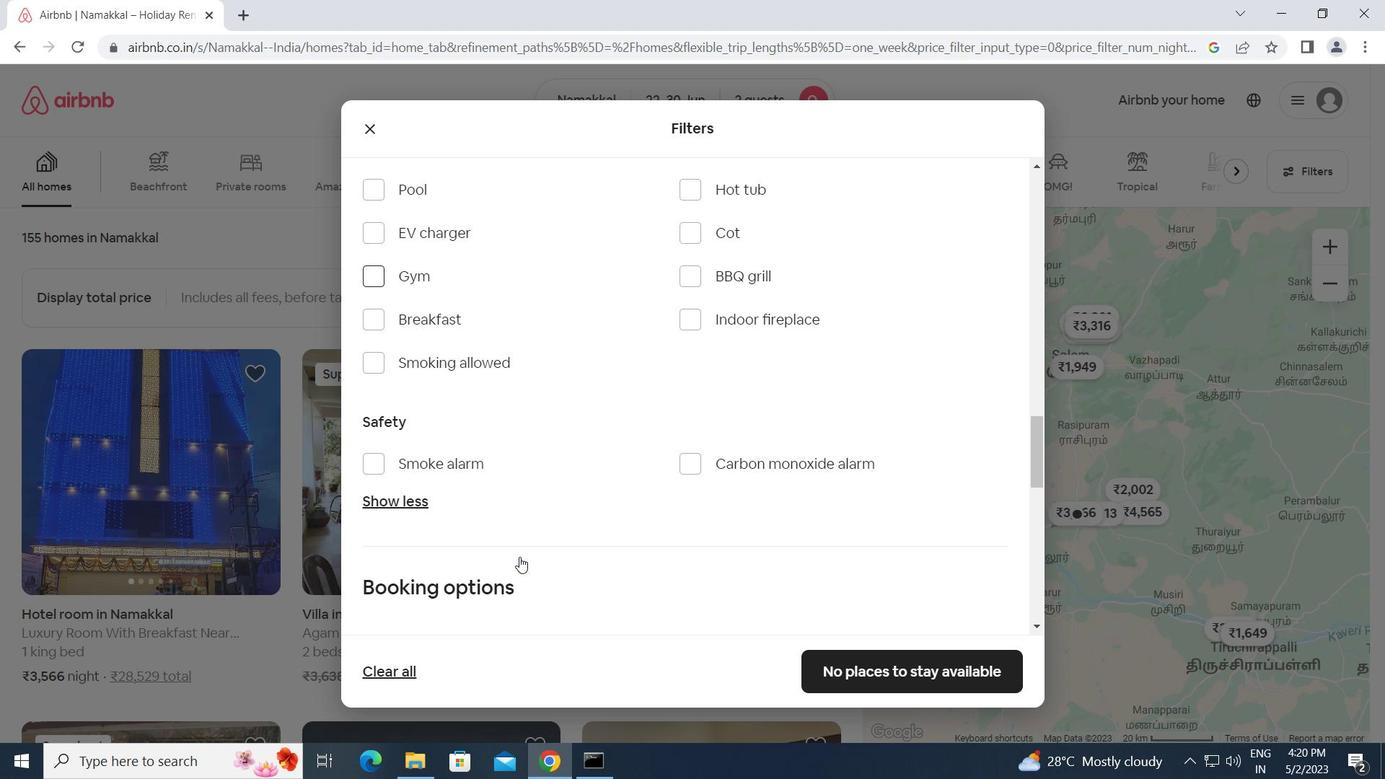 
Action: Mouse scrolled (519, 556) with delta (0, 0)
Screenshot: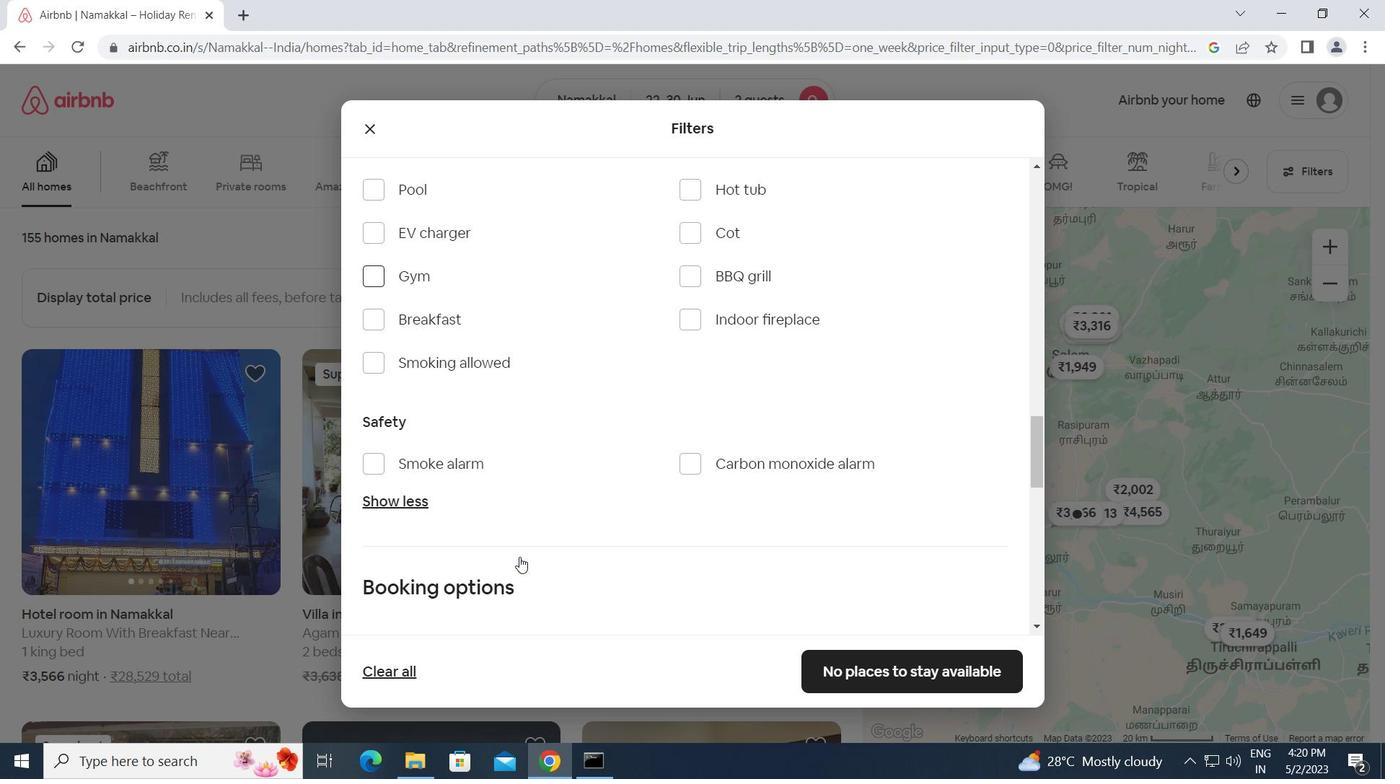 
Action: Mouse moved to (963, 436)
Screenshot: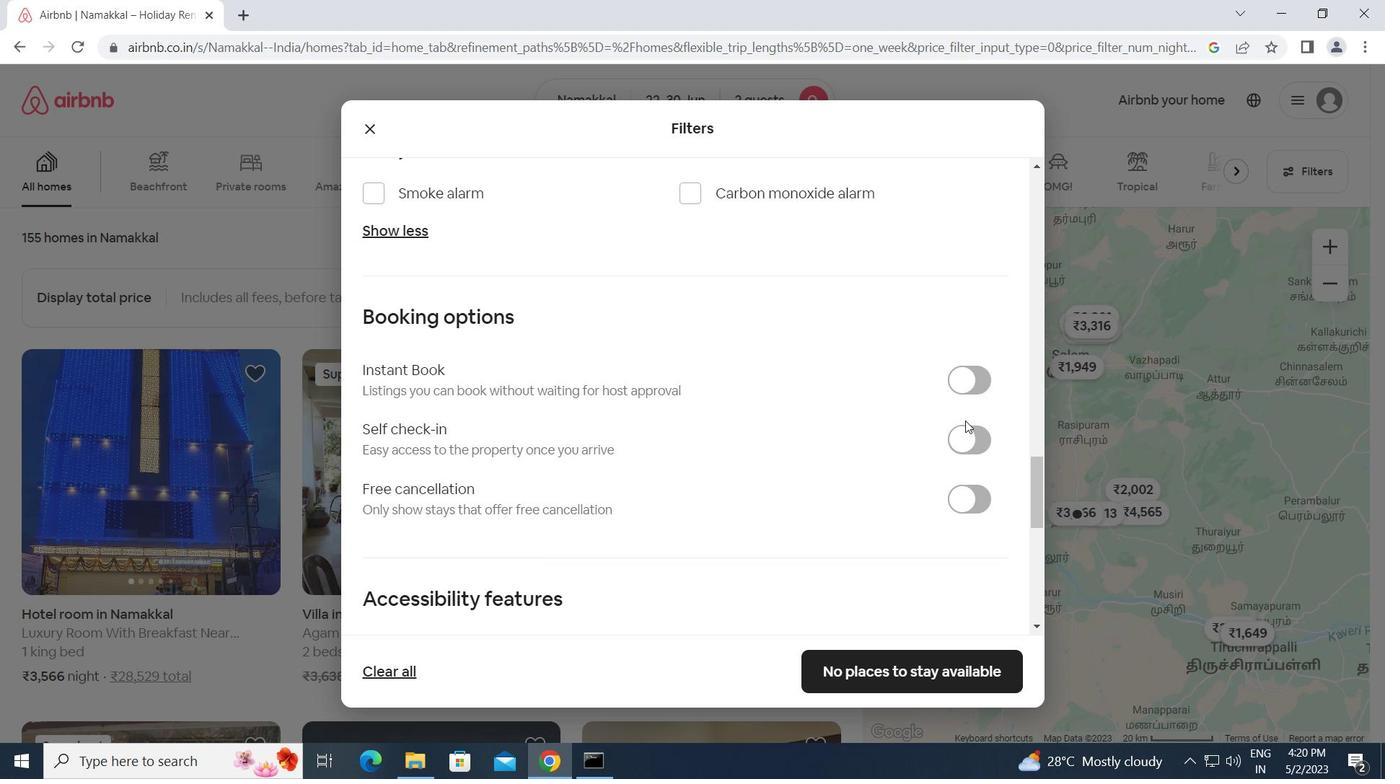 
Action: Mouse pressed left at (963, 436)
Screenshot: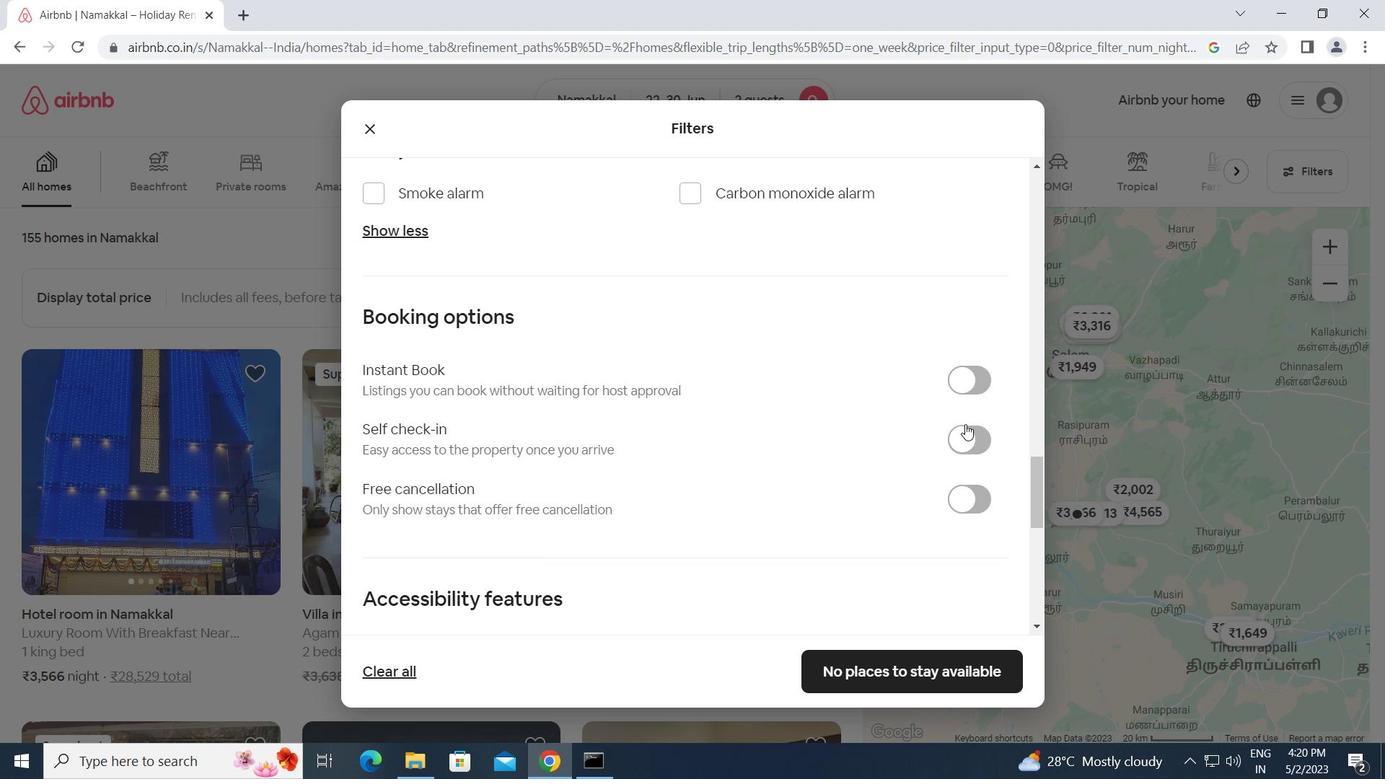 
Action: Mouse moved to (767, 479)
Screenshot: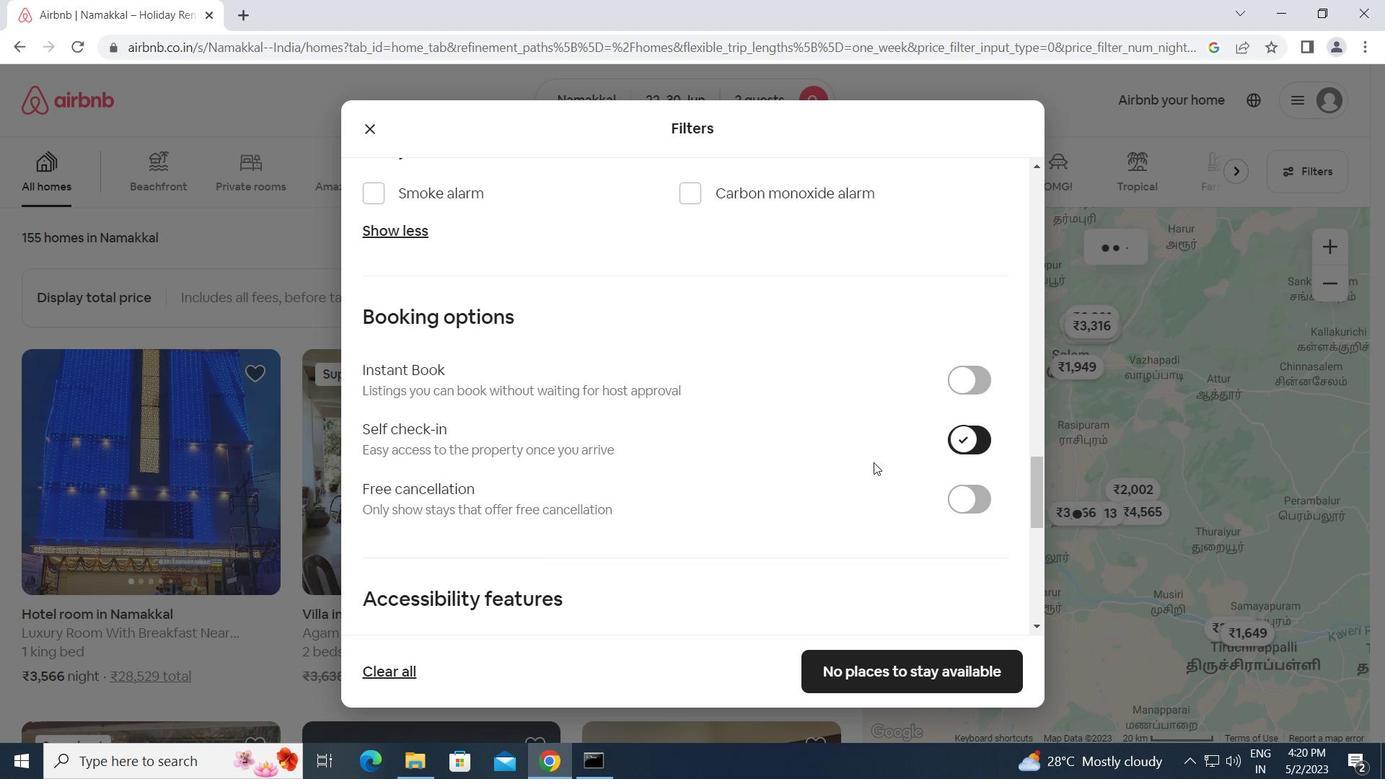 
Action: Mouse scrolled (767, 479) with delta (0, 0)
Screenshot: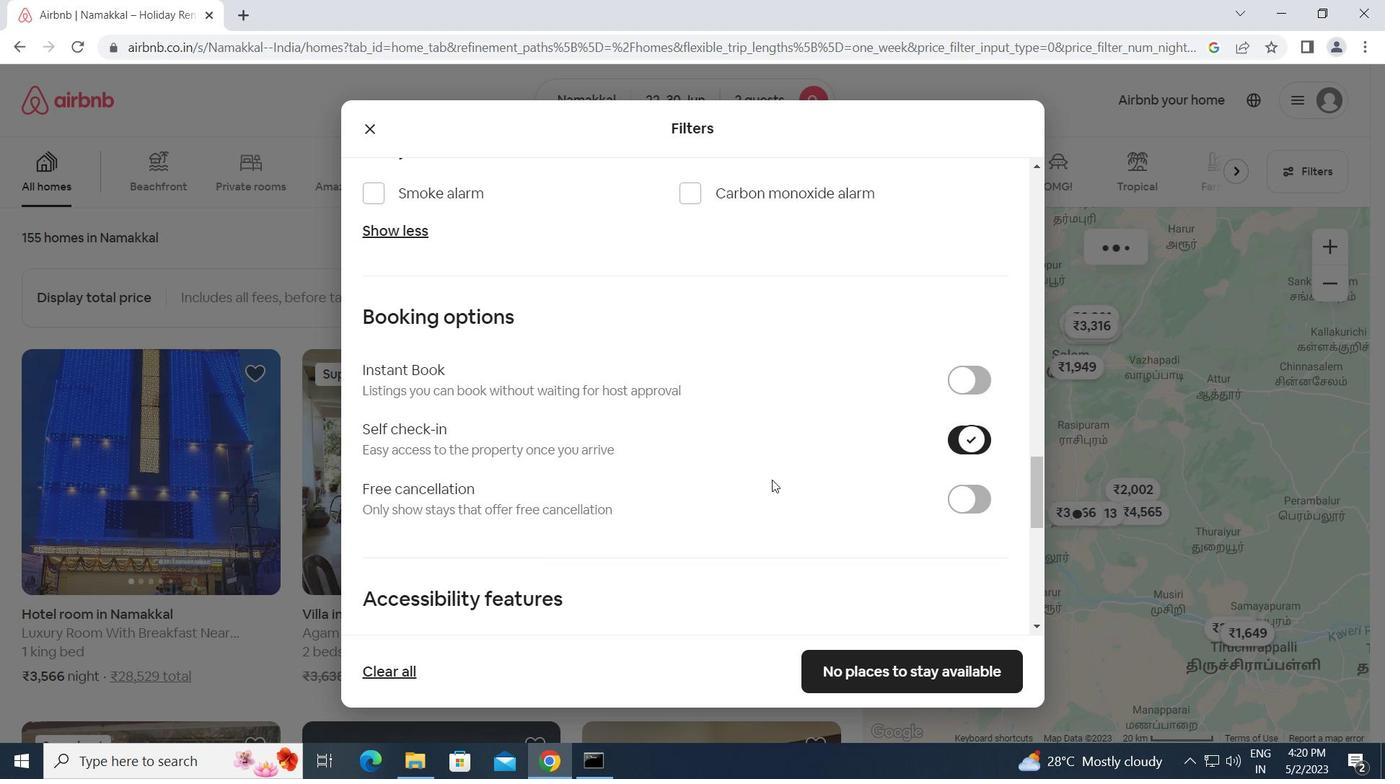 
Action: Mouse moved to (766, 480)
Screenshot: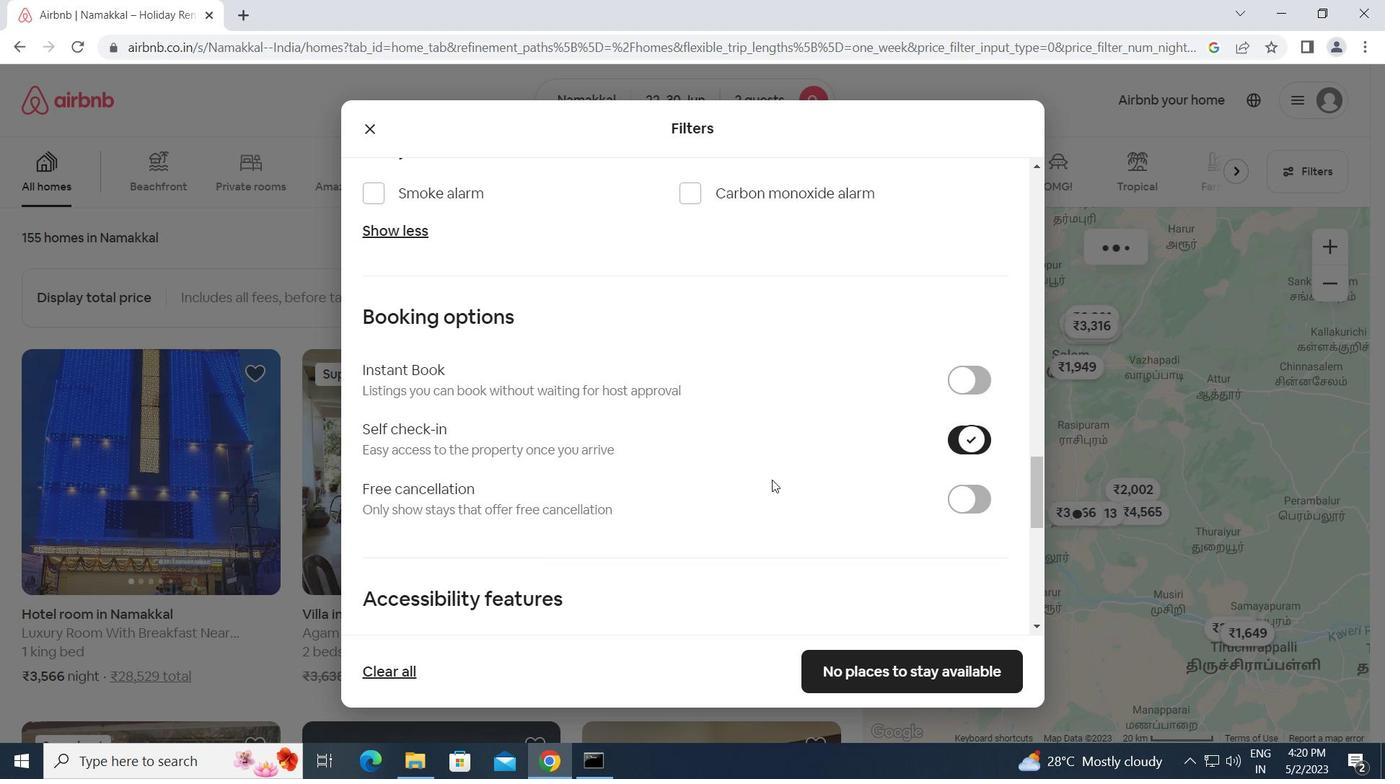 
Action: Mouse scrolled (766, 479) with delta (0, 0)
Screenshot: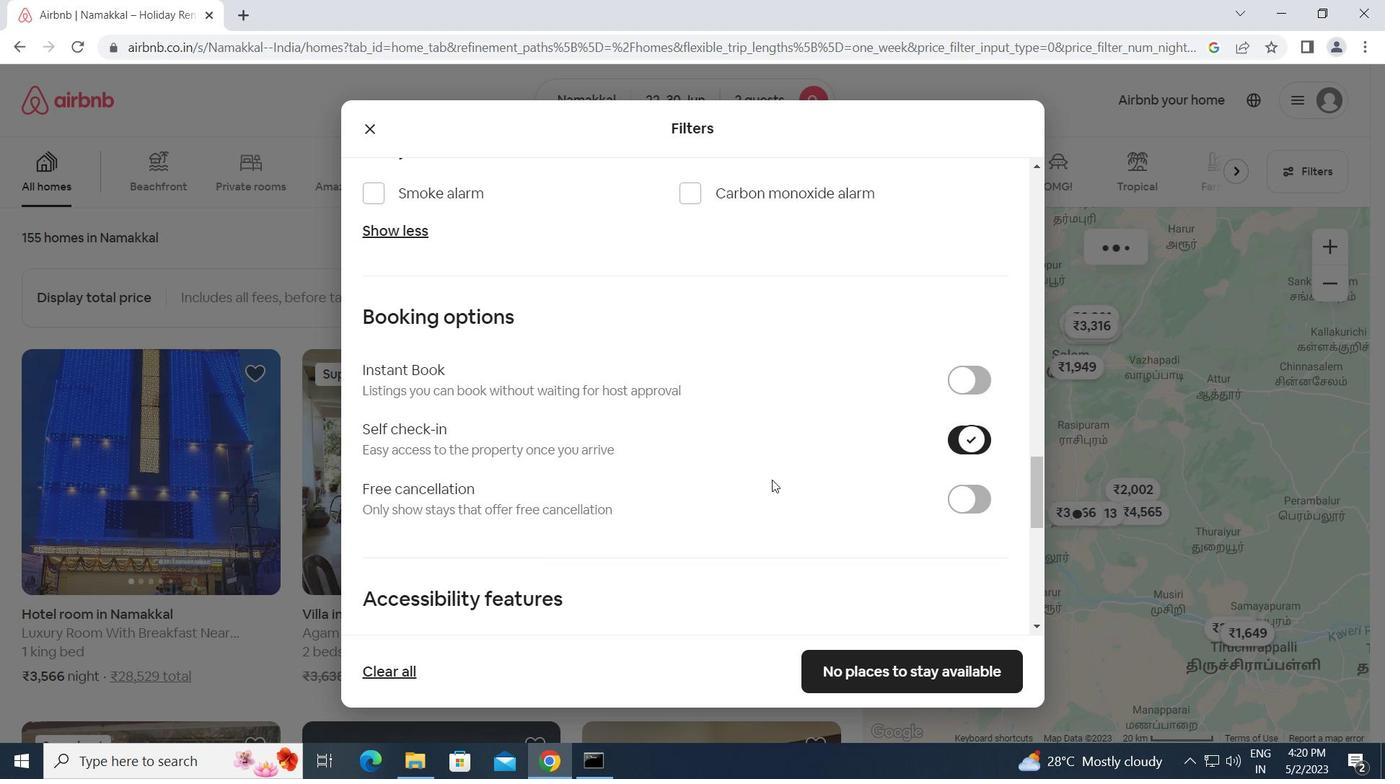
Action: Mouse scrolled (766, 479) with delta (0, 0)
Screenshot: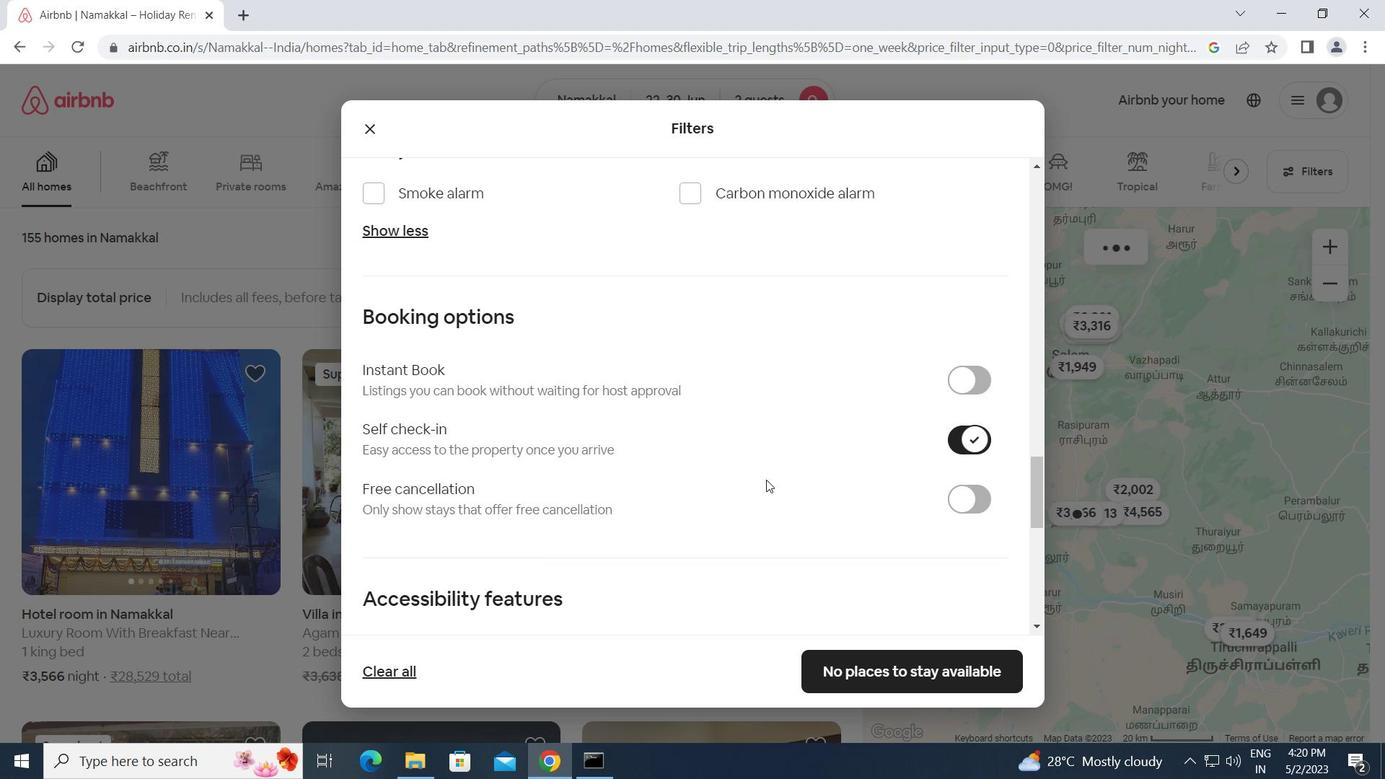 
Action: Mouse scrolled (766, 479) with delta (0, 0)
Screenshot: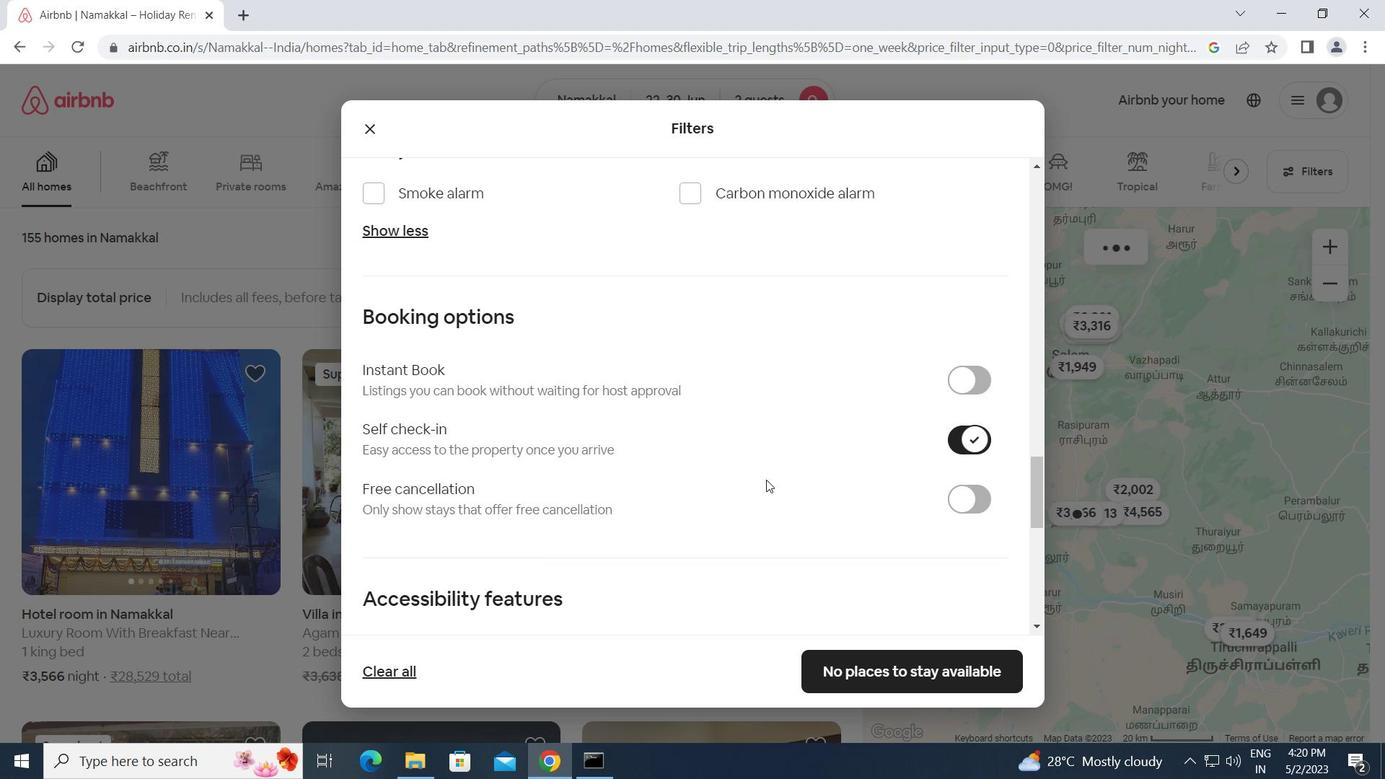 
Action: Mouse scrolled (766, 479) with delta (0, 0)
Screenshot: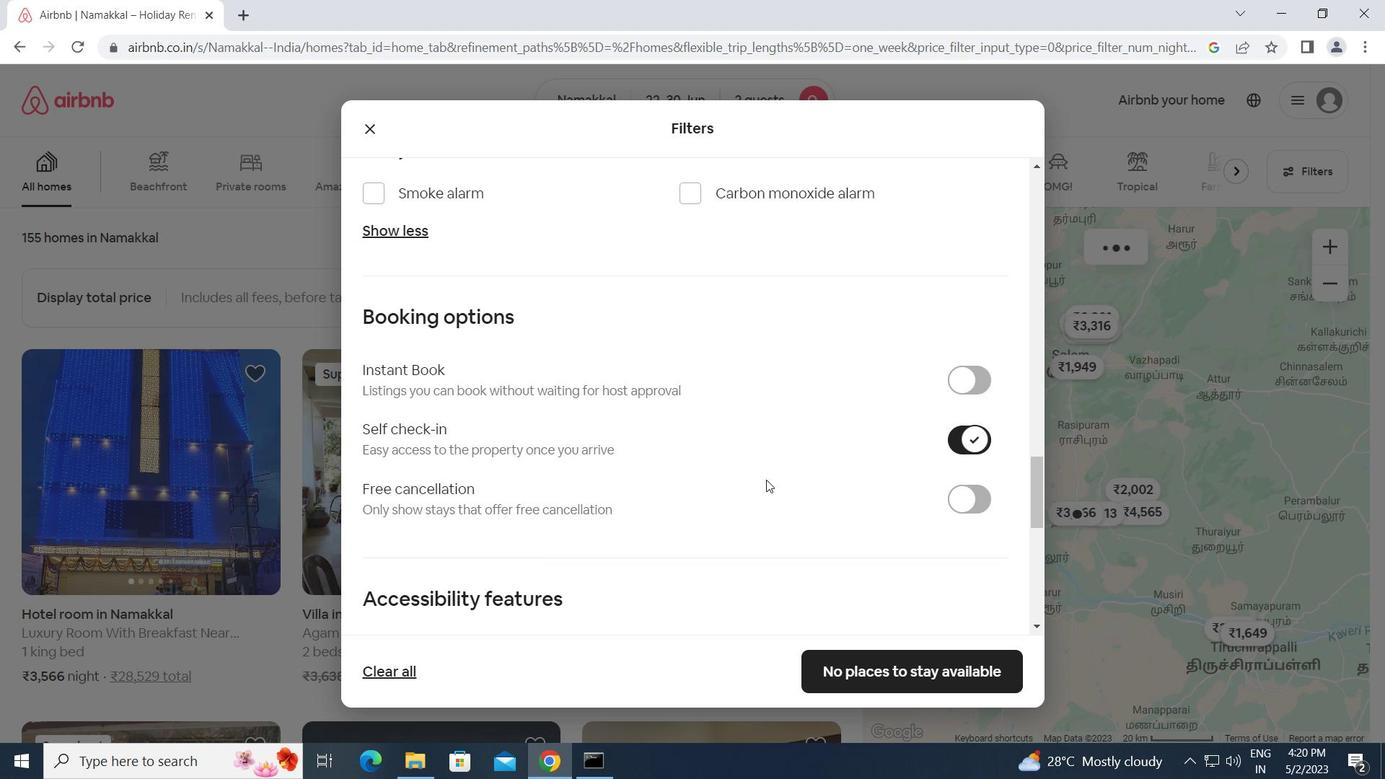 
Action: Mouse scrolled (766, 479) with delta (0, 0)
Screenshot: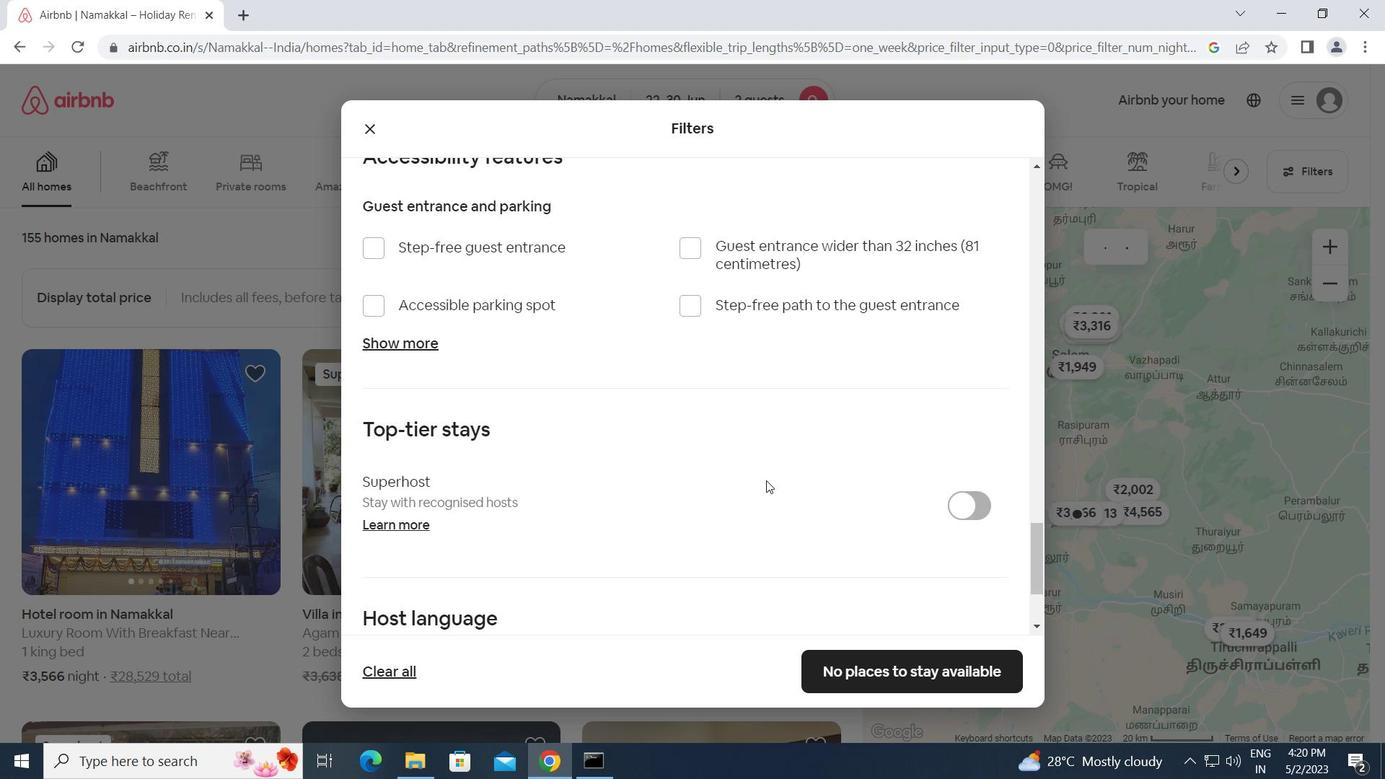 
Action: Mouse scrolled (766, 479) with delta (0, 0)
Screenshot: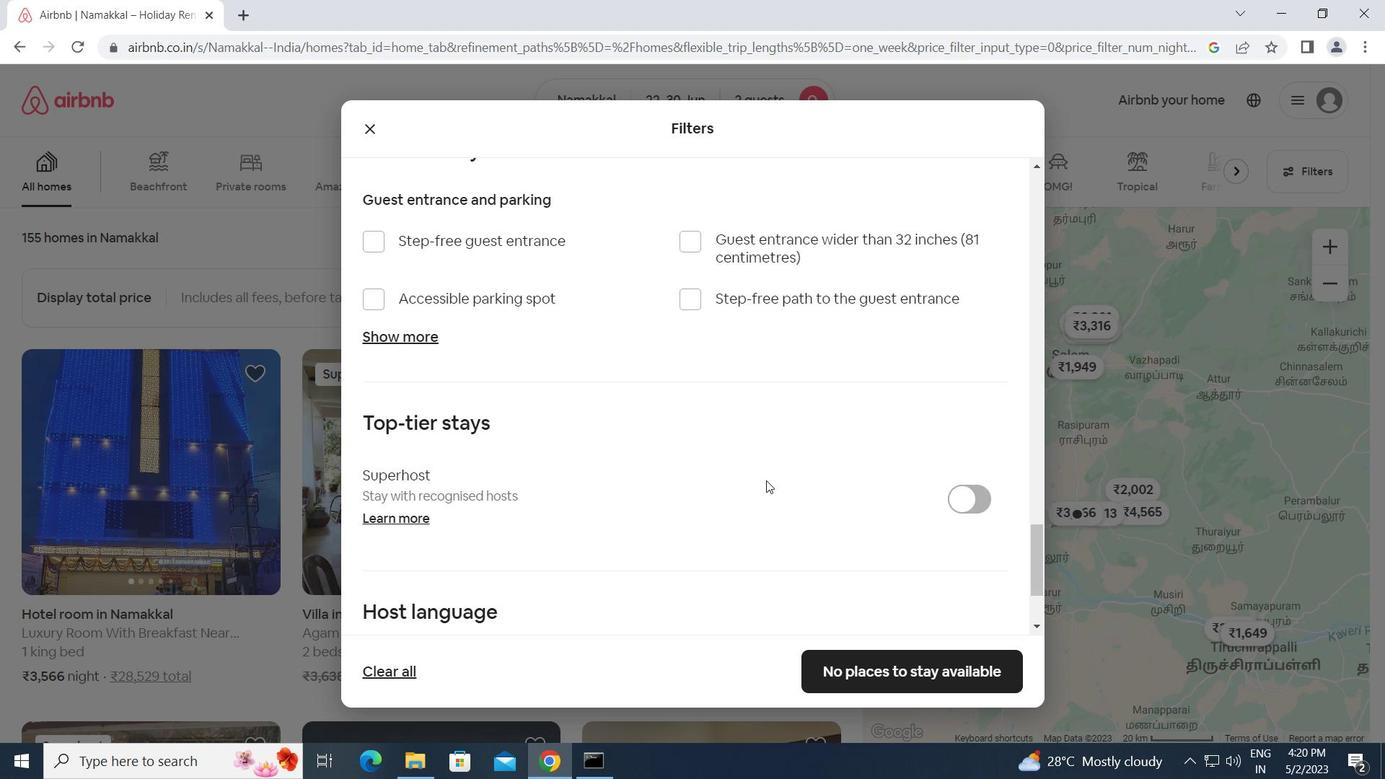 
Action: Mouse scrolled (766, 479) with delta (0, 0)
Screenshot: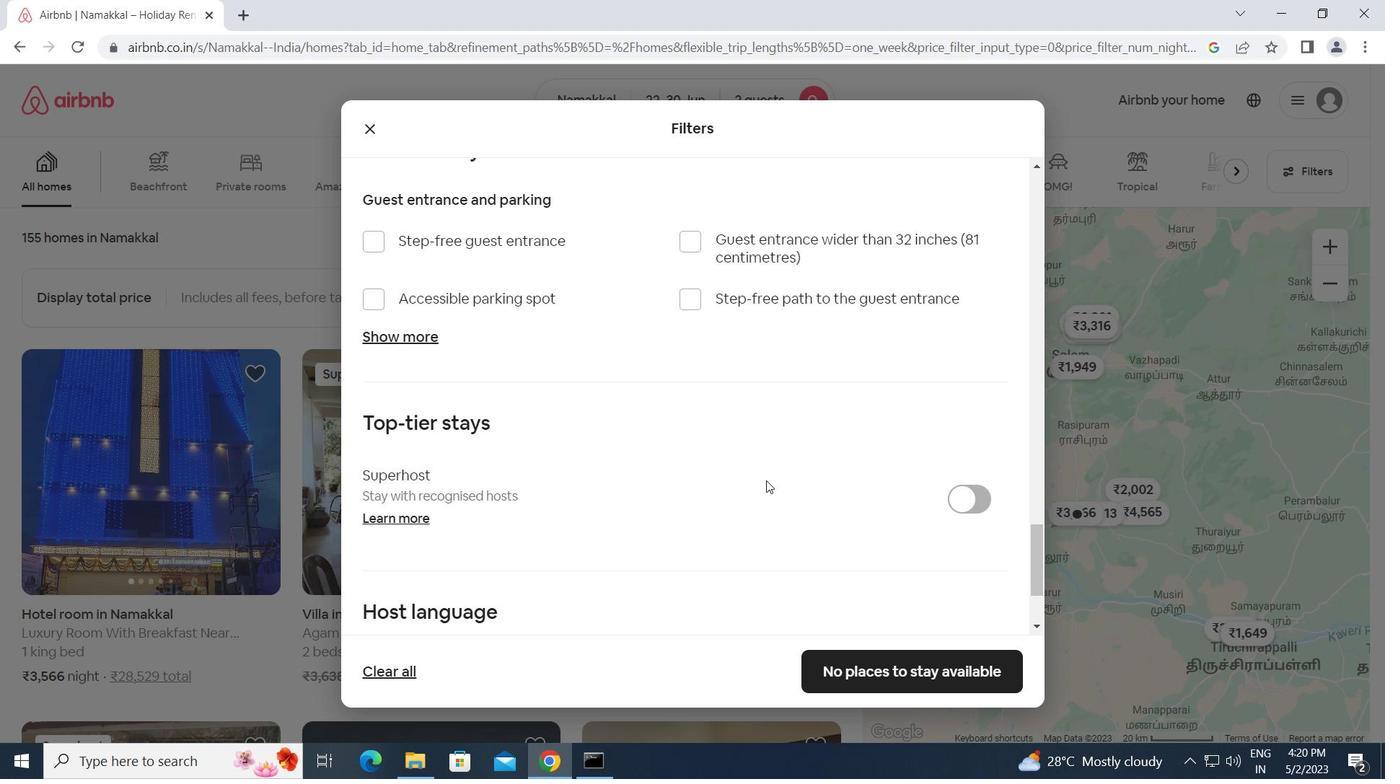 
Action: Mouse scrolled (766, 479) with delta (0, 0)
Screenshot: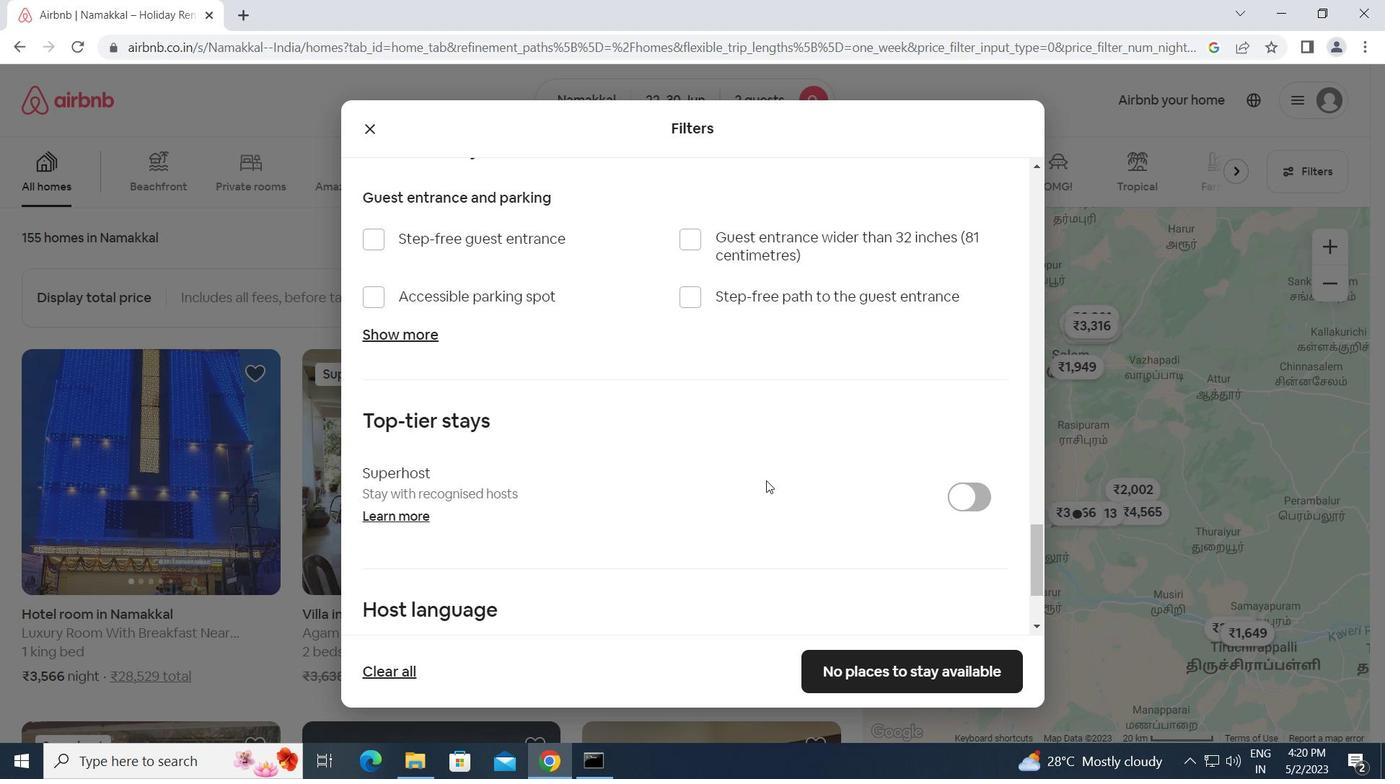 
Action: Mouse moved to (374, 507)
Screenshot: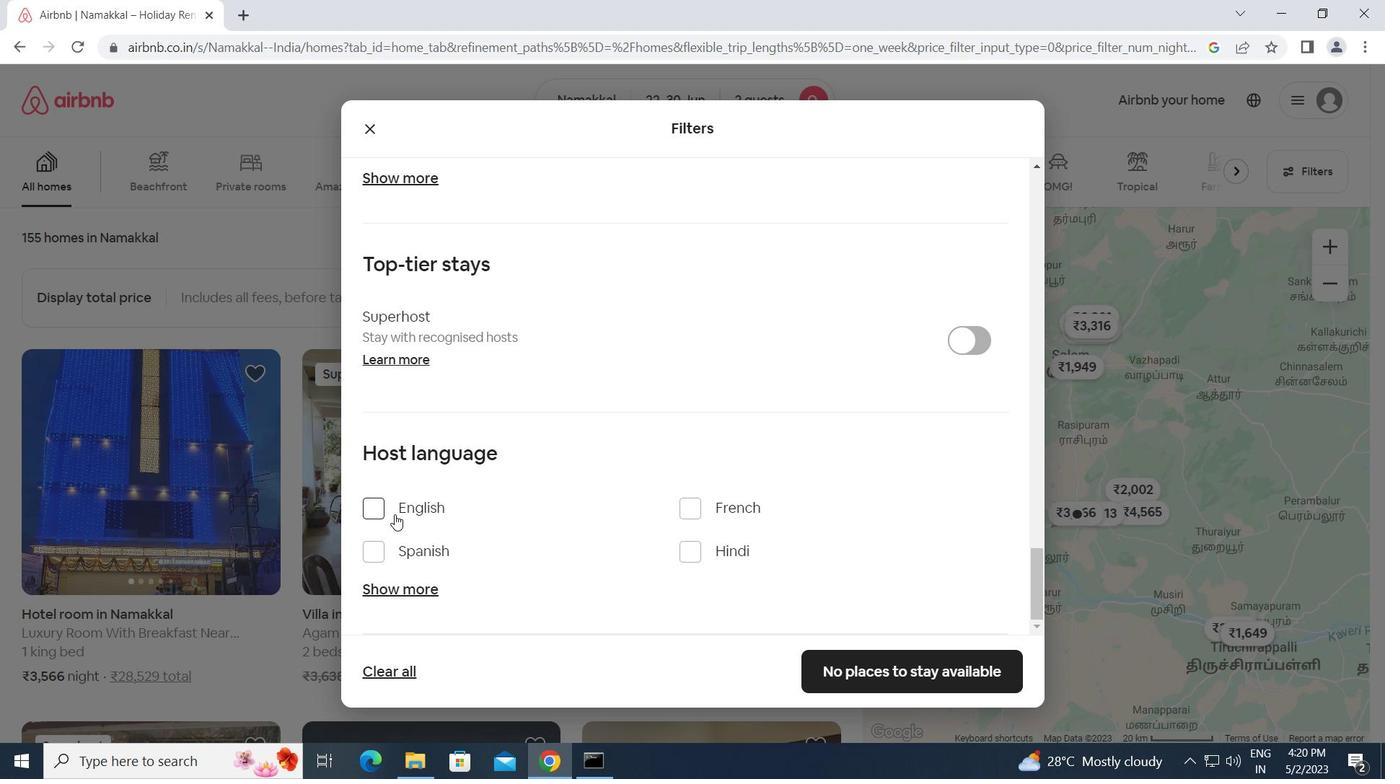 
Action: Mouse pressed left at (374, 507)
Screenshot: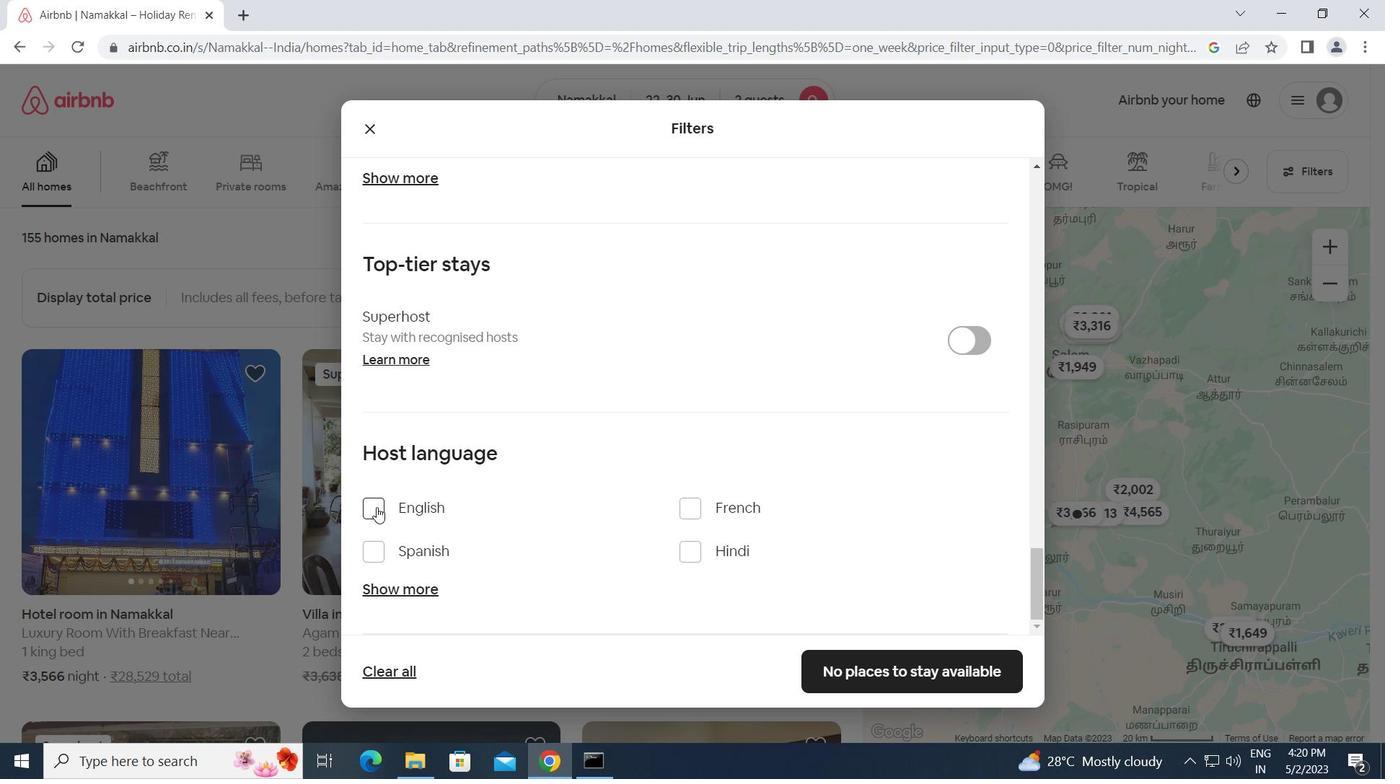 
Action: Mouse moved to (868, 664)
Screenshot: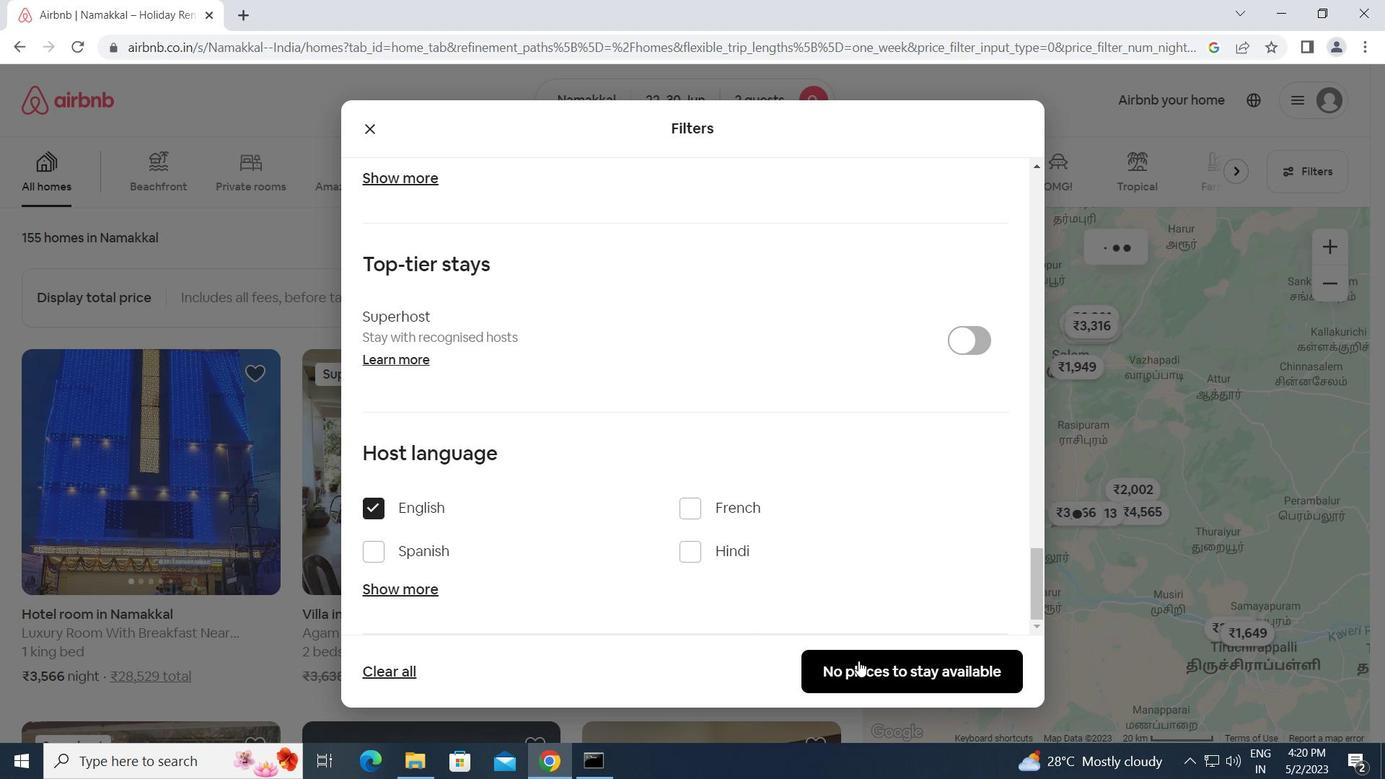 
Action: Mouse pressed left at (868, 664)
Screenshot: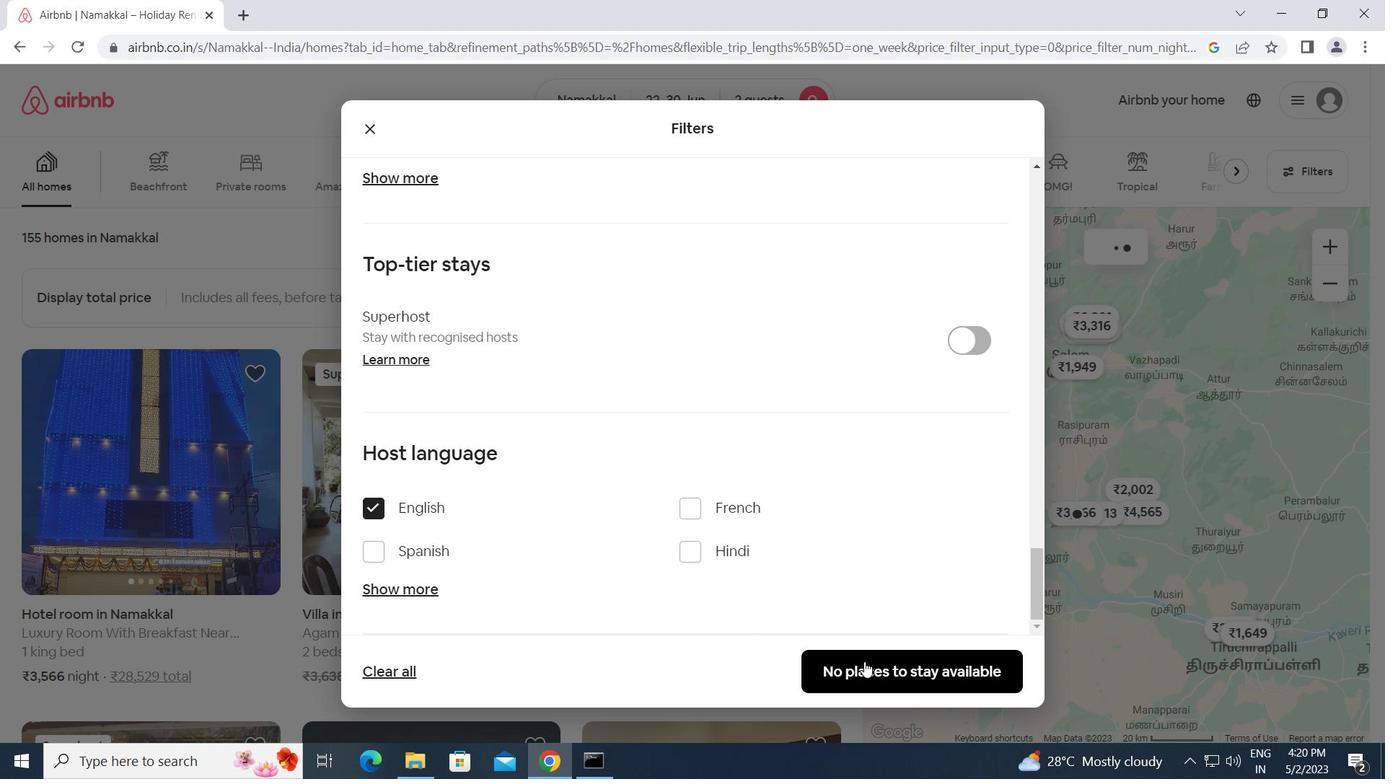 
Action: Mouse moved to (870, 665)
Screenshot: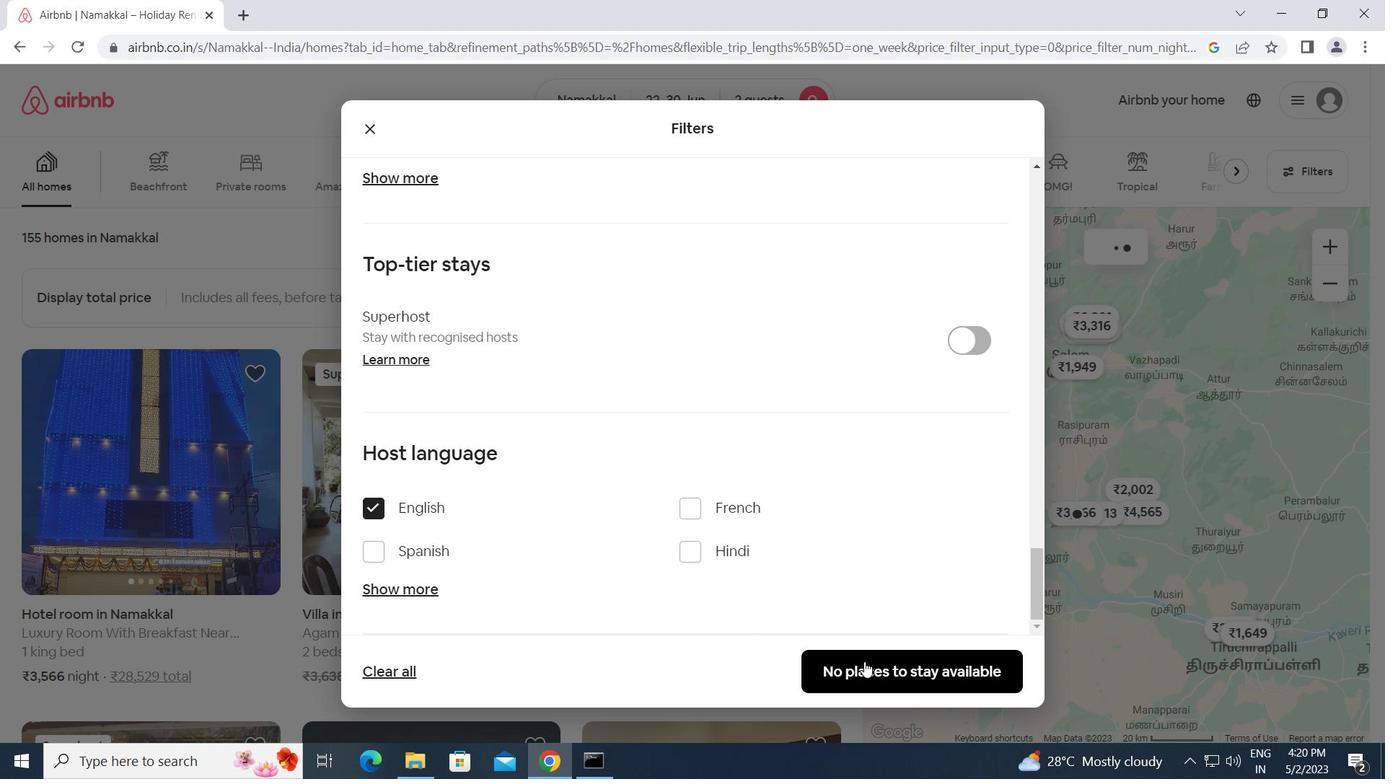 
